 Task: Find connections with filter location Mata de São João with filter topic #SmallBusinesswith filter profile language French with filter current company NewSpace Research and Technologies with filter school FIITJEE with filter industry Flight Training with filter service category Human Resources with filter keywords title Locksmith
Action: Mouse moved to (586, 102)
Screenshot: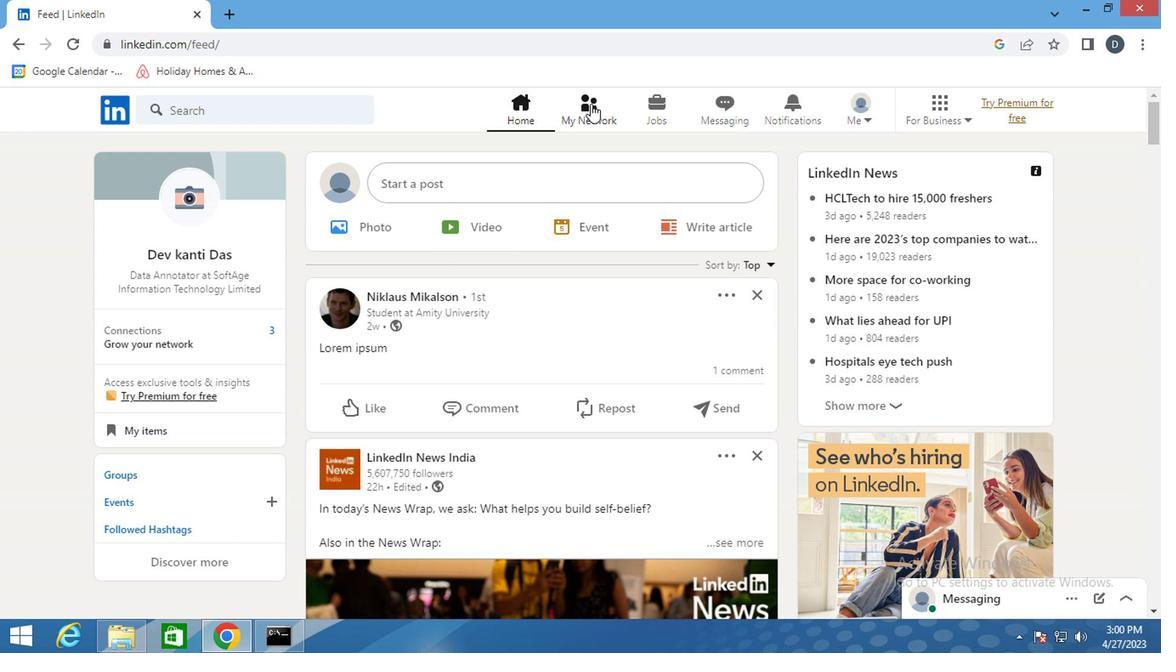 
Action: Mouse pressed left at (586, 102)
Screenshot: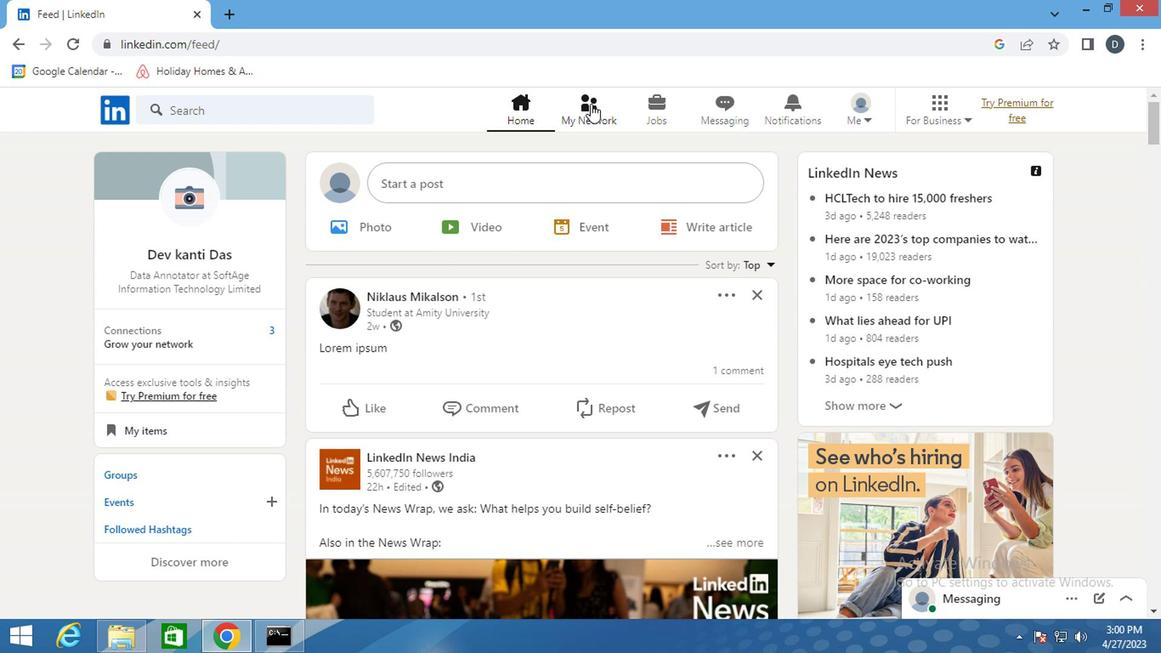 
Action: Mouse moved to (287, 198)
Screenshot: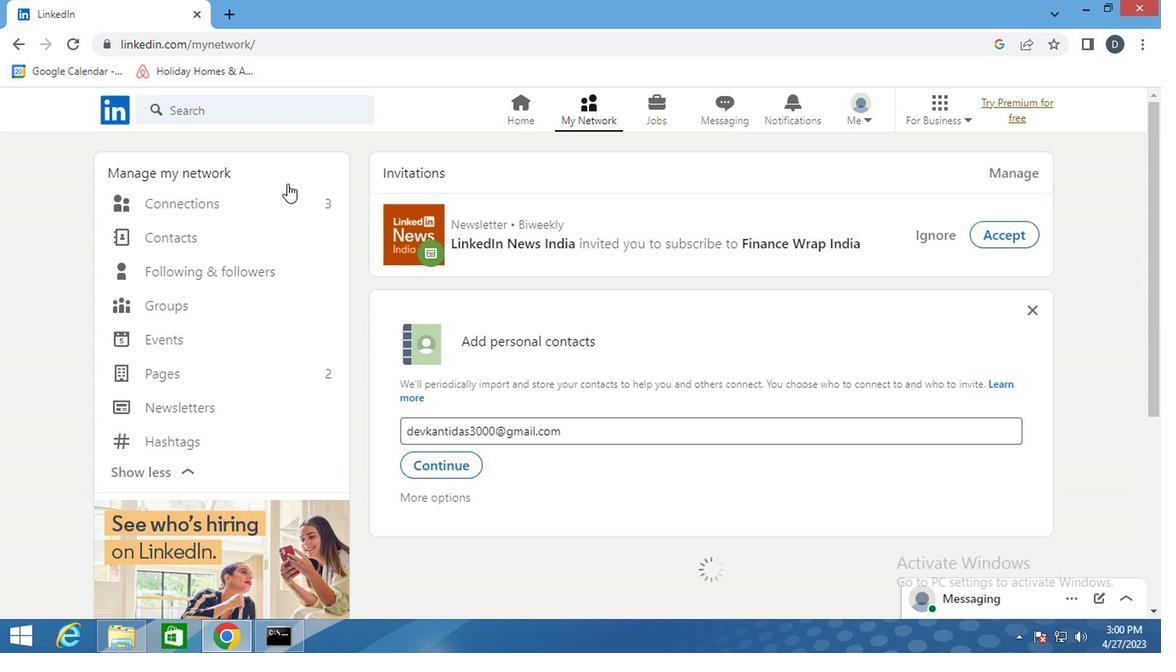 
Action: Mouse pressed left at (287, 198)
Screenshot: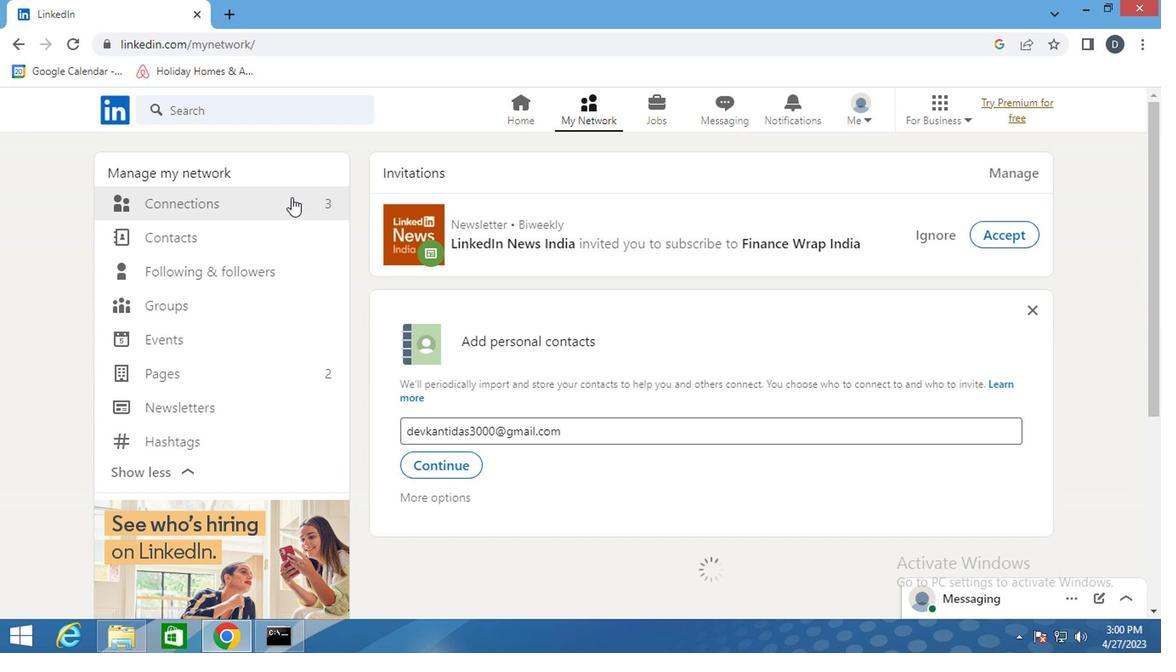 
Action: Mouse pressed left at (287, 198)
Screenshot: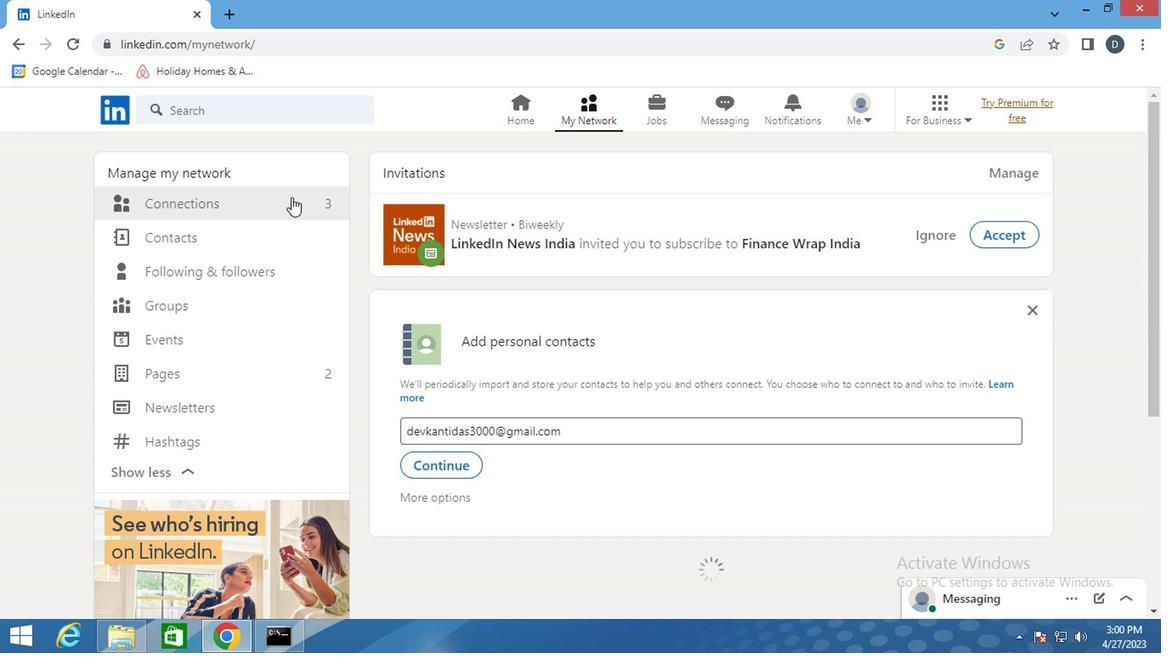 
Action: Mouse moved to (700, 208)
Screenshot: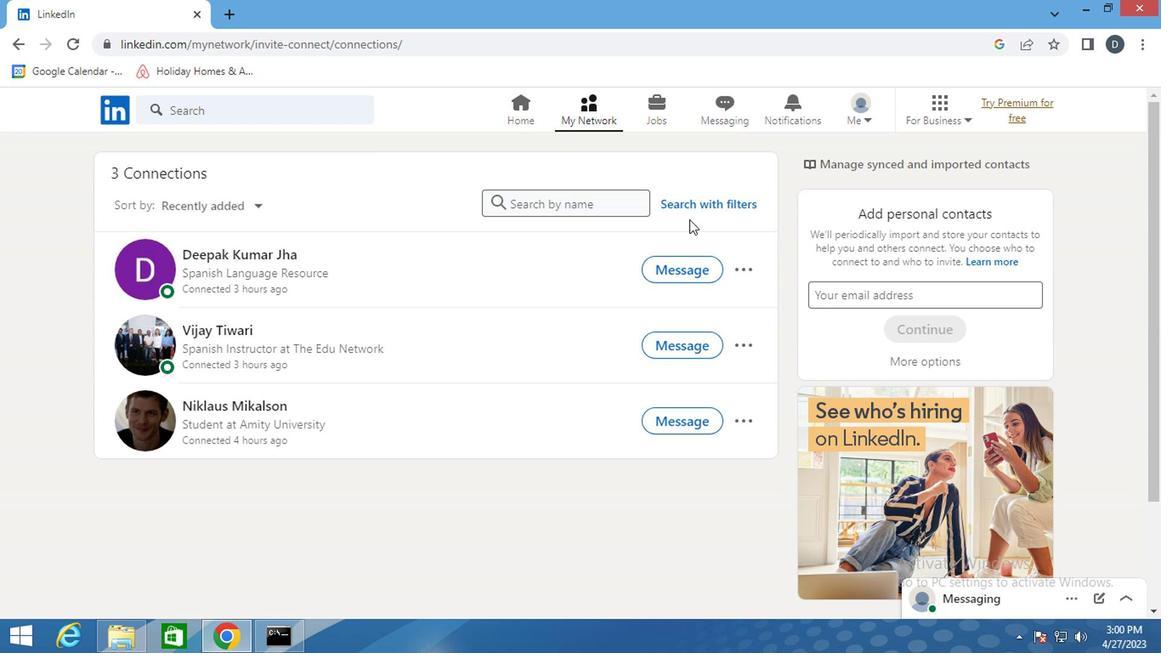 
Action: Mouse pressed left at (700, 208)
Screenshot: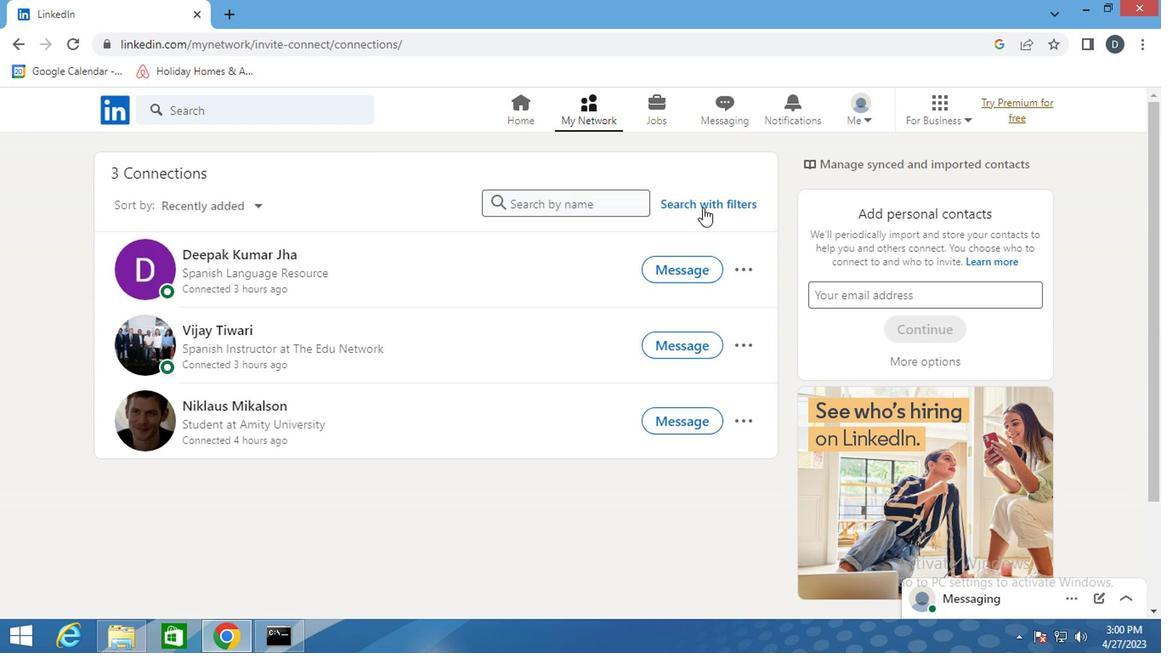 
Action: Mouse moved to (636, 153)
Screenshot: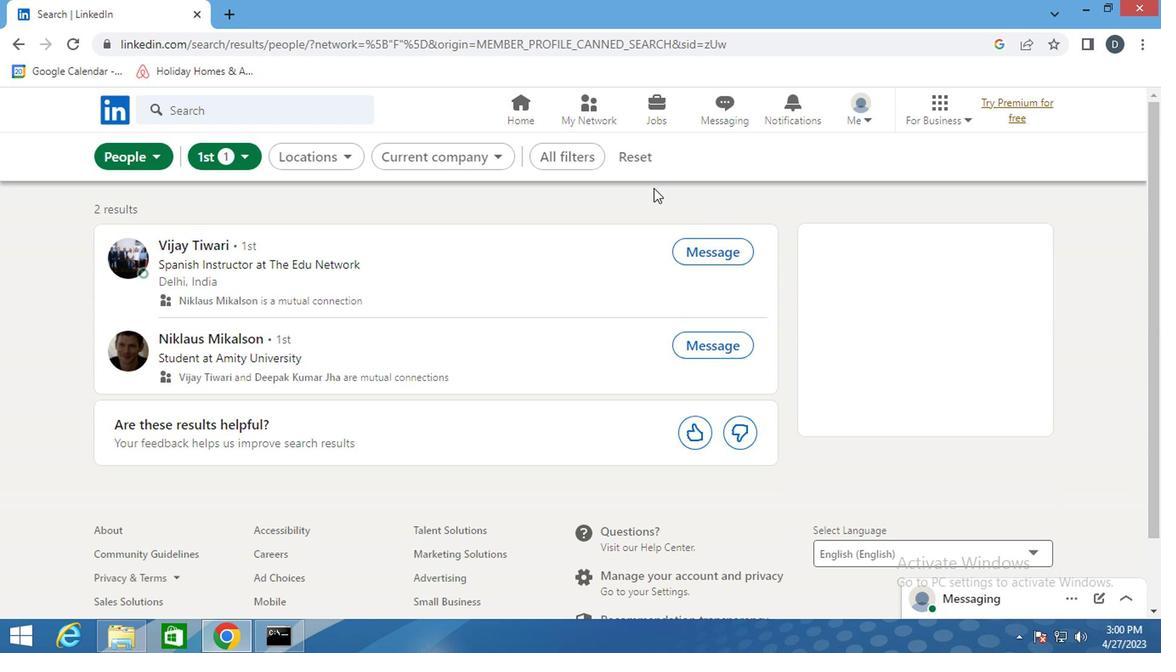 
Action: Mouse pressed left at (636, 153)
Screenshot: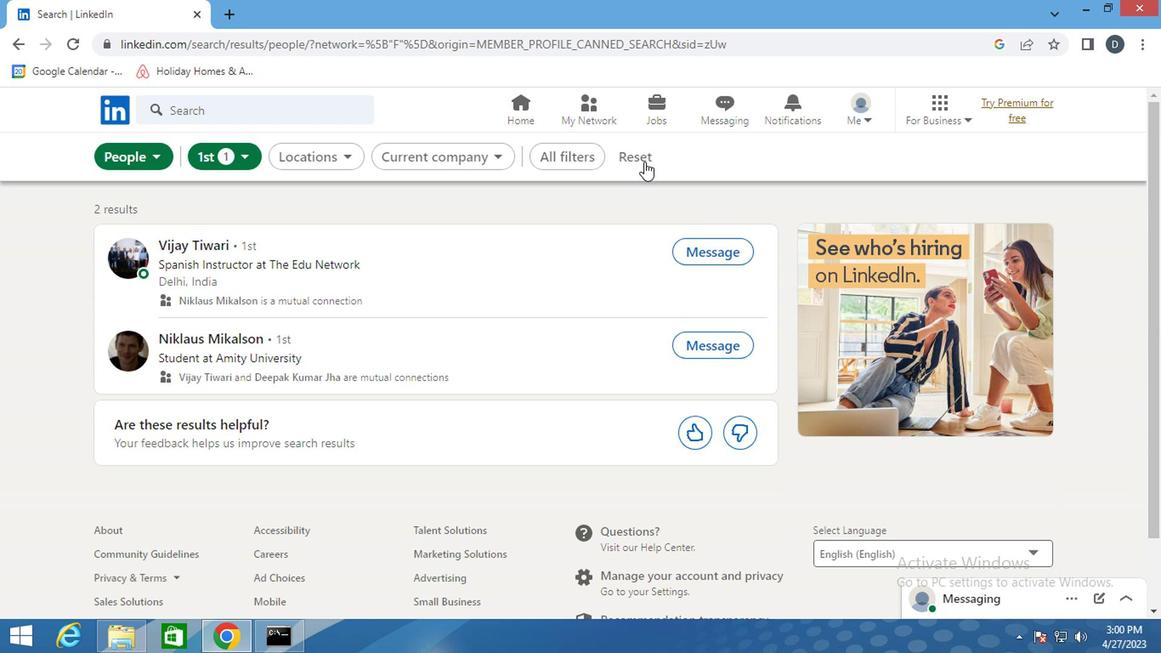 
Action: Mouse moved to (628, 154)
Screenshot: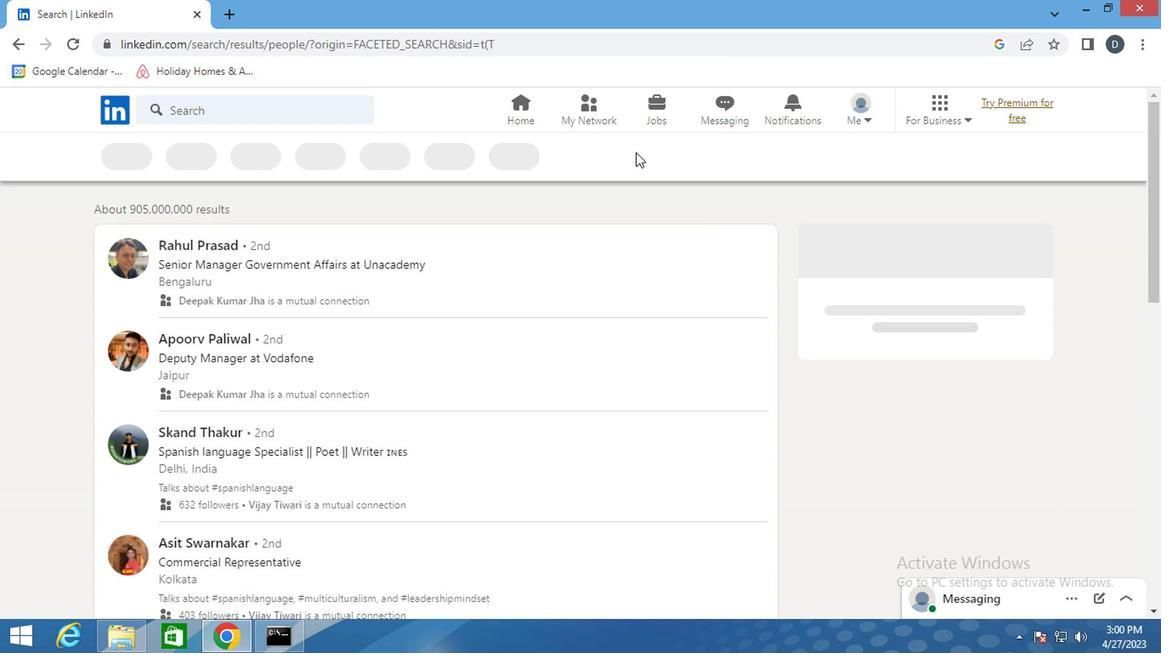 
Action: Mouse pressed left at (628, 154)
Screenshot: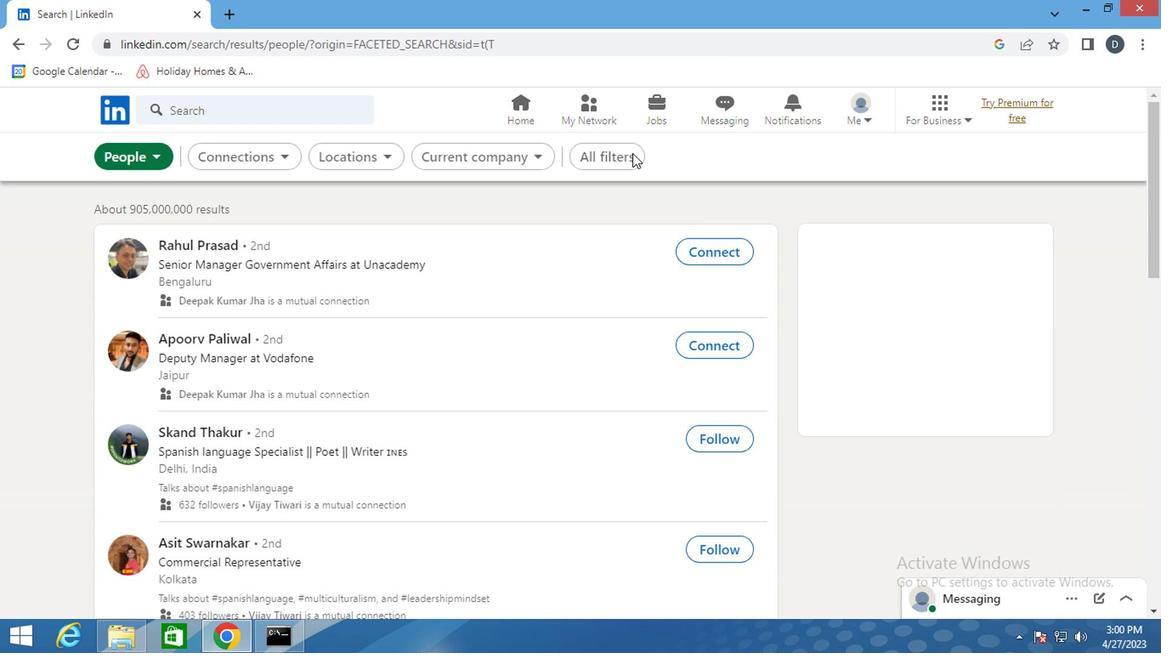 
Action: Mouse moved to (846, 316)
Screenshot: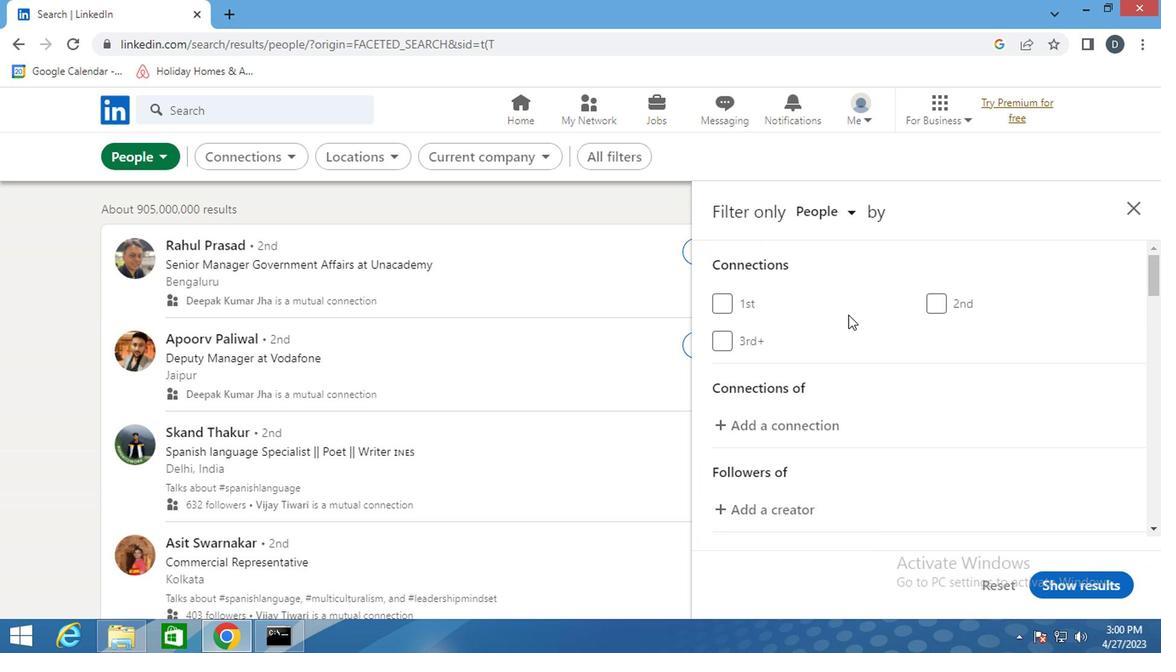 
Action: Mouse scrolled (846, 316) with delta (0, 0)
Screenshot: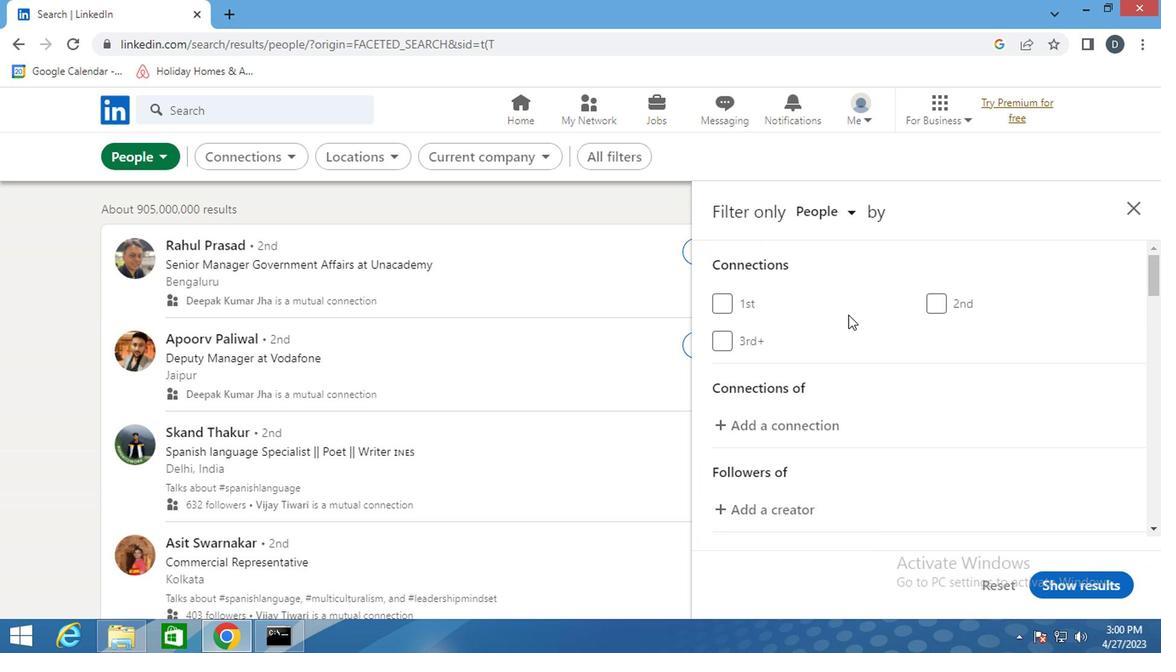 
Action: Mouse scrolled (846, 316) with delta (0, 0)
Screenshot: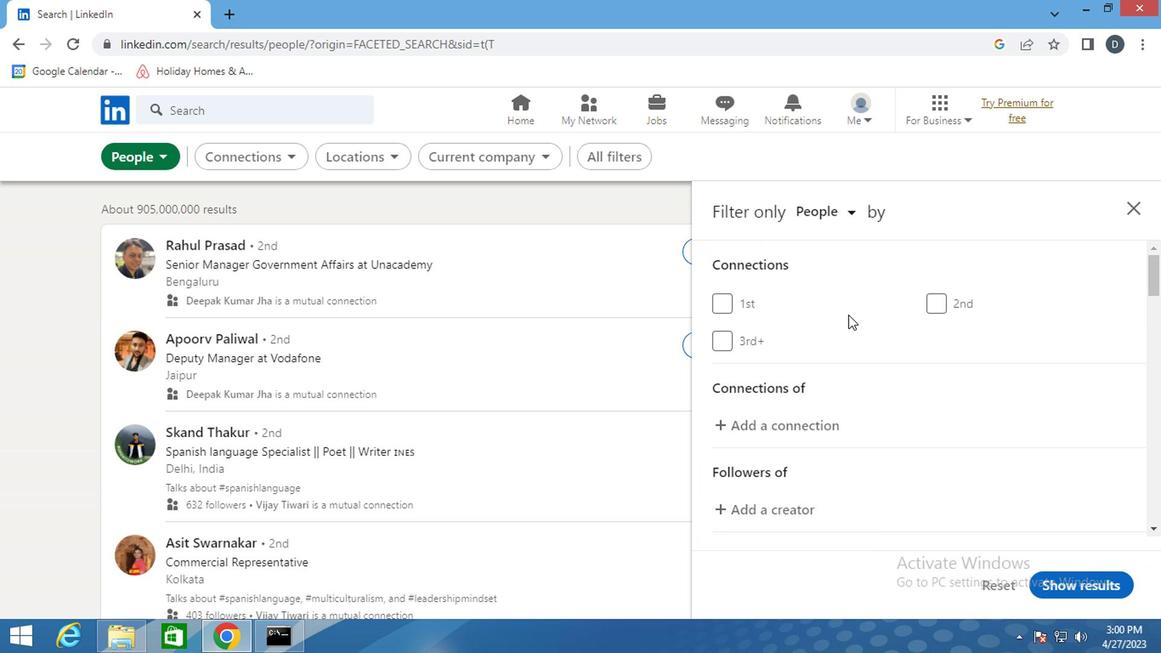 
Action: Mouse moved to (967, 443)
Screenshot: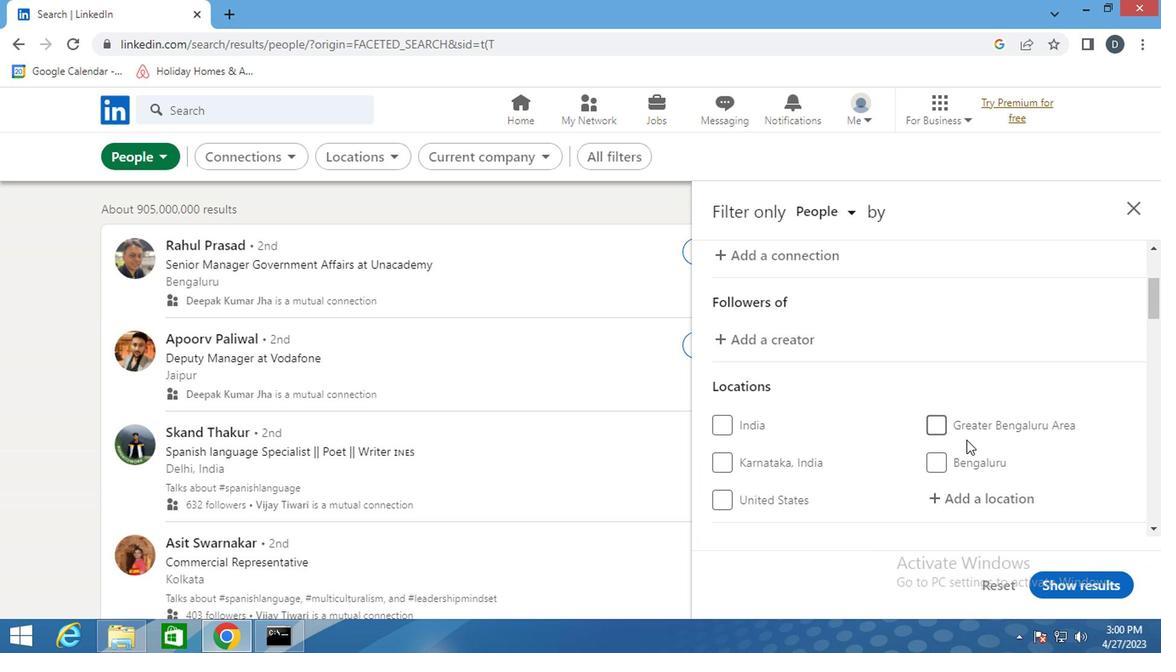 
Action: Mouse scrolled (967, 442) with delta (0, -1)
Screenshot: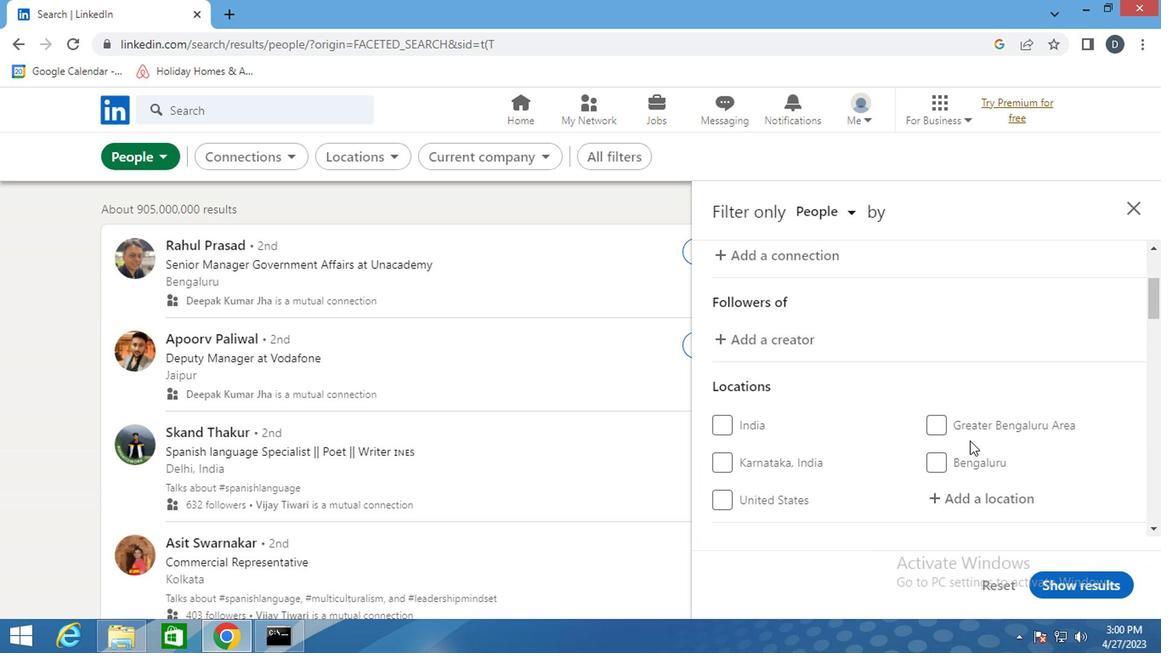 
Action: Mouse moved to (989, 418)
Screenshot: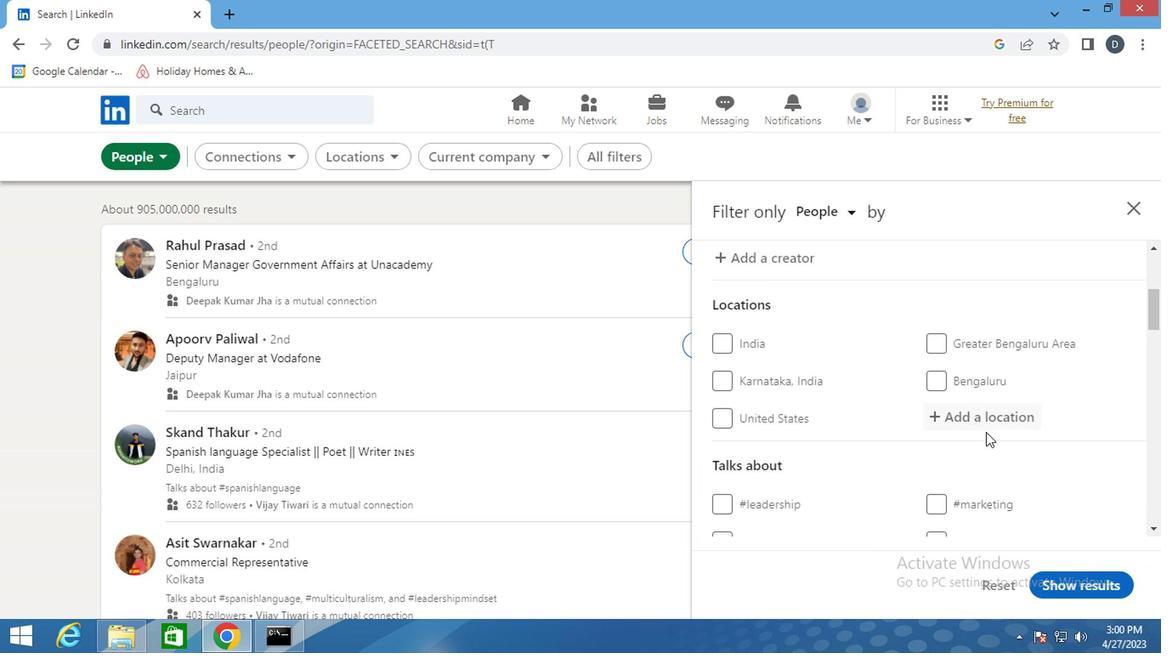 
Action: Mouse pressed left at (989, 418)
Screenshot: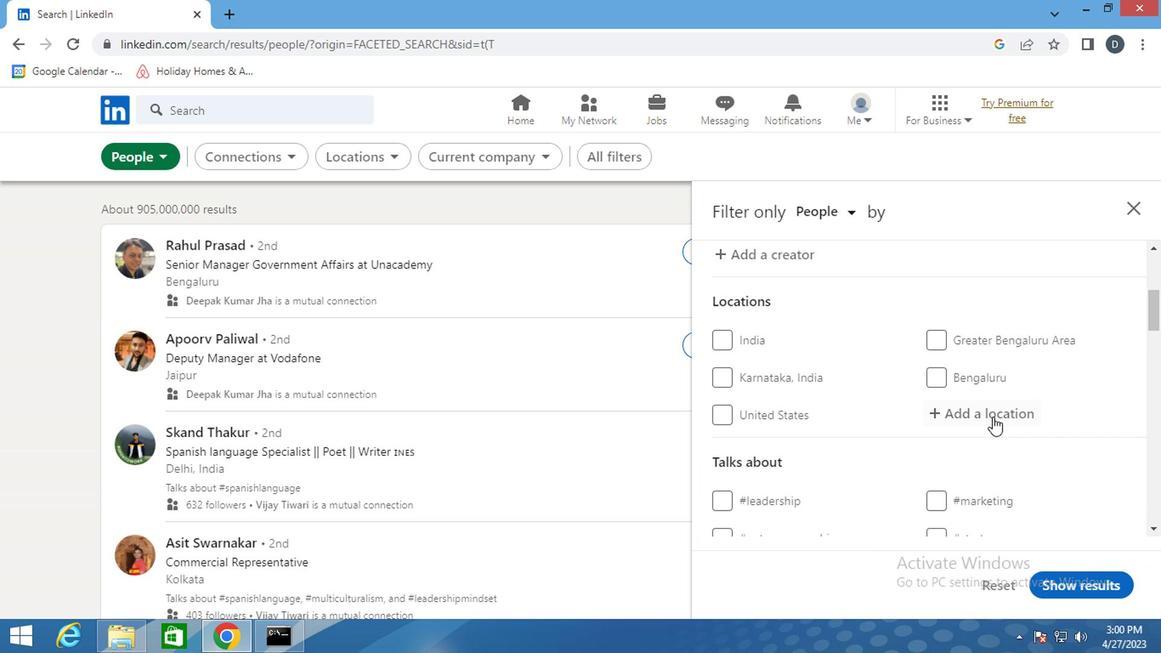 
Action: Mouse moved to (1000, 416)
Screenshot: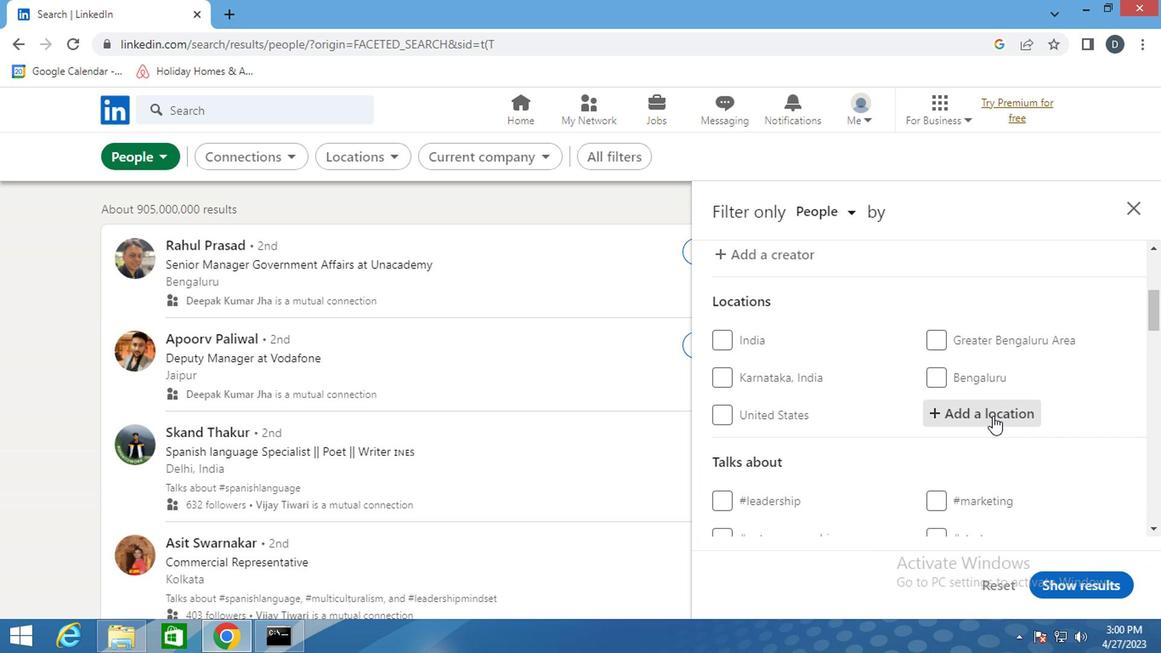 
Action: Key pressed <Key.shift_r>Mata<Key.space>de<Key.space><Key.shift>SAO
Screenshot: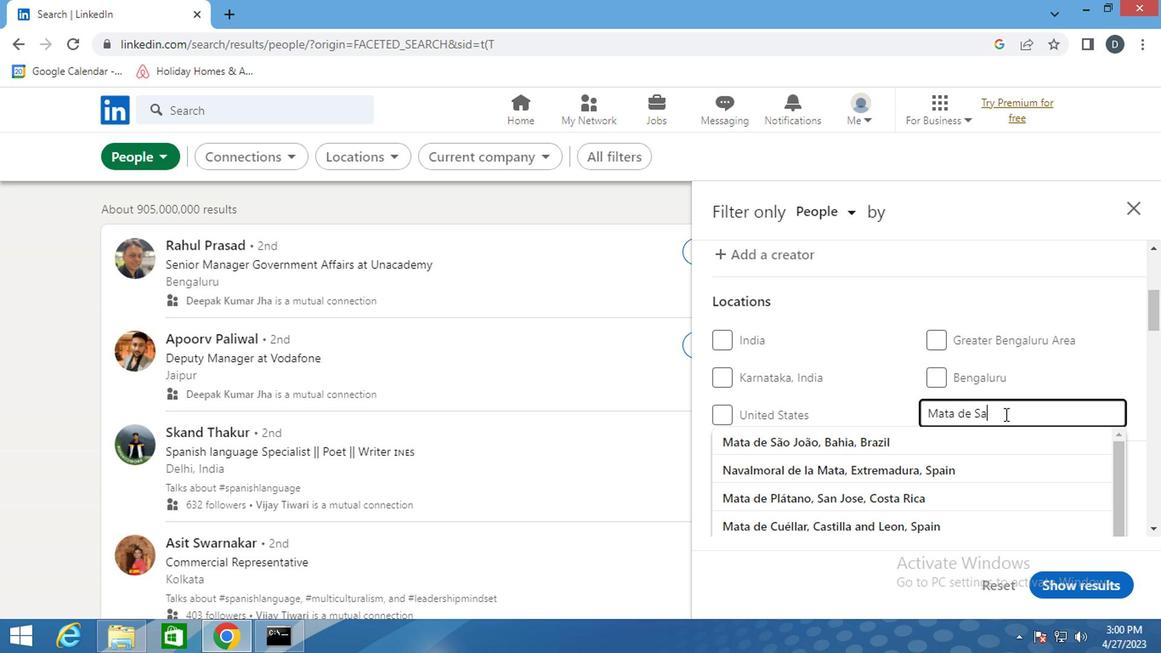 
Action: Mouse moved to (947, 443)
Screenshot: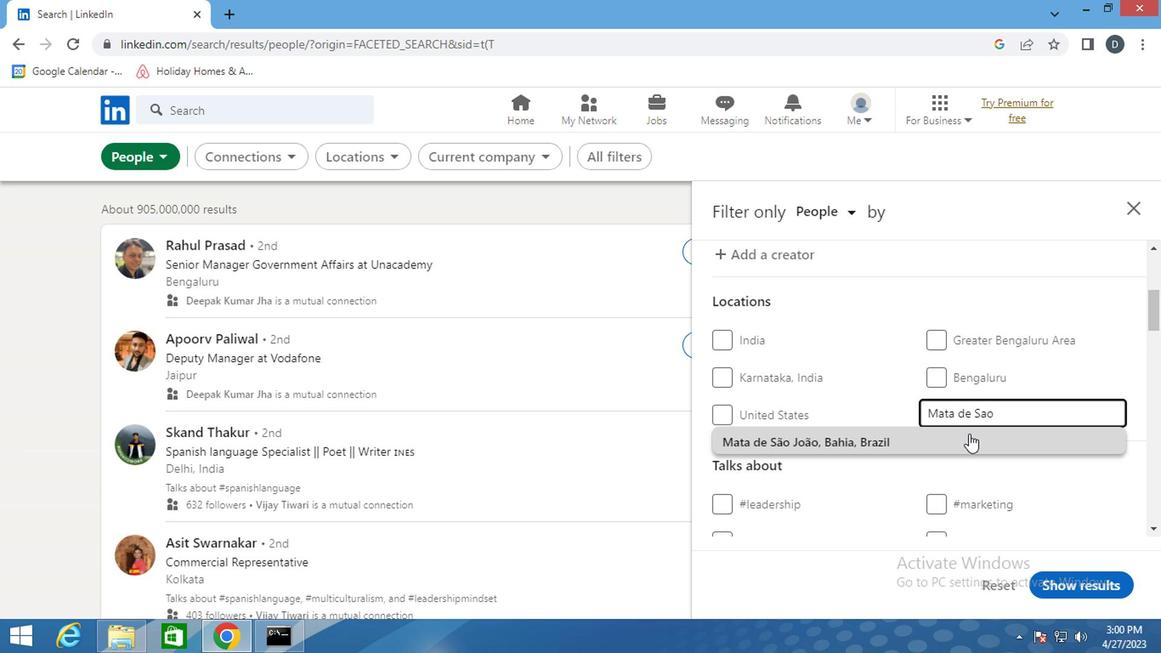 
Action: Mouse pressed left at (947, 443)
Screenshot: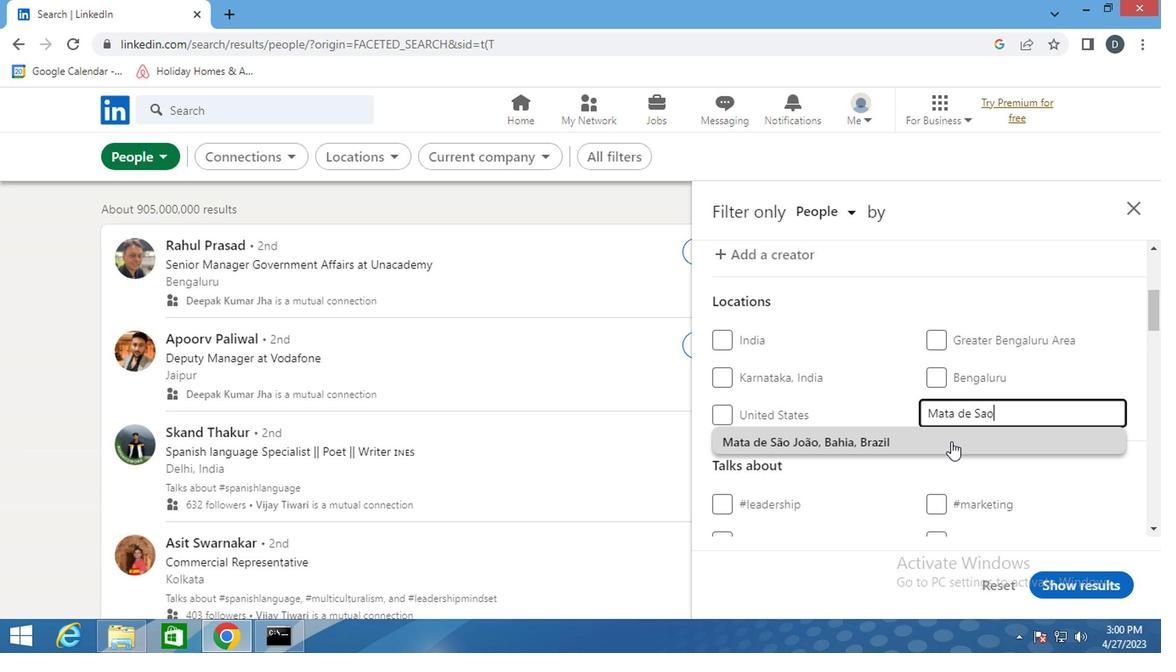 
Action: Mouse moved to (947, 445)
Screenshot: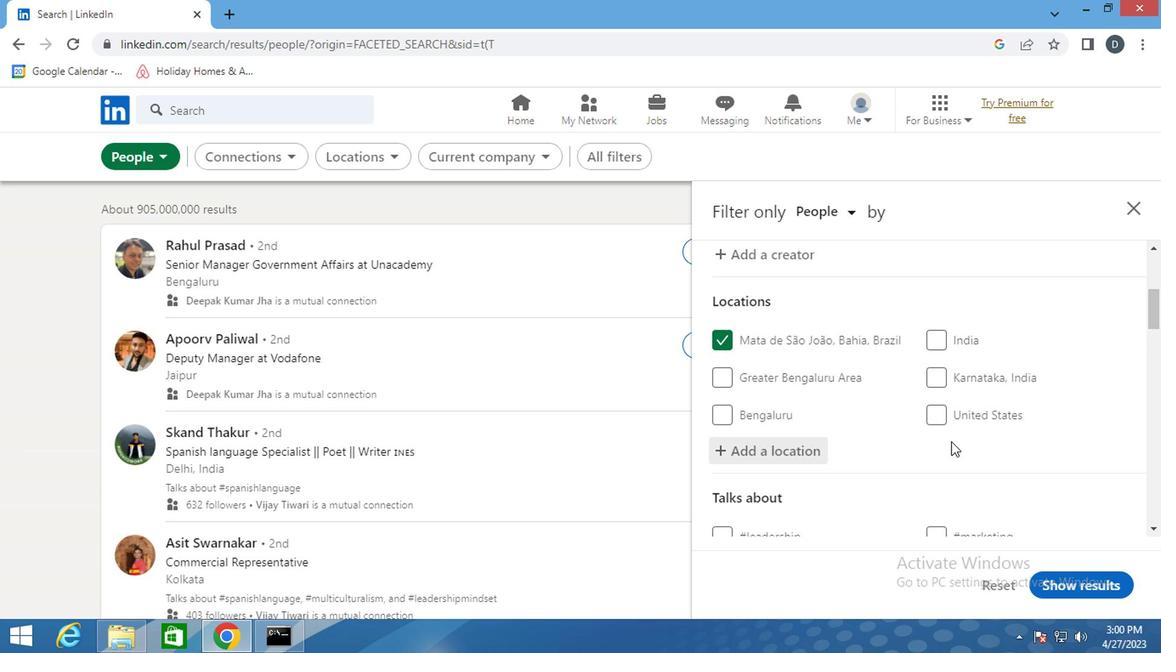 
Action: Mouse scrolled (947, 444) with delta (0, -1)
Screenshot: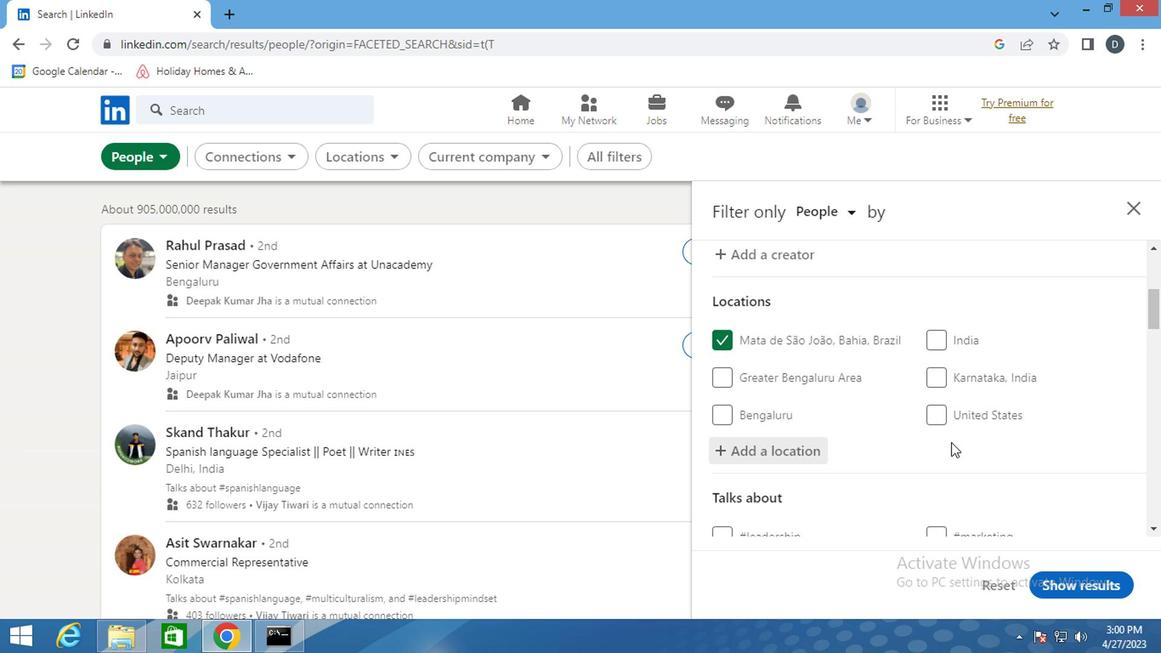 
Action: Mouse scrolled (947, 444) with delta (0, -1)
Screenshot: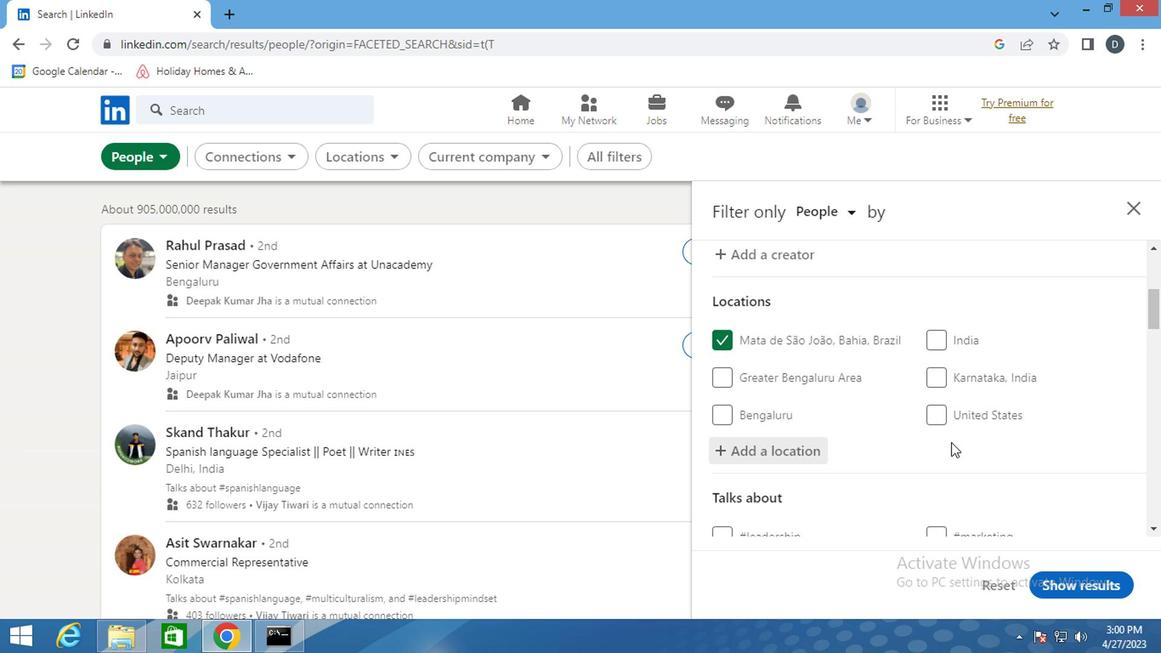 
Action: Mouse scrolled (947, 444) with delta (0, -1)
Screenshot: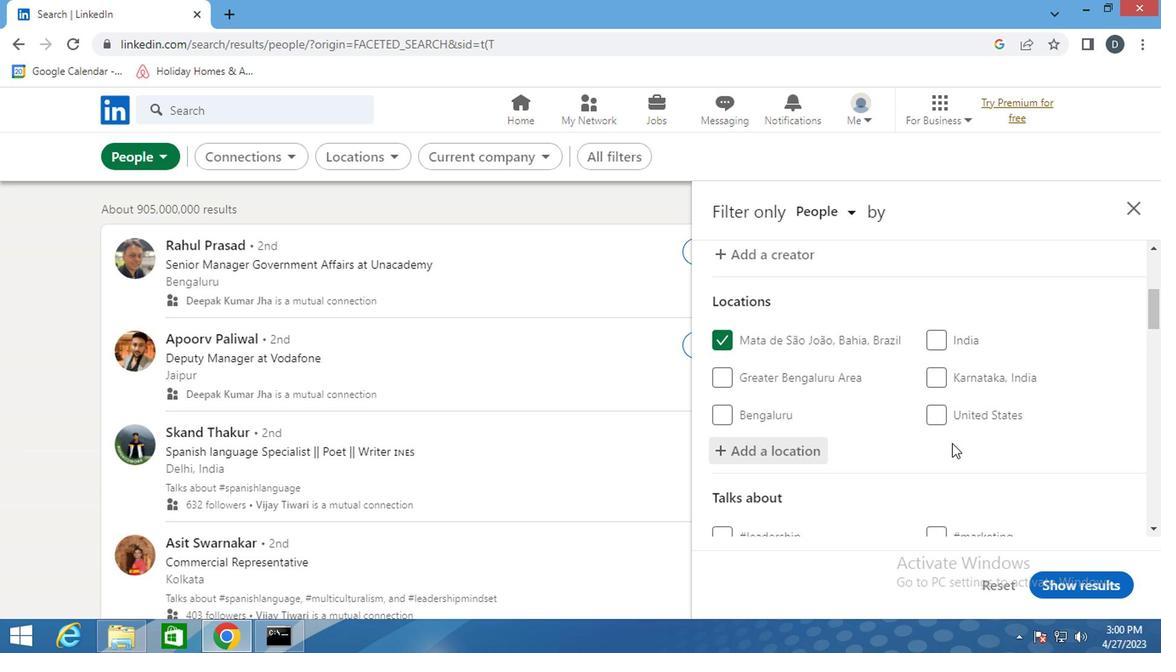 
Action: Mouse scrolled (947, 444) with delta (0, -1)
Screenshot: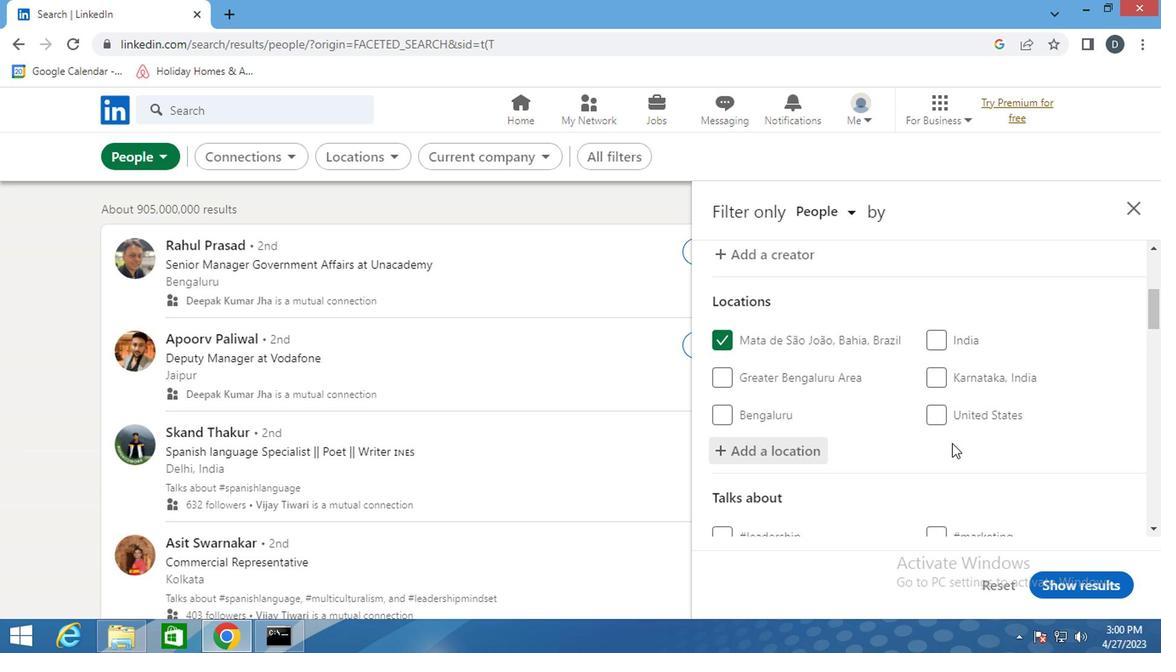 
Action: Mouse moved to (961, 428)
Screenshot: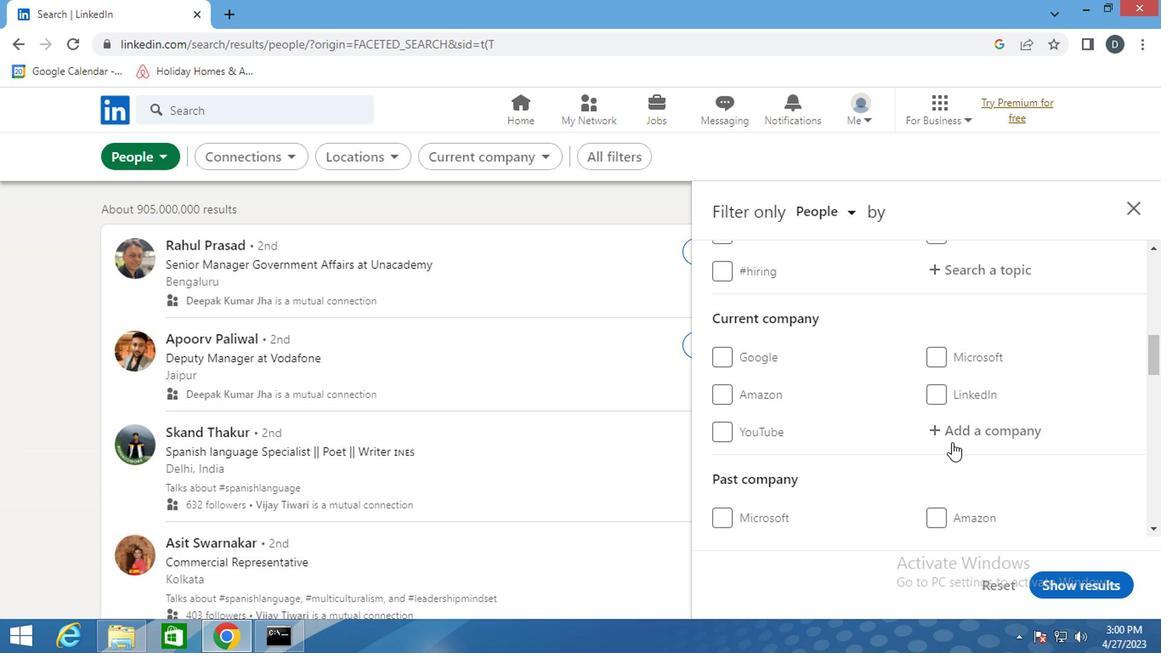 
Action: Mouse scrolled (961, 429) with delta (0, 0)
Screenshot: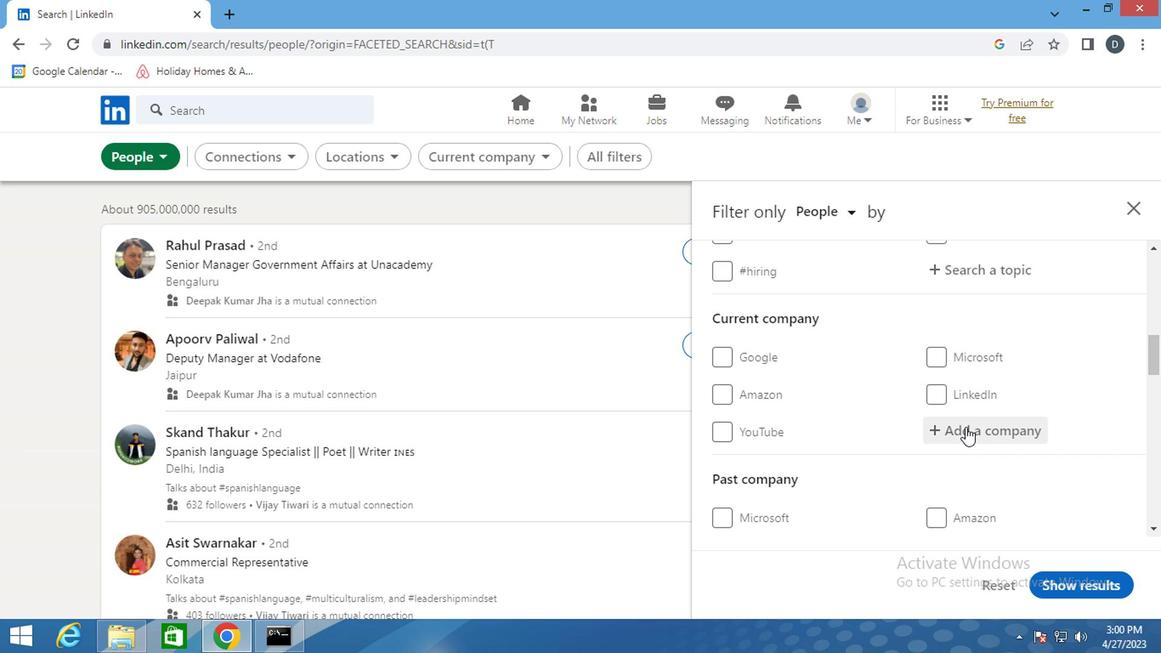 
Action: Mouse scrolled (961, 429) with delta (0, 0)
Screenshot: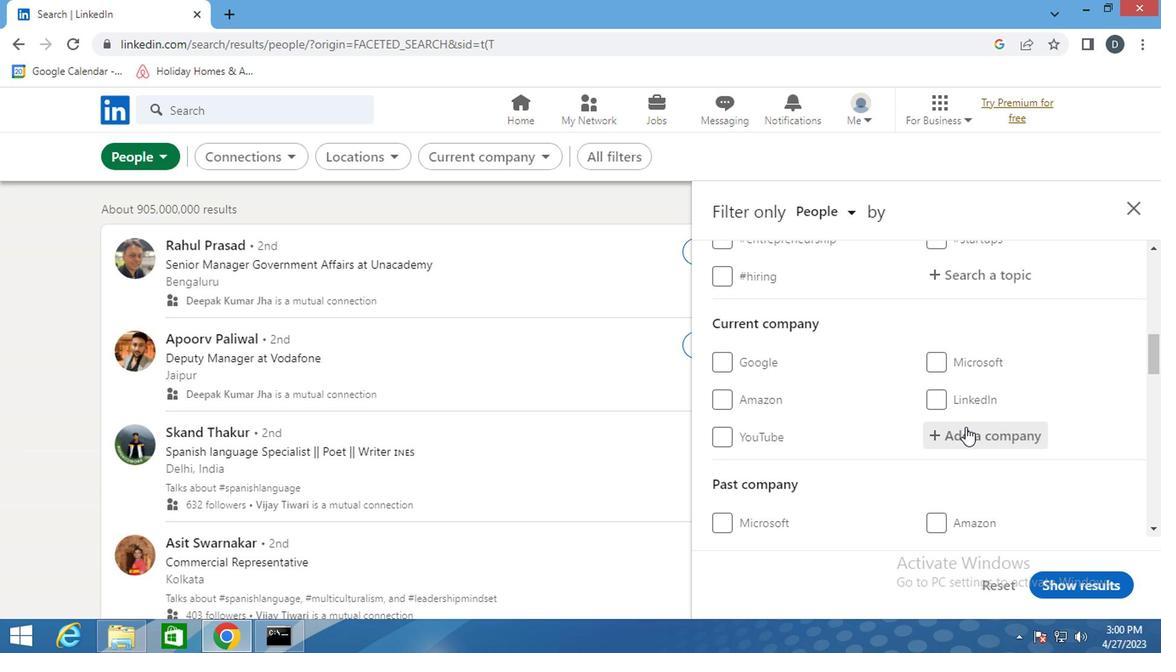 
Action: Mouse moved to (966, 437)
Screenshot: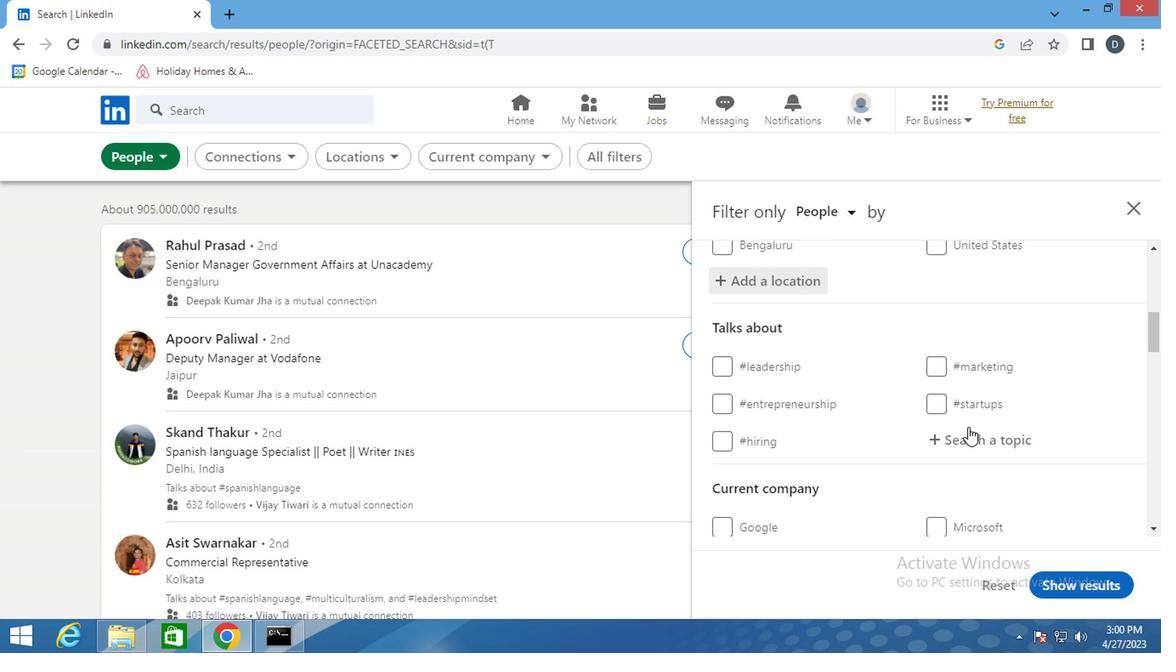 
Action: Mouse pressed left at (966, 437)
Screenshot: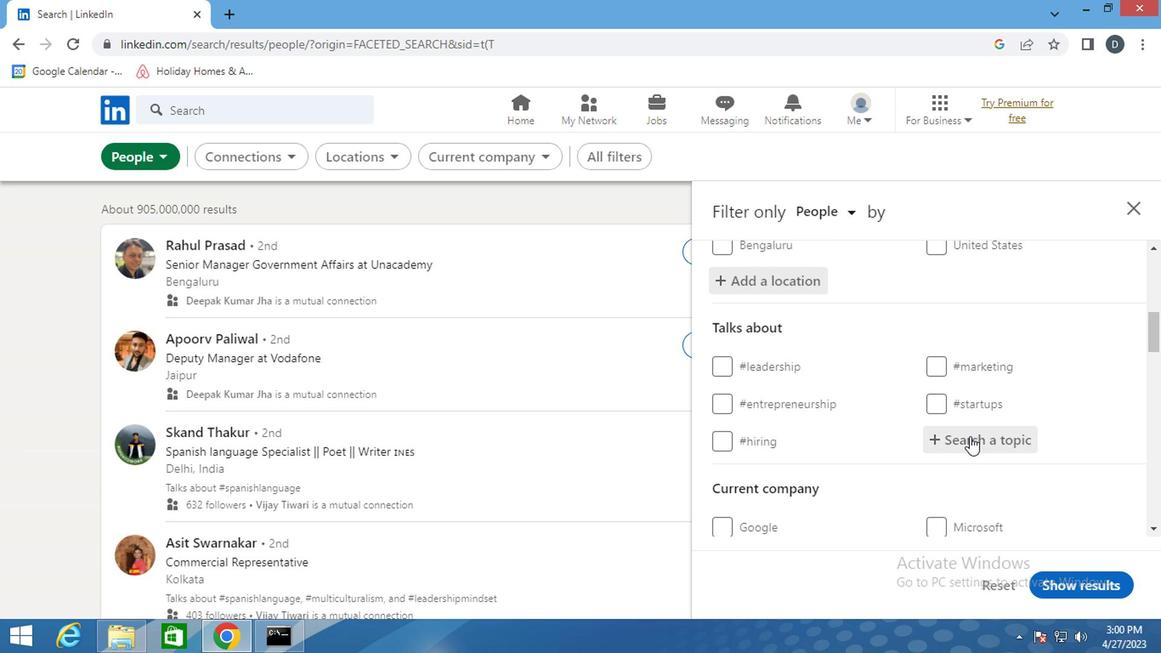 
Action: Mouse moved to (964, 439)
Screenshot: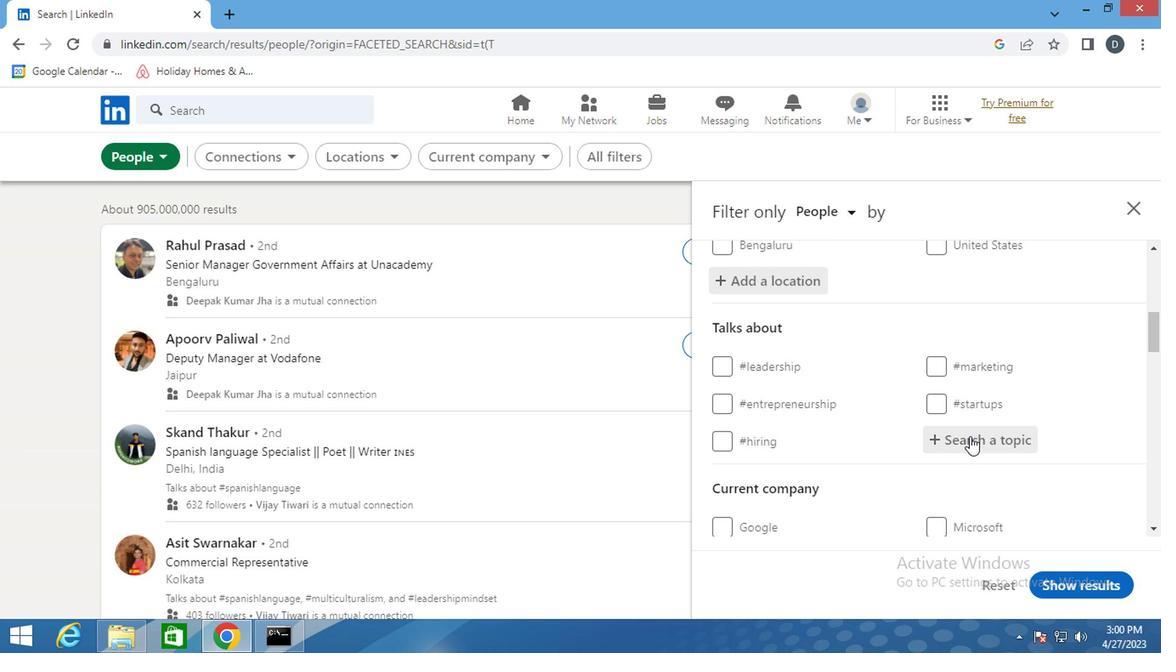 
Action: Key pressed <Key.shift>#<Key.shift>SMALL<Key.shift>BUSINESS
Screenshot: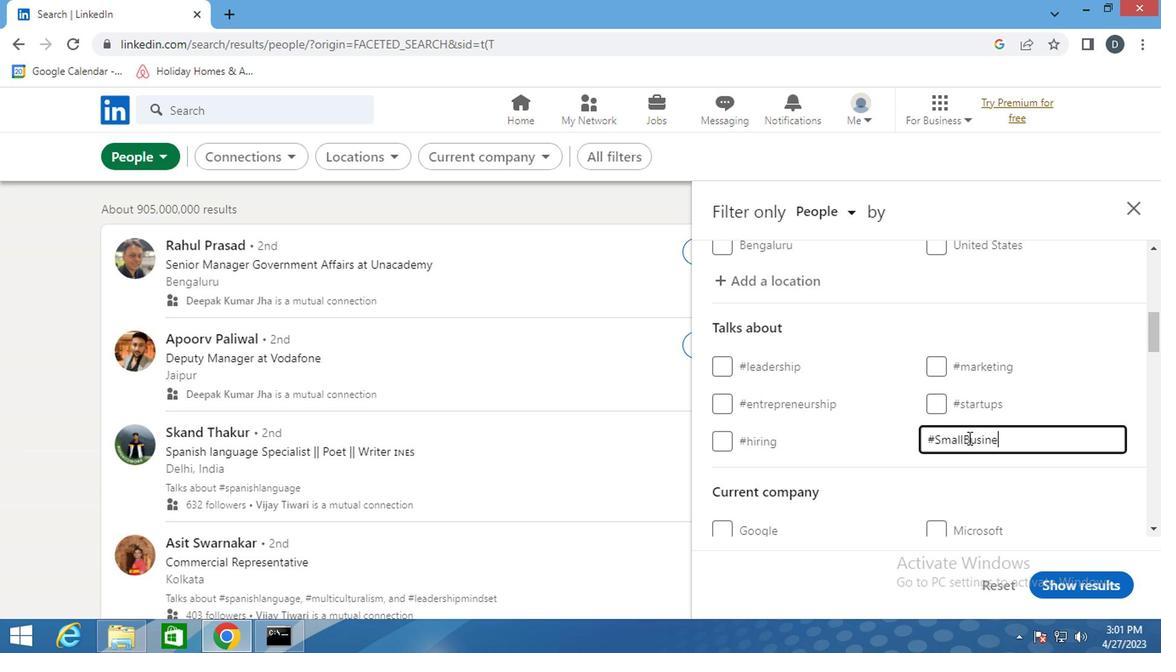 
Action: Mouse moved to (983, 473)
Screenshot: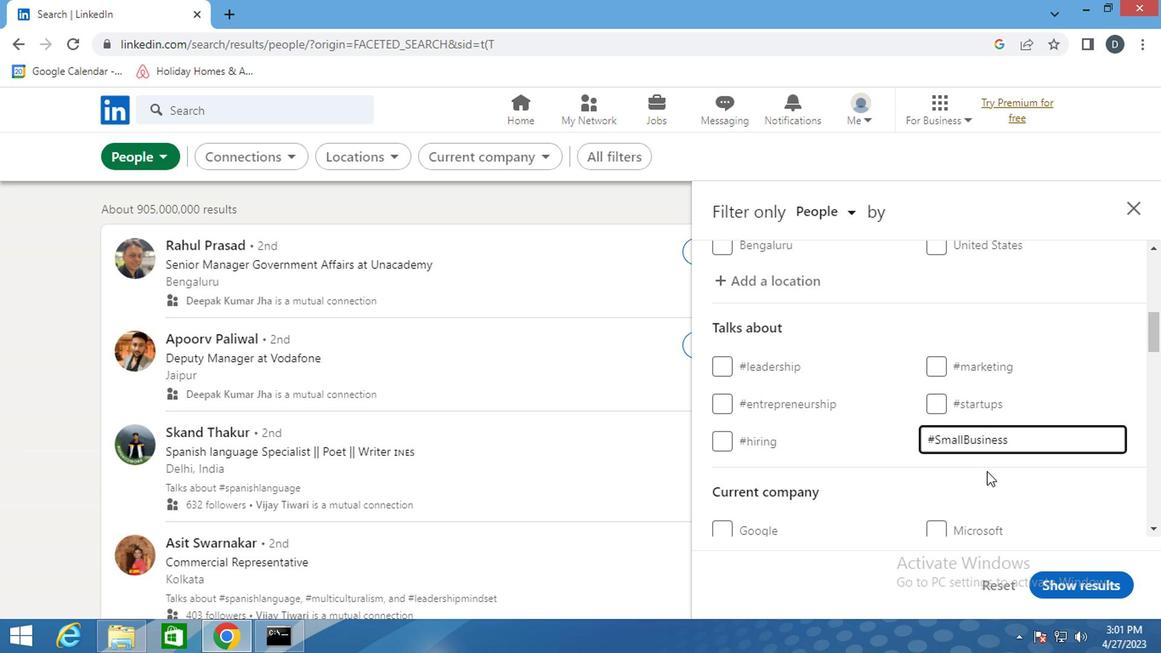 
Action: Mouse pressed left at (983, 473)
Screenshot: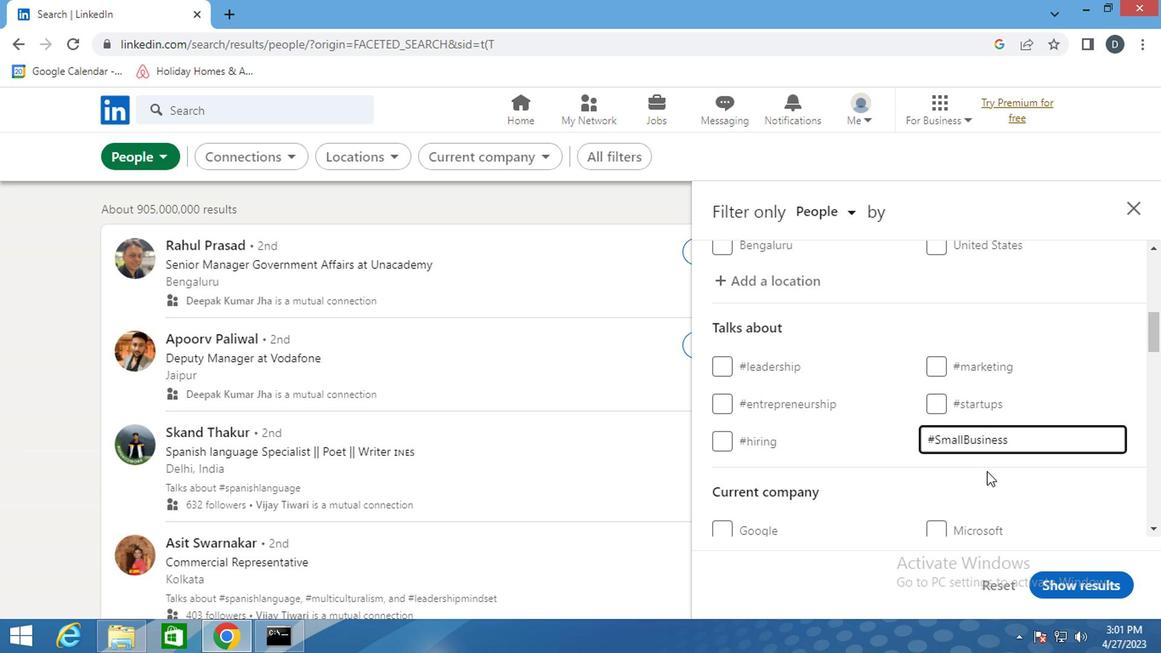 
Action: Mouse moved to (984, 471)
Screenshot: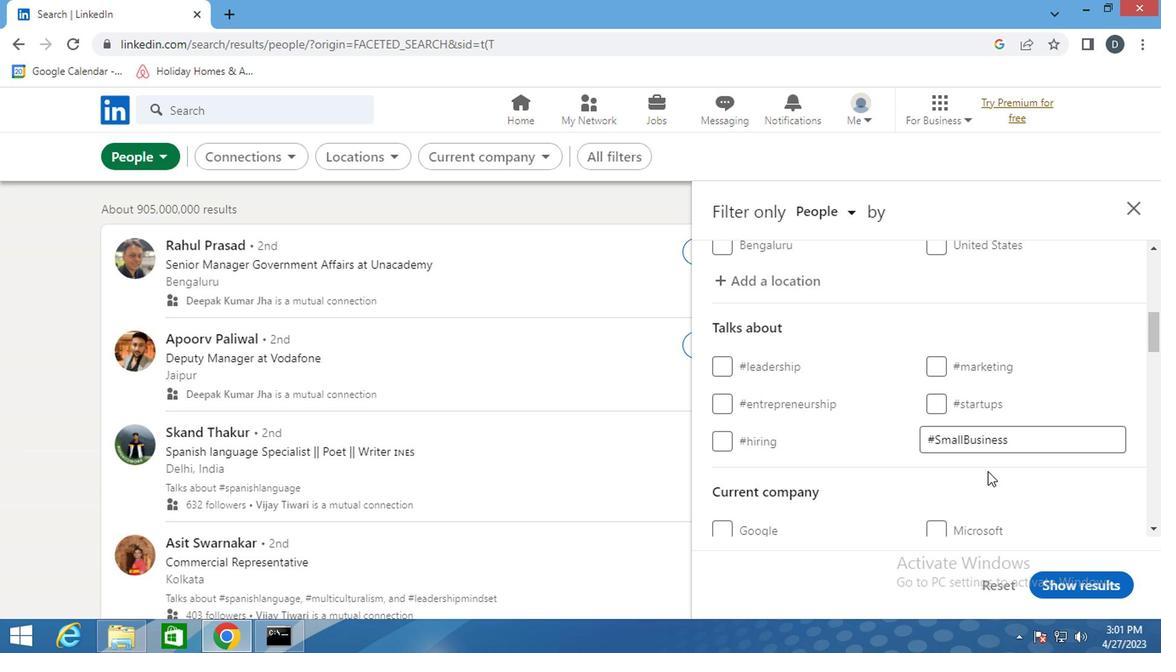 
Action: Mouse scrolled (984, 470) with delta (0, 0)
Screenshot: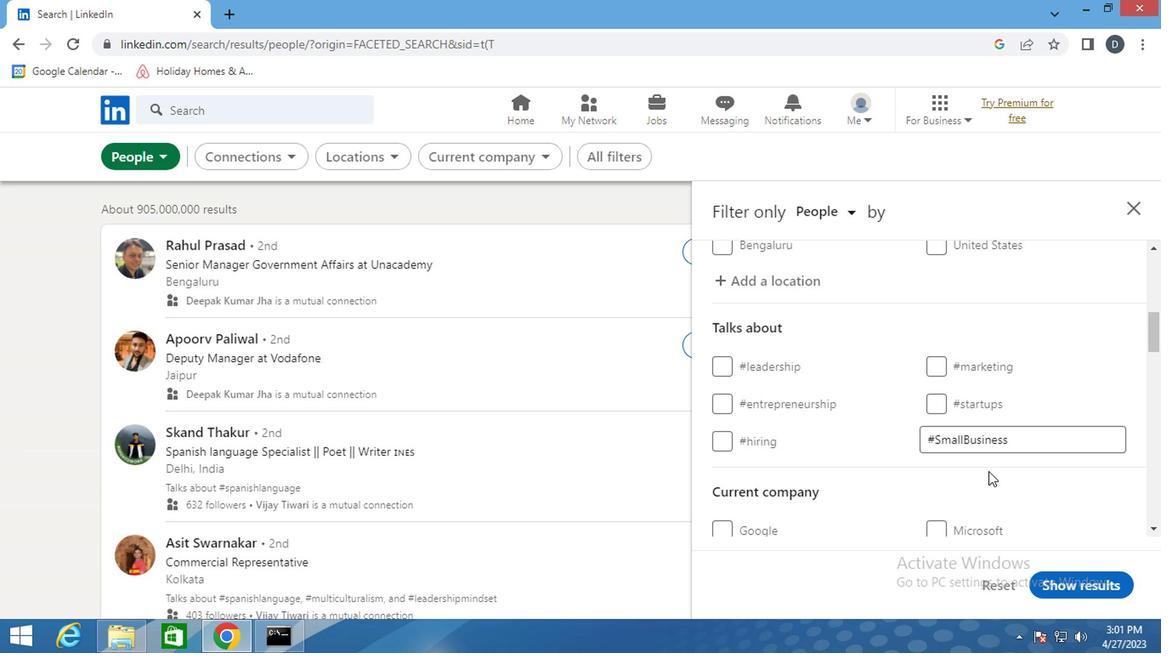 
Action: Mouse moved to (985, 470)
Screenshot: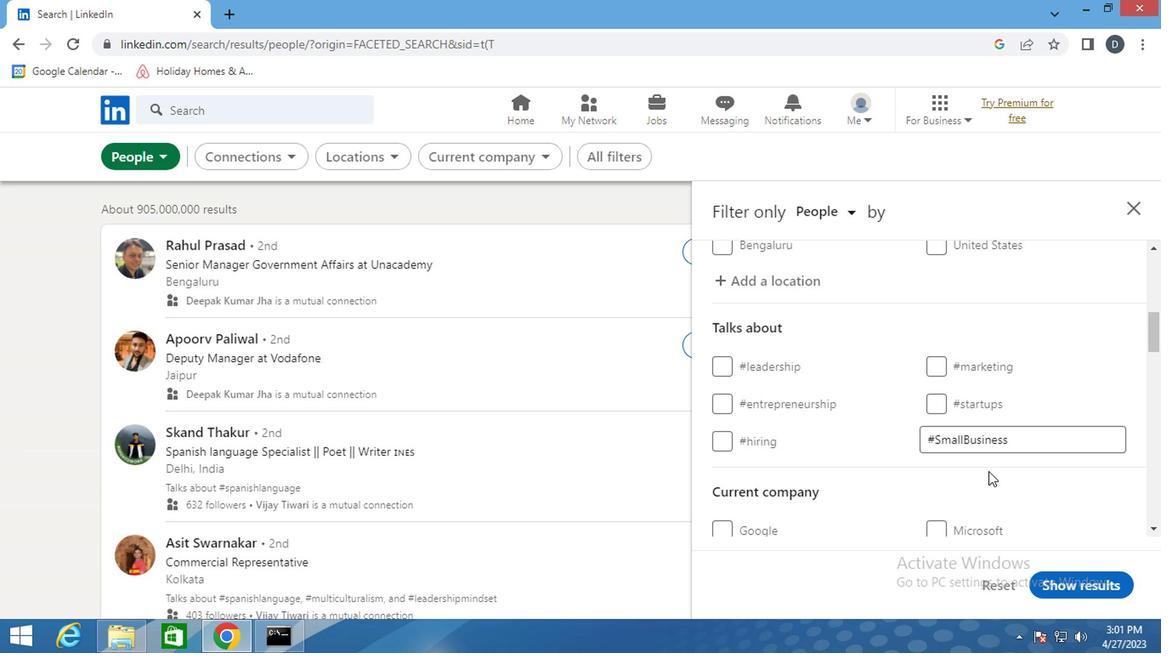 
Action: Mouse scrolled (985, 470) with delta (0, 0)
Screenshot: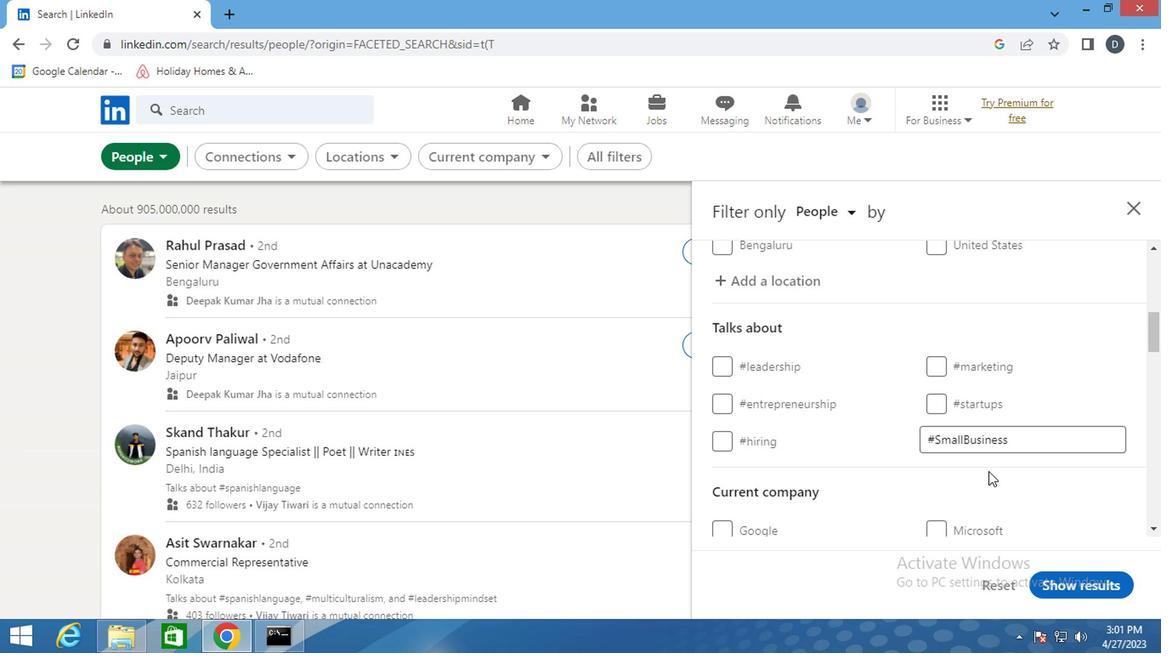 
Action: Mouse moved to (986, 470)
Screenshot: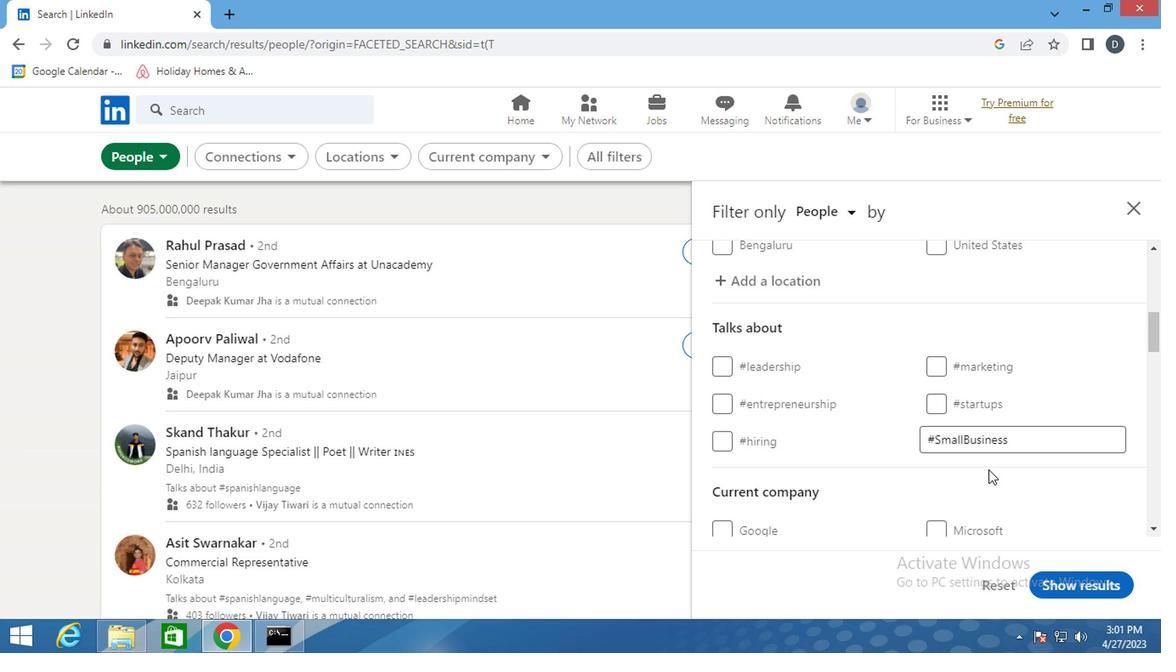 
Action: Mouse scrolled (986, 470) with delta (0, 0)
Screenshot: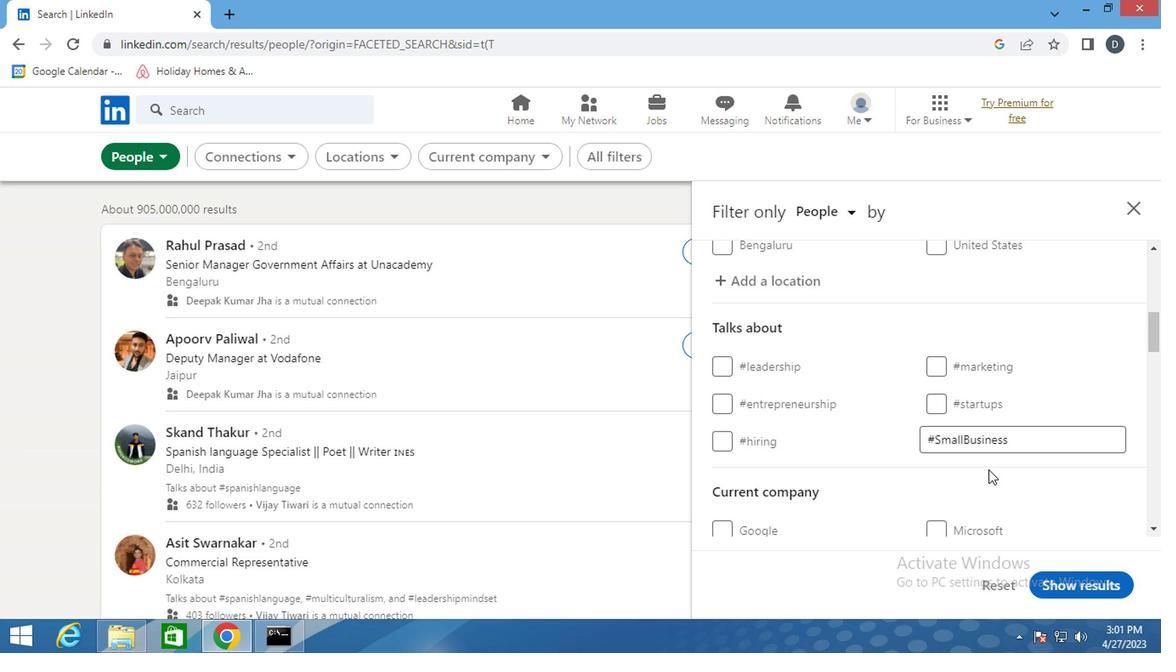 
Action: Mouse moved to (987, 445)
Screenshot: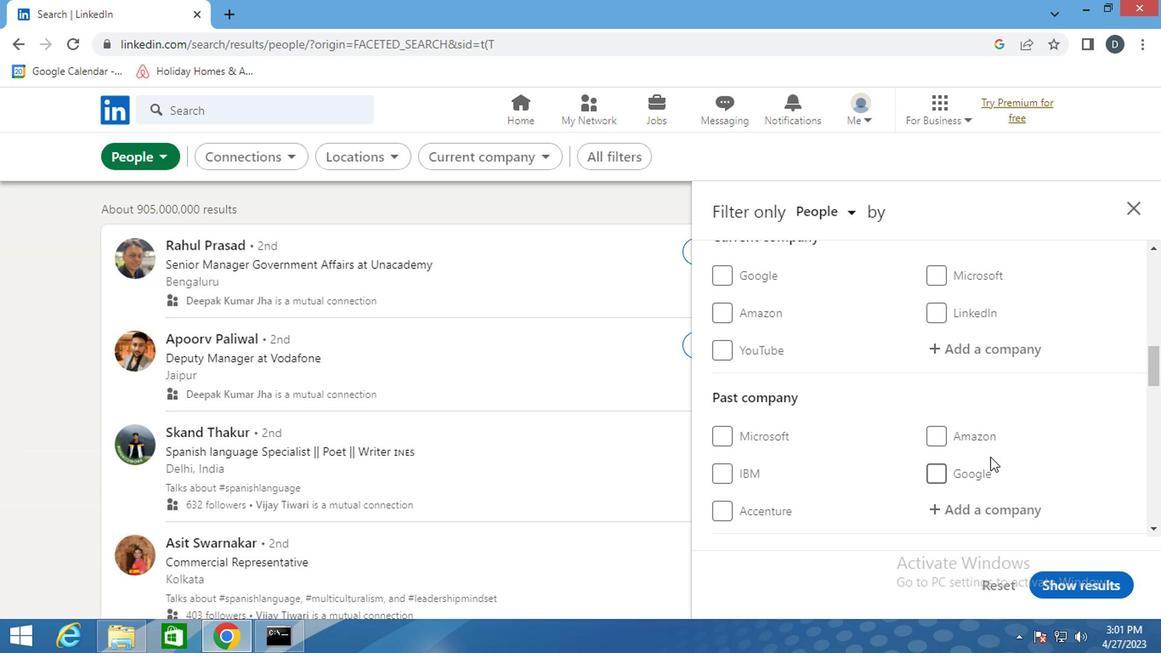
Action: Mouse scrolled (987, 445) with delta (0, 0)
Screenshot: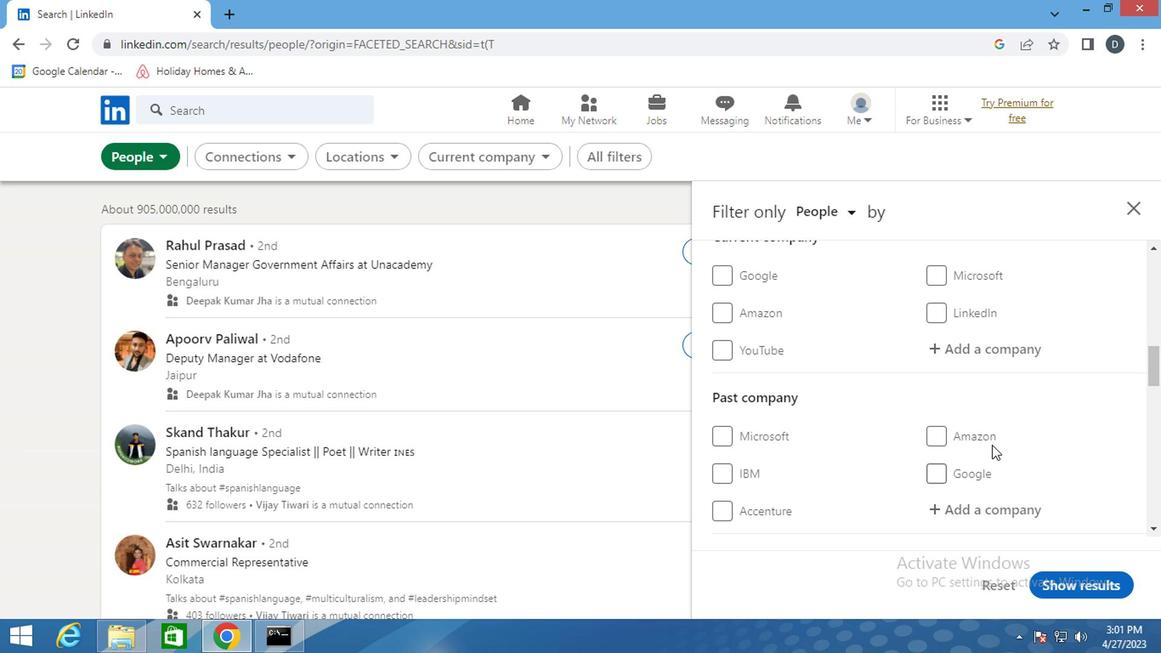 
Action: Mouse scrolled (987, 445) with delta (0, 0)
Screenshot: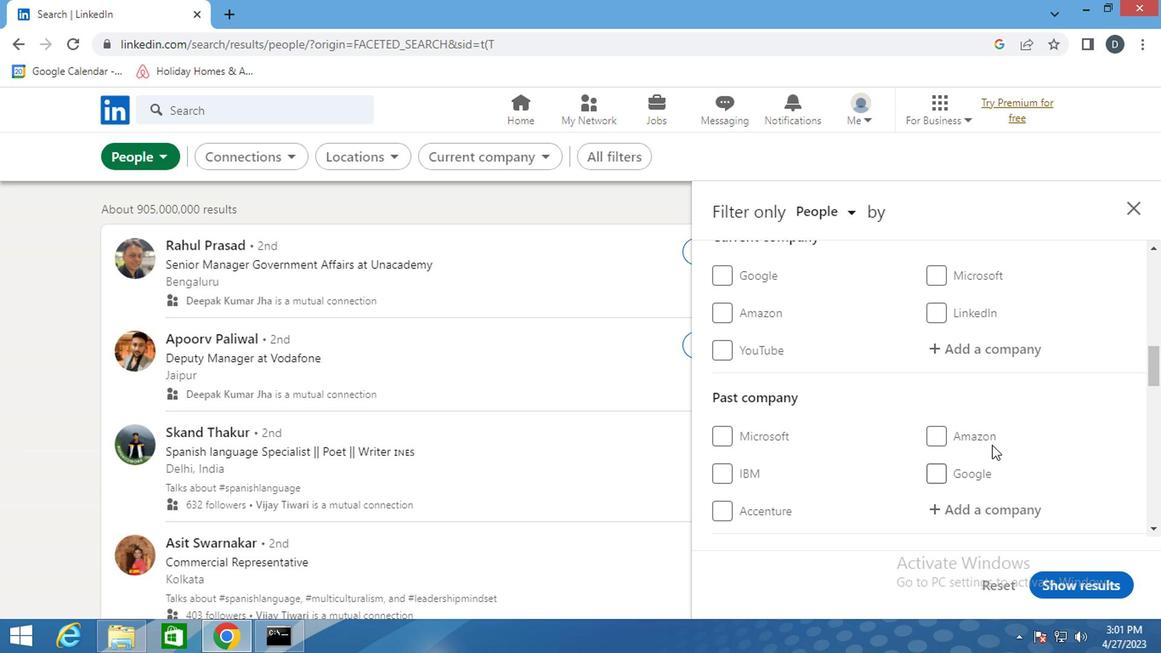 
Action: Mouse scrolled (987, 445) with delta (0, 0)
Screenshot: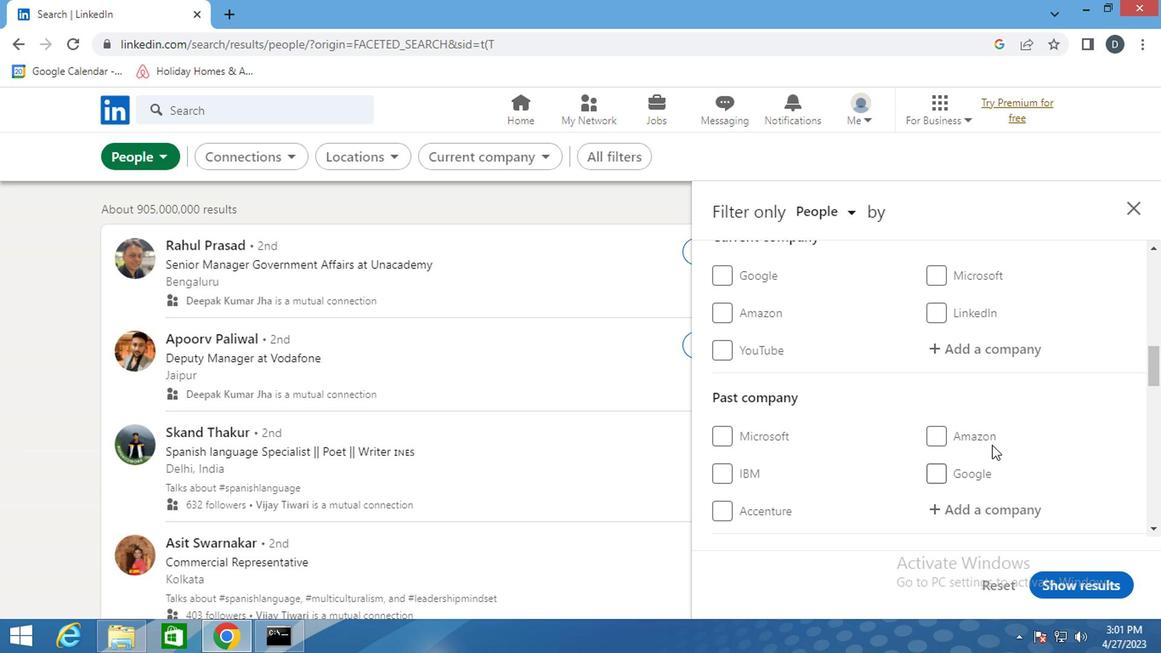 
Action: Mouse scrolled (987, 445) with delta (0, 0)
Screenshot: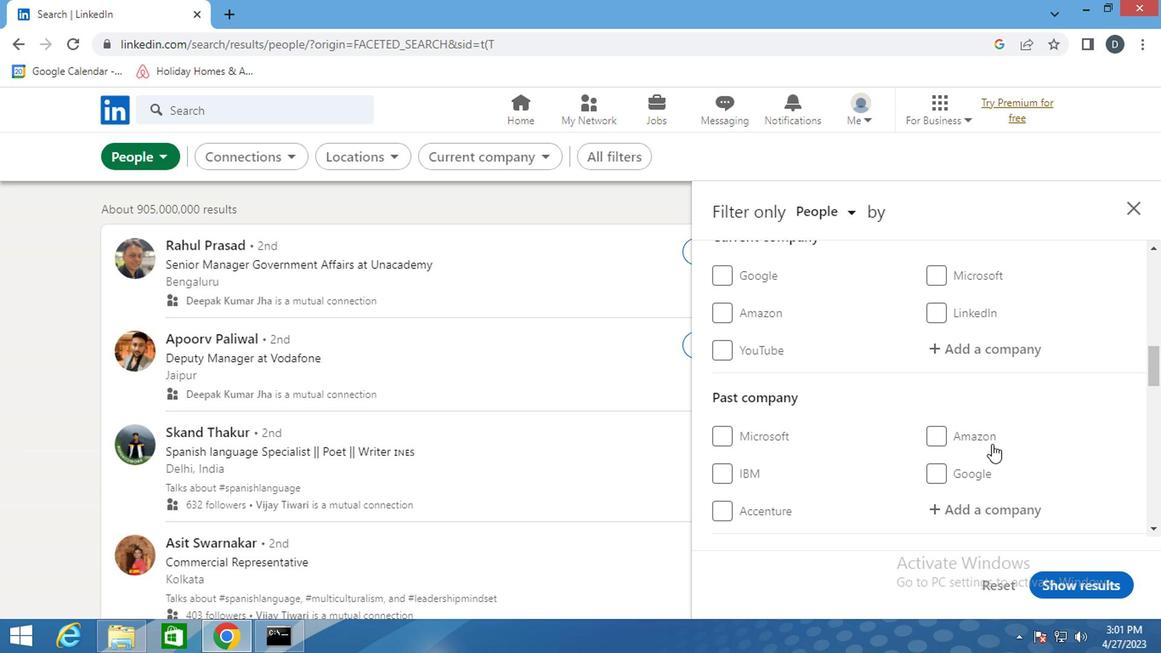 
Action: Mouse moved to (983, 441)
Screenshot: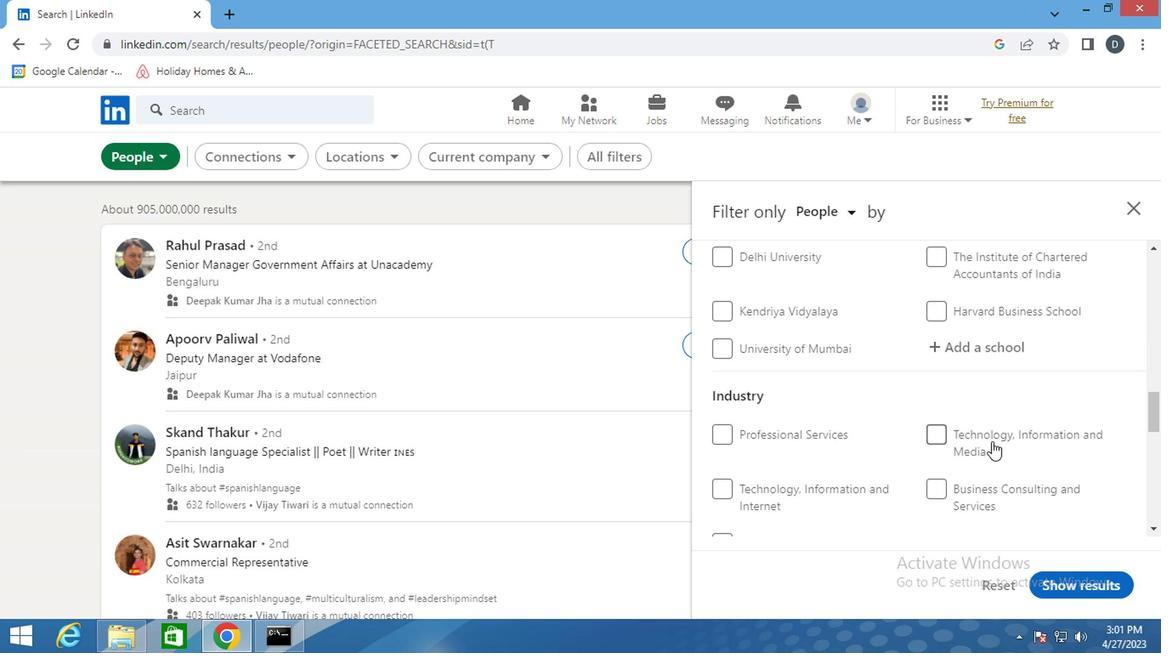 
Action: Mouse scrolled (983, 441) with delta (0, 0)
Screenshot: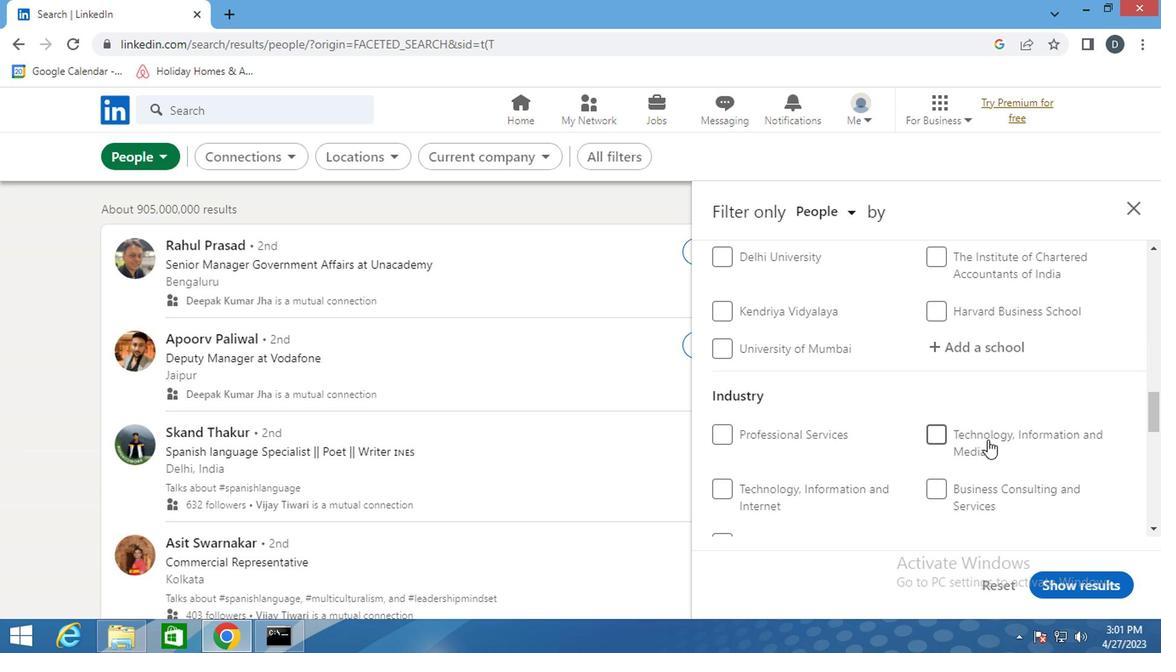 
Action: Mouse scrolled (983, 441) with delta (0, 0)
Screenshot: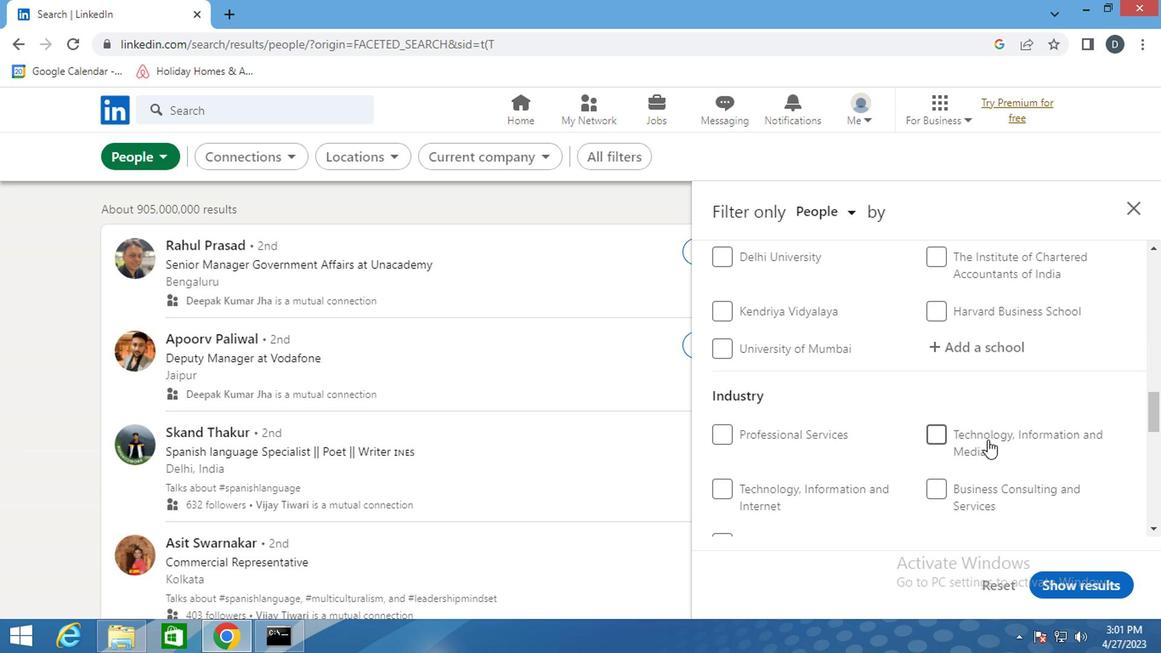 
Action: Mouse scrolled (983, 441) with delta (0, 0)
Screenshot: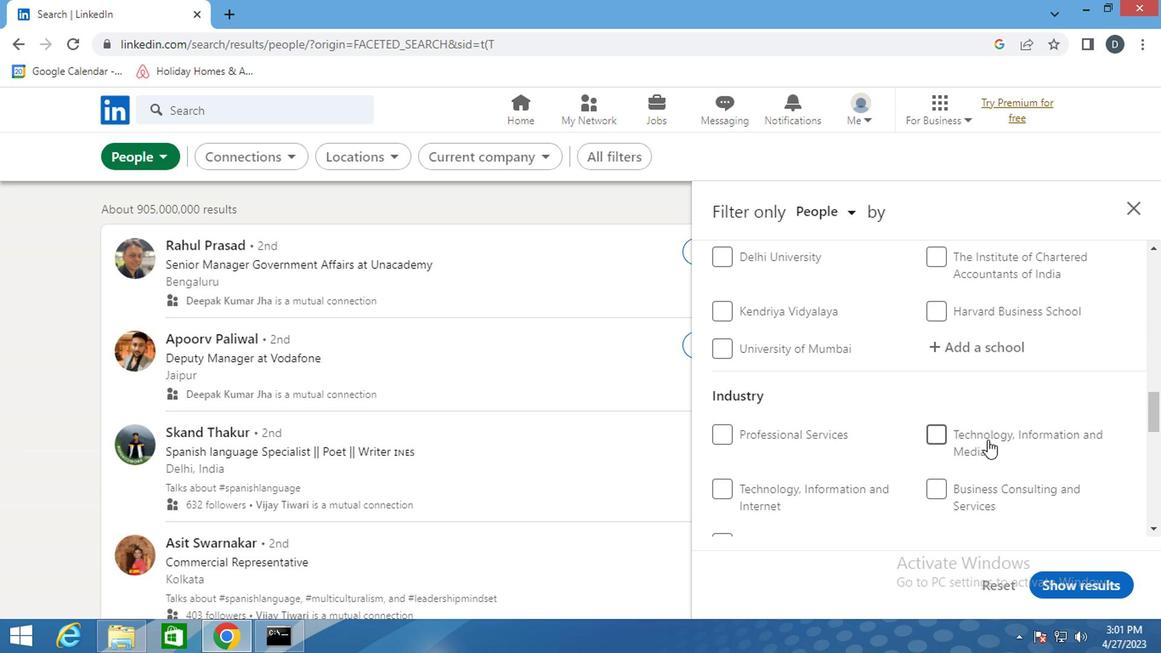 
Action: Mouse moved to (943, 377)
Screenshot: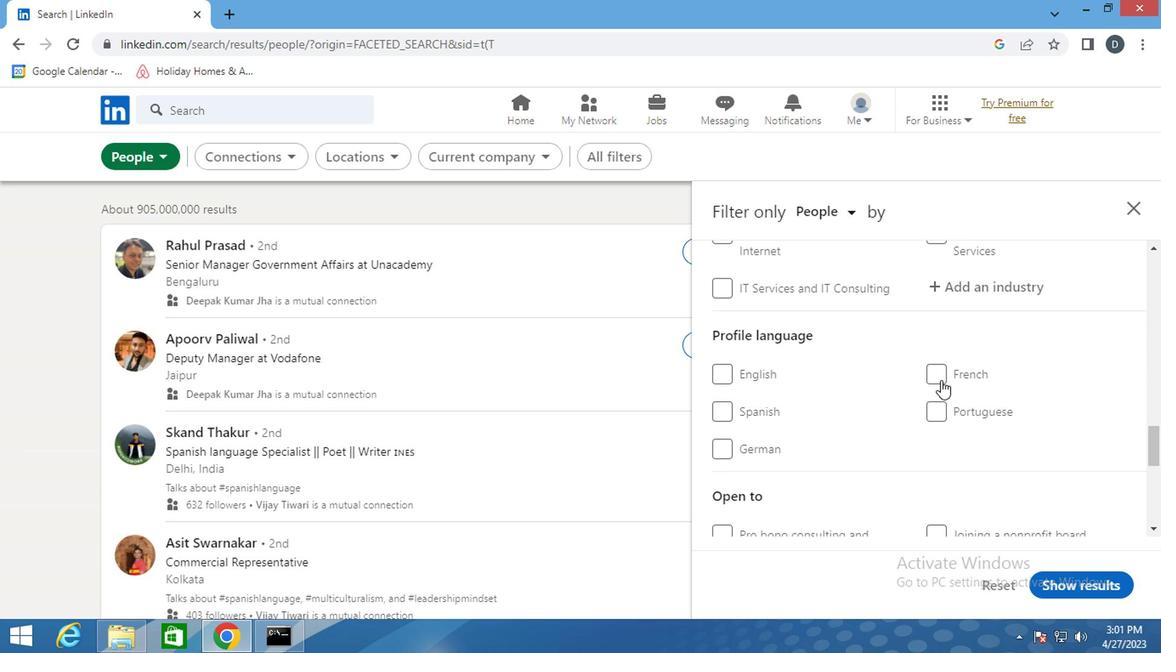 
Action: Mouse pressed left at (943, 377)
Screenshot: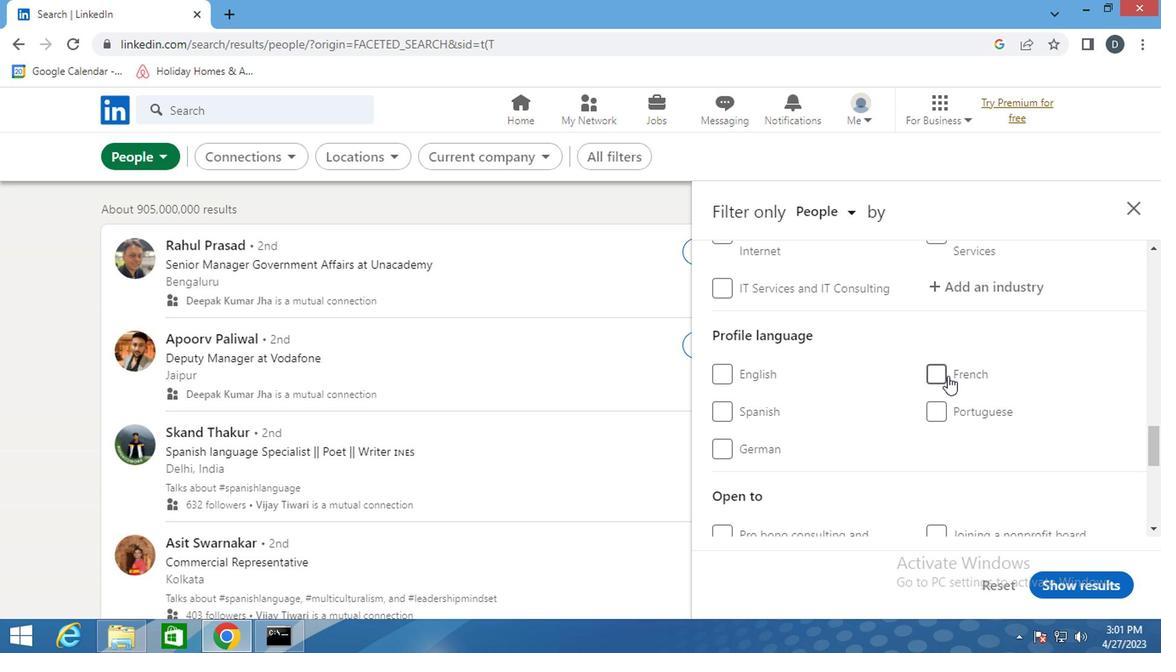 
Action: Mouse moved to (918, 434)
Screenshot: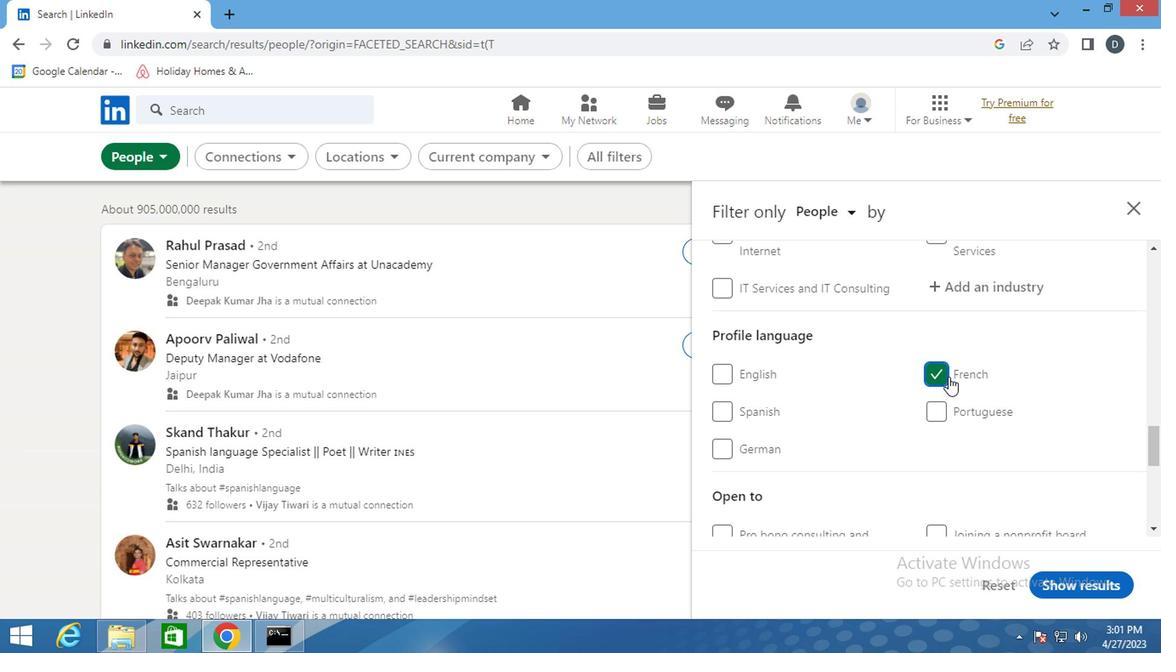 
Action: Mouse scrolled (918, 435) with delta (0, 0)
Screenshot: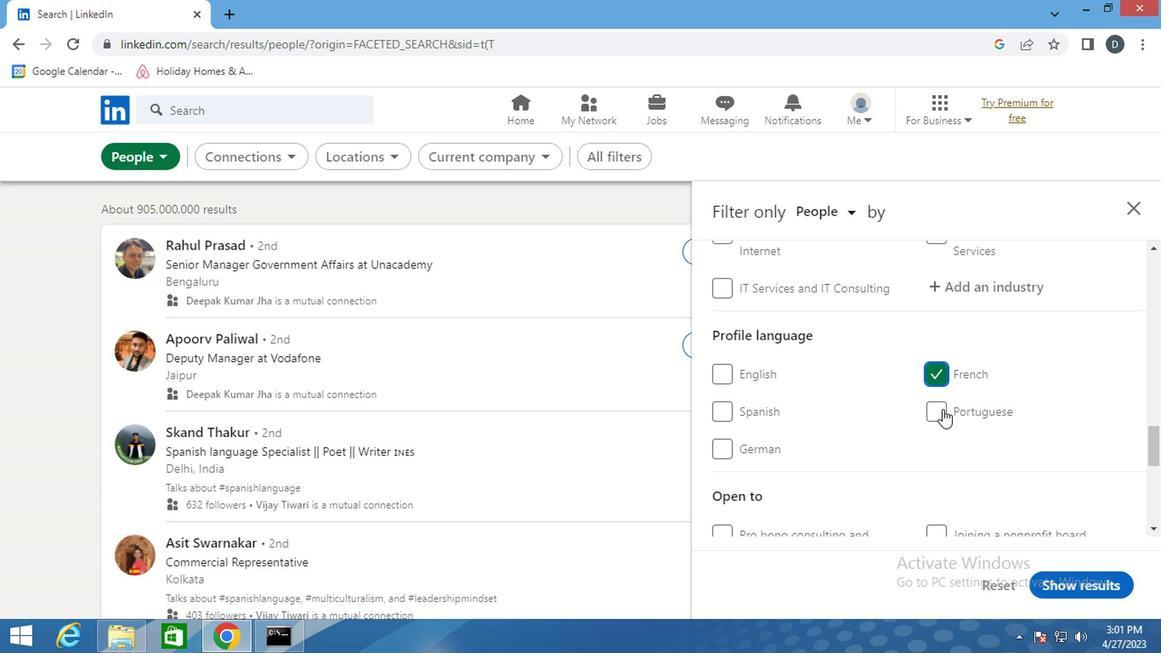 
Action: Mouse scrolled (918, 435) with delta (0, 0)
Screenshot: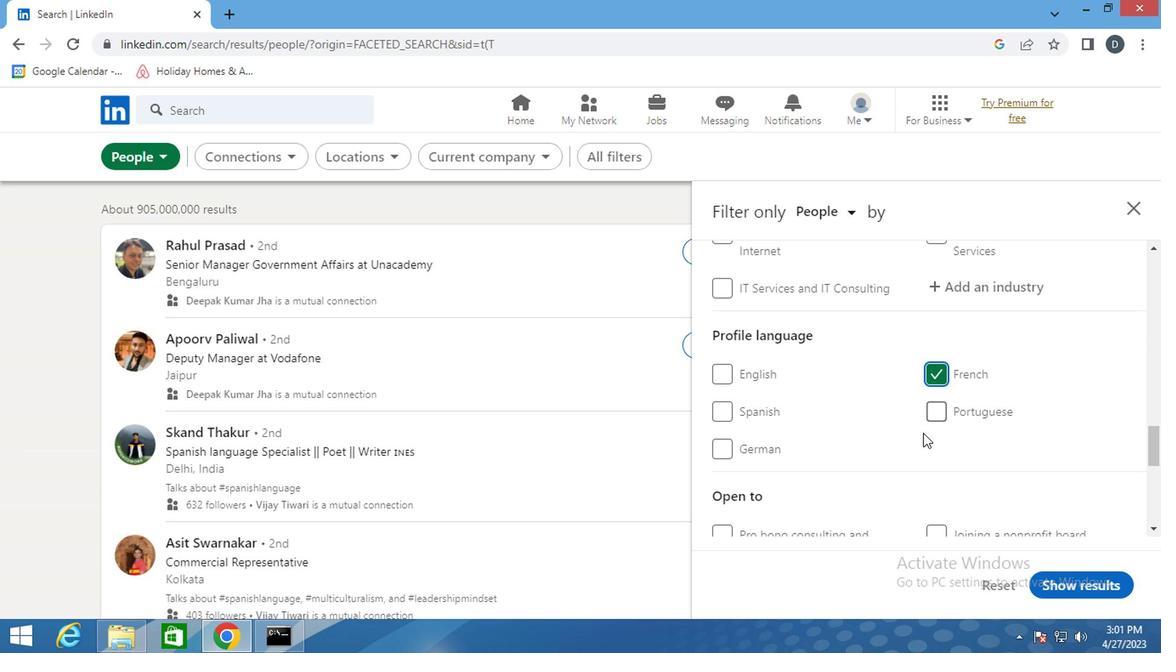 
Action: Mouse scrolled (918, 435) with delta (0, 0)
Screenshot: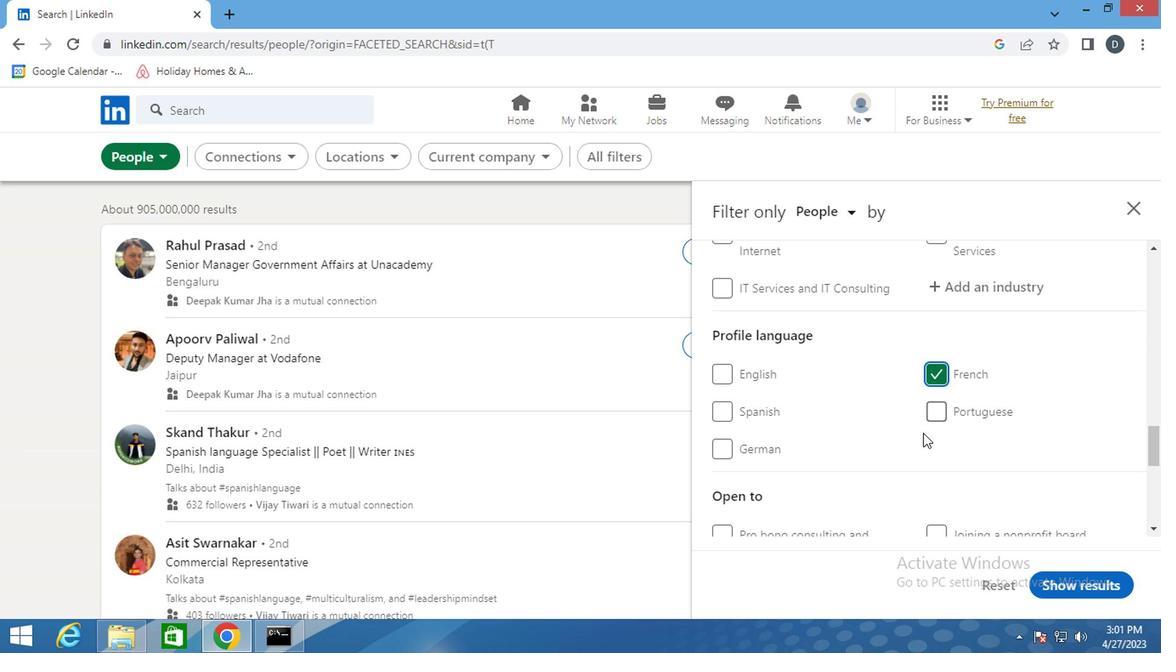 
Action: Mouse scrolled (918, 435) with delta (0, 0)
Screenshot: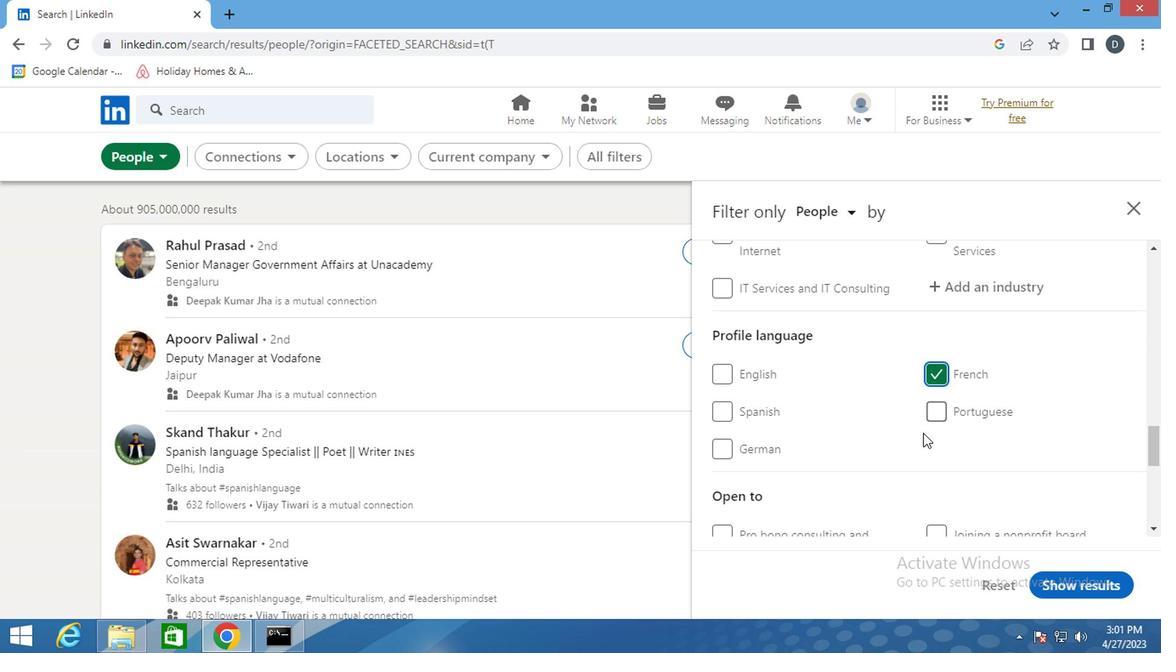 
Action: Mouse scrolled (918, 435) with delta (0, 0)
Screenshot: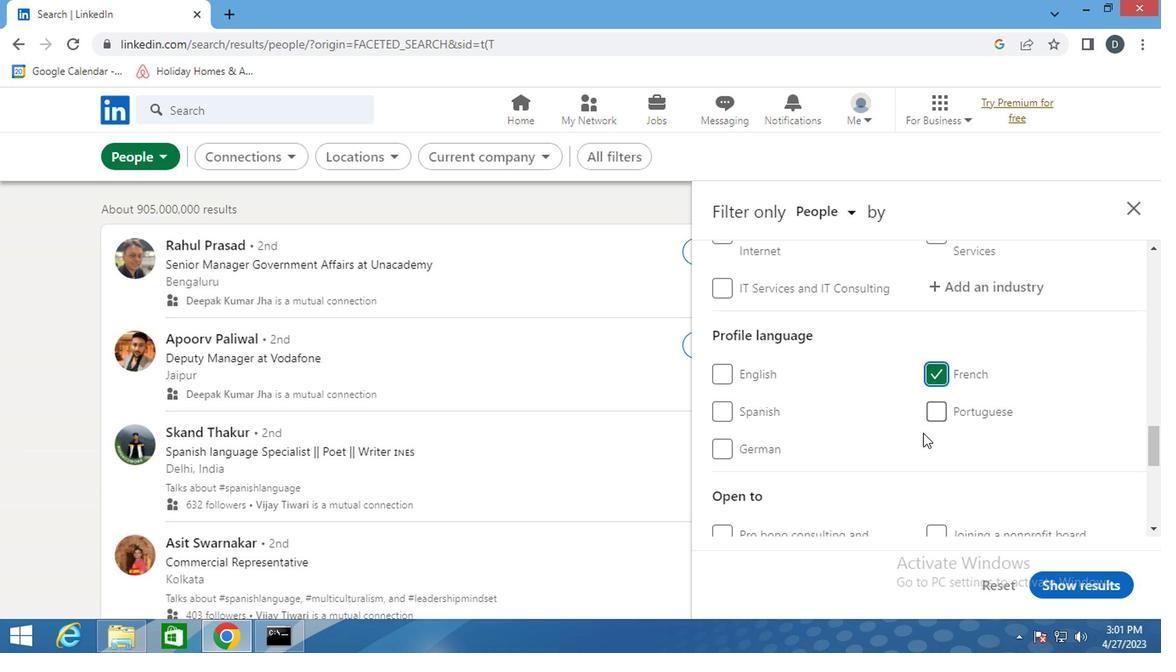 
Action: Mouse moved to (918, 435)
Screenshot: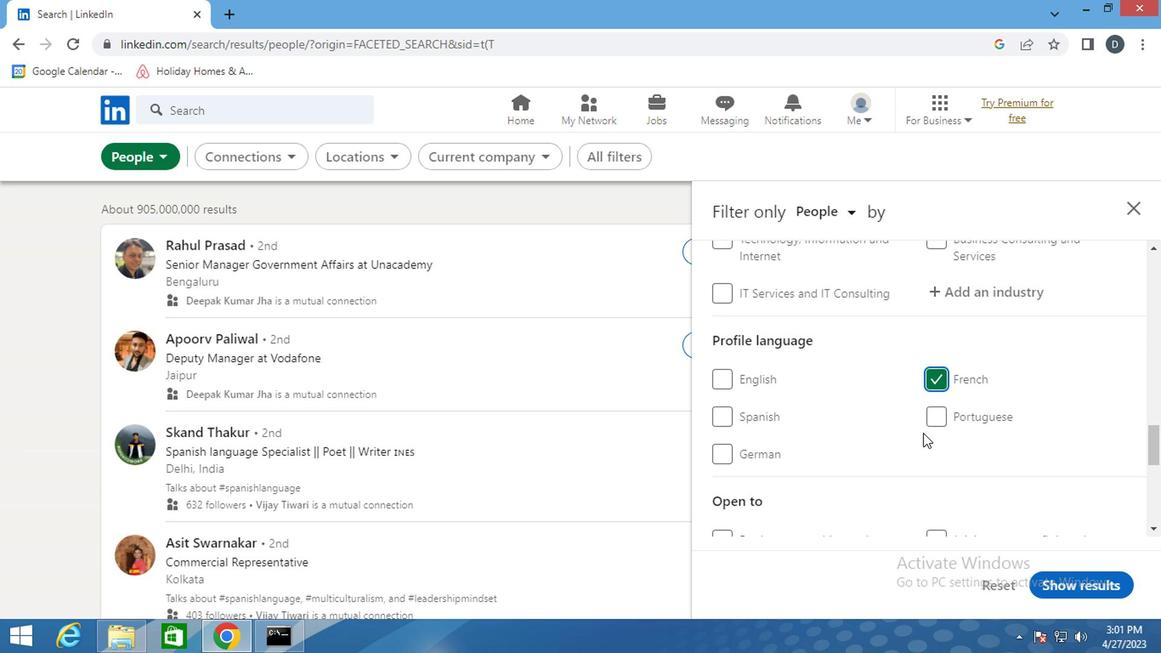 
Action: Mouse scrolled (918, 436) with delta (0, 1)
Screenshot: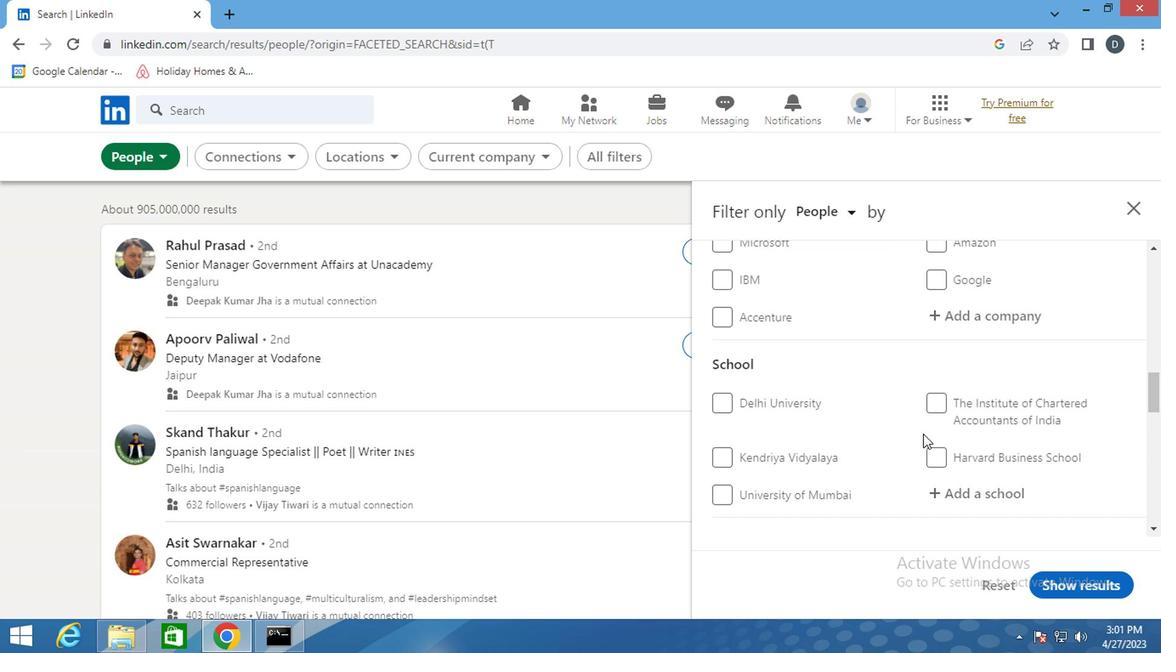 
Action: Mouse scrolled (918, 436) with delta (0, 1)
Screenshot: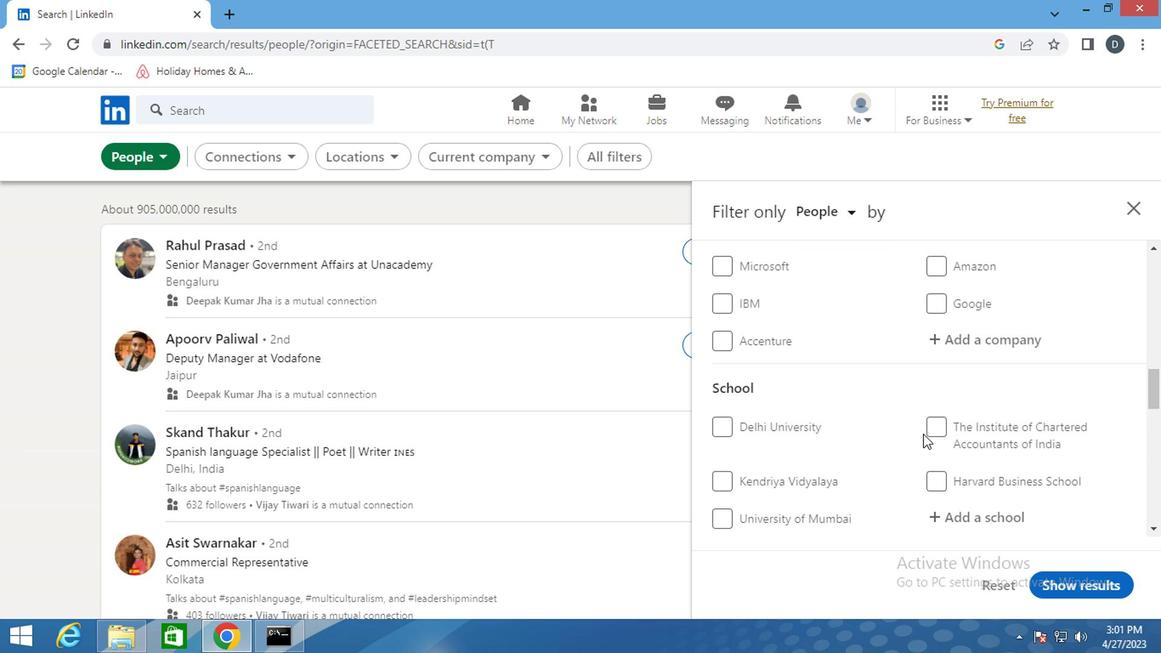 
Action: Mouse moved to (918, 439)
Screenshot: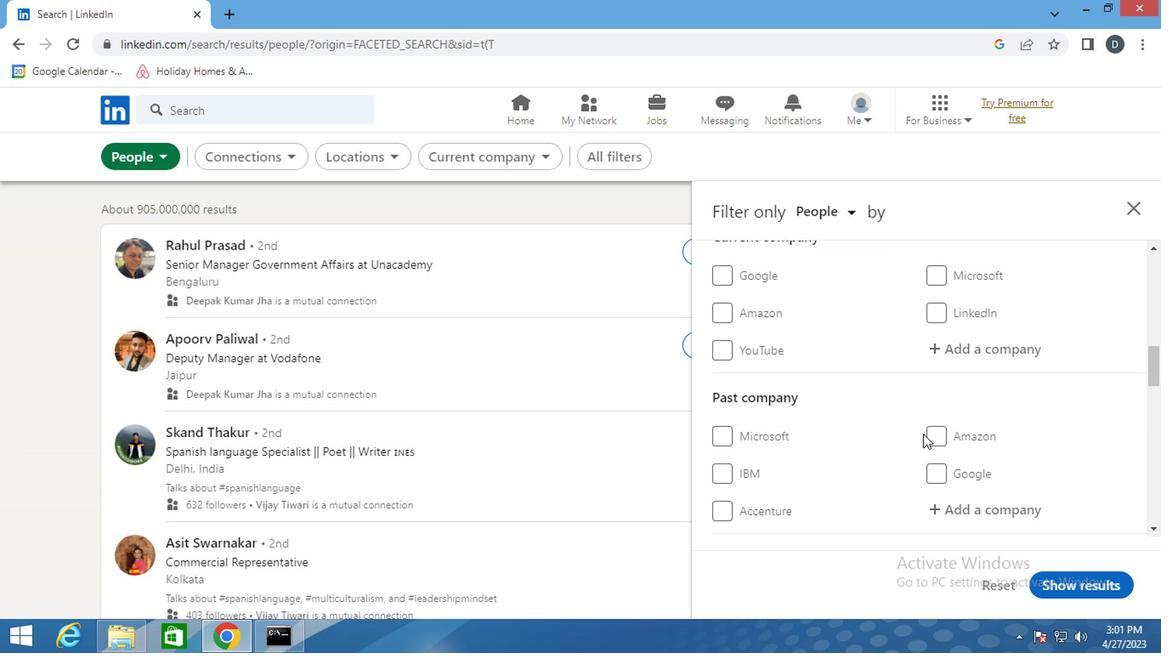 
Action: Mouse scrolled (918, 439) with delta (0, 0)
Screenshot: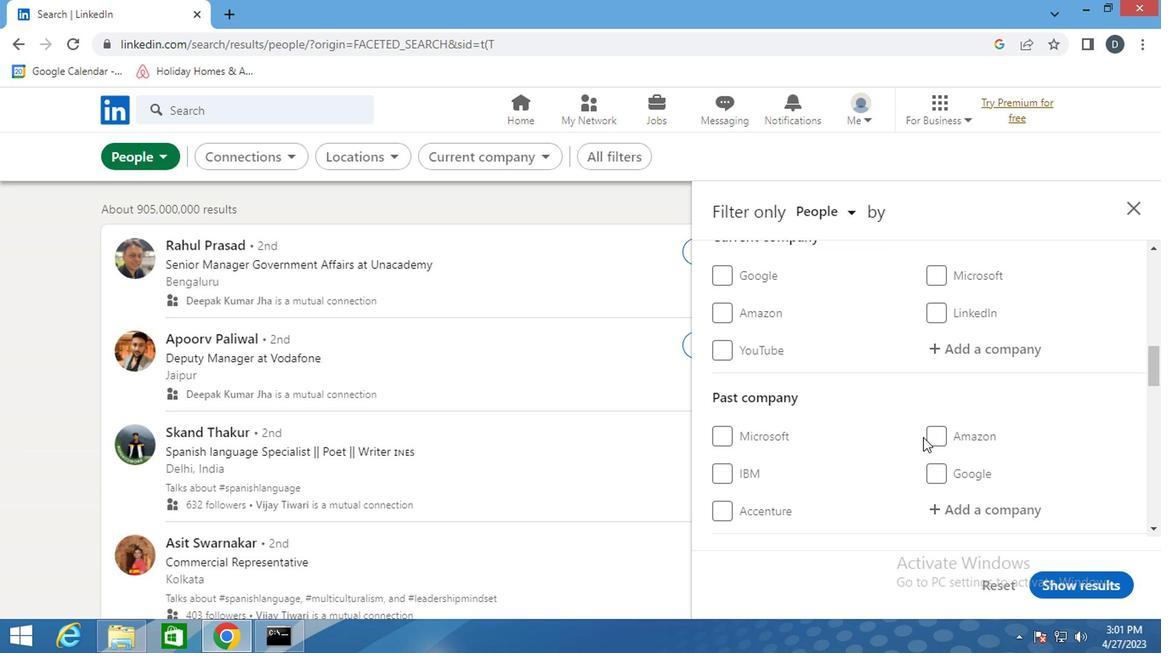 
Action: Mouse moved to (960, 450)
Screenshot: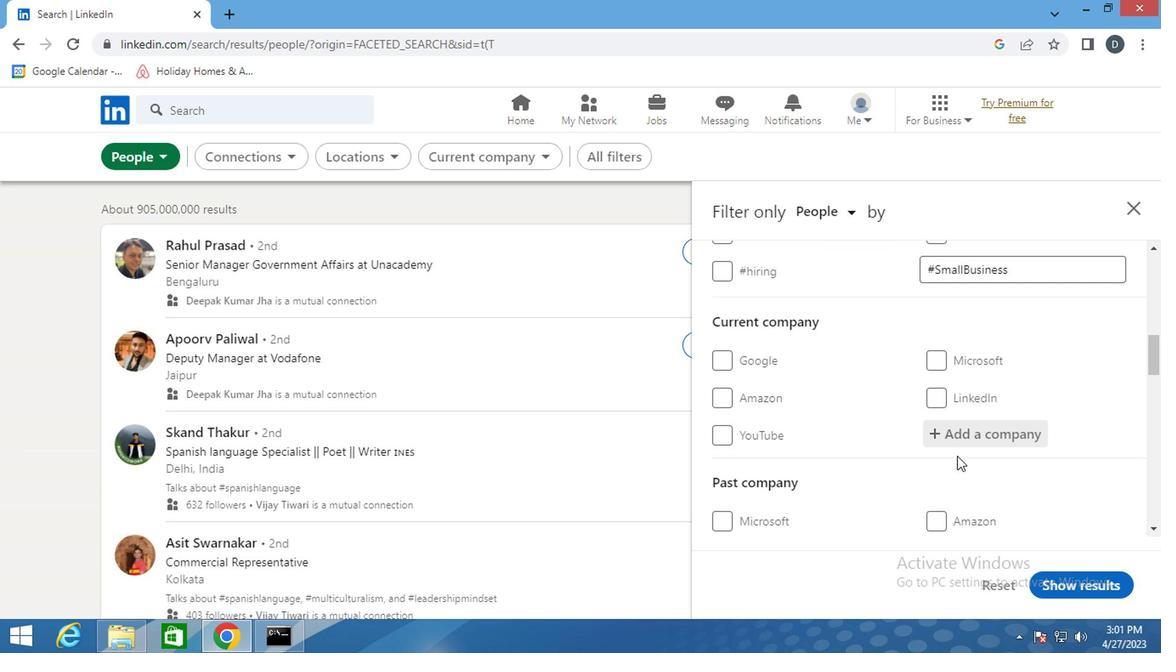
Action: Mouse pressed left at (960, 450)
Screenshot: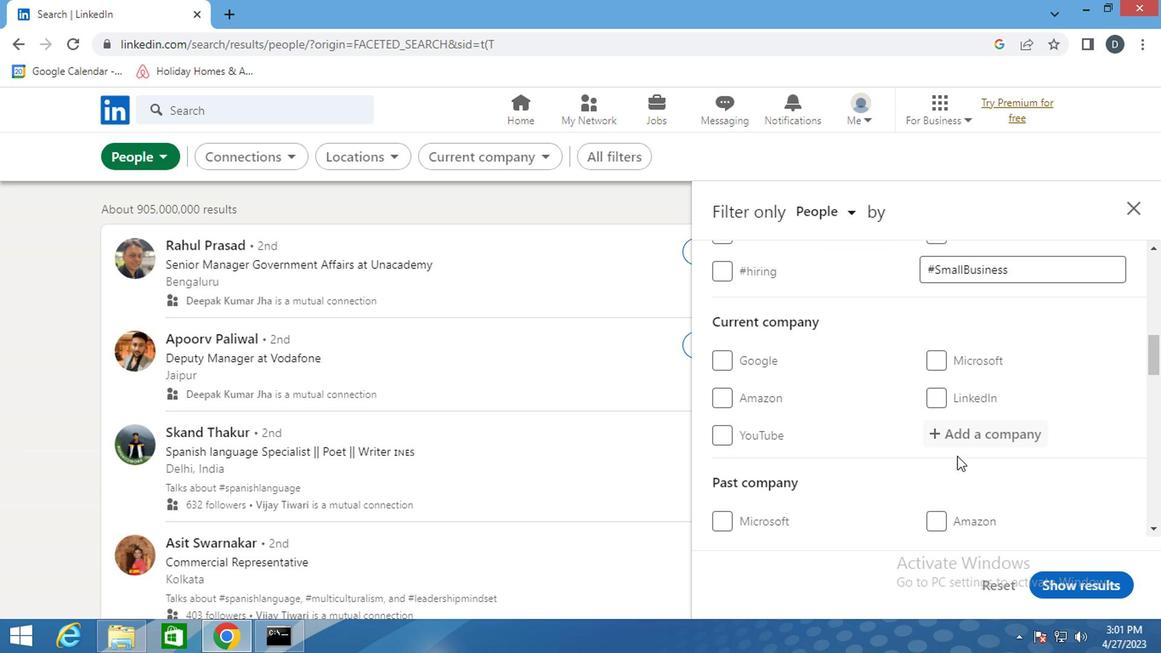 
Action: Mouse moved to (970, 439)
Screenshot: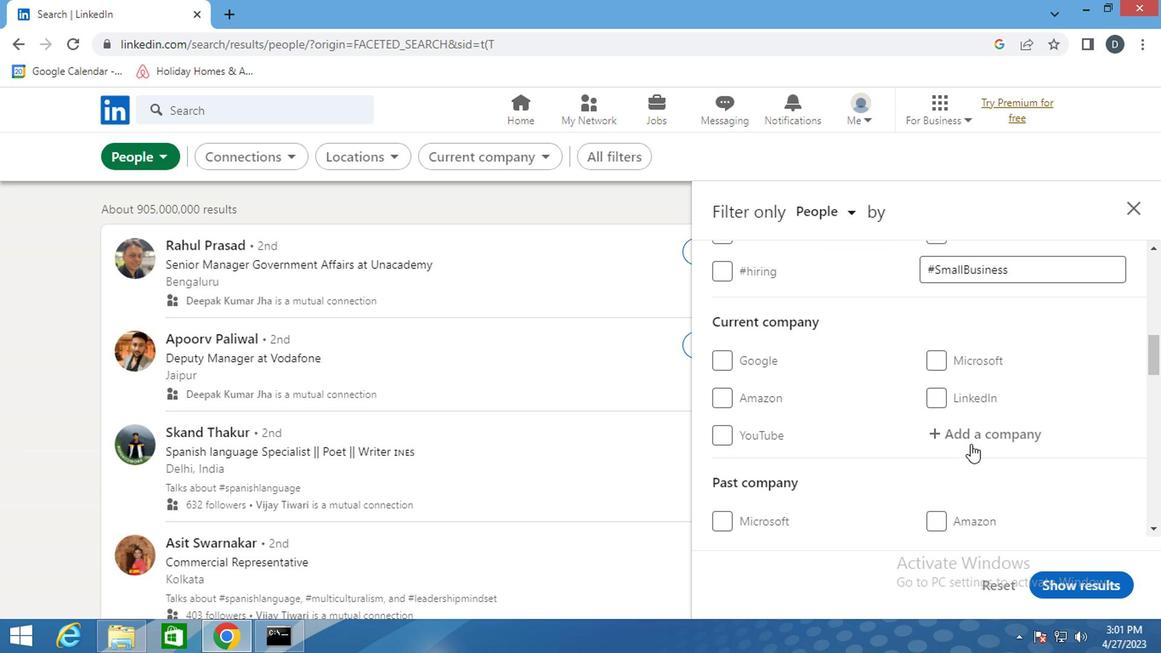 
Action: Mouse pressed left at (970, 439)
Screenshot: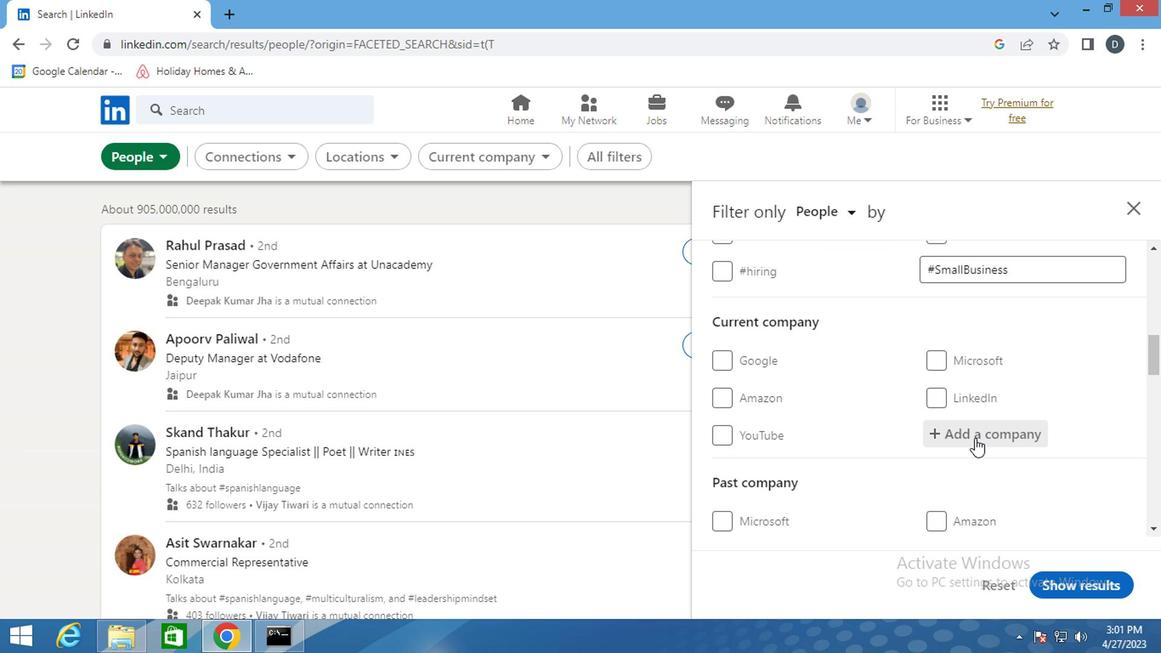 
Action: Mouse moved to (967, 441)
Screenshot: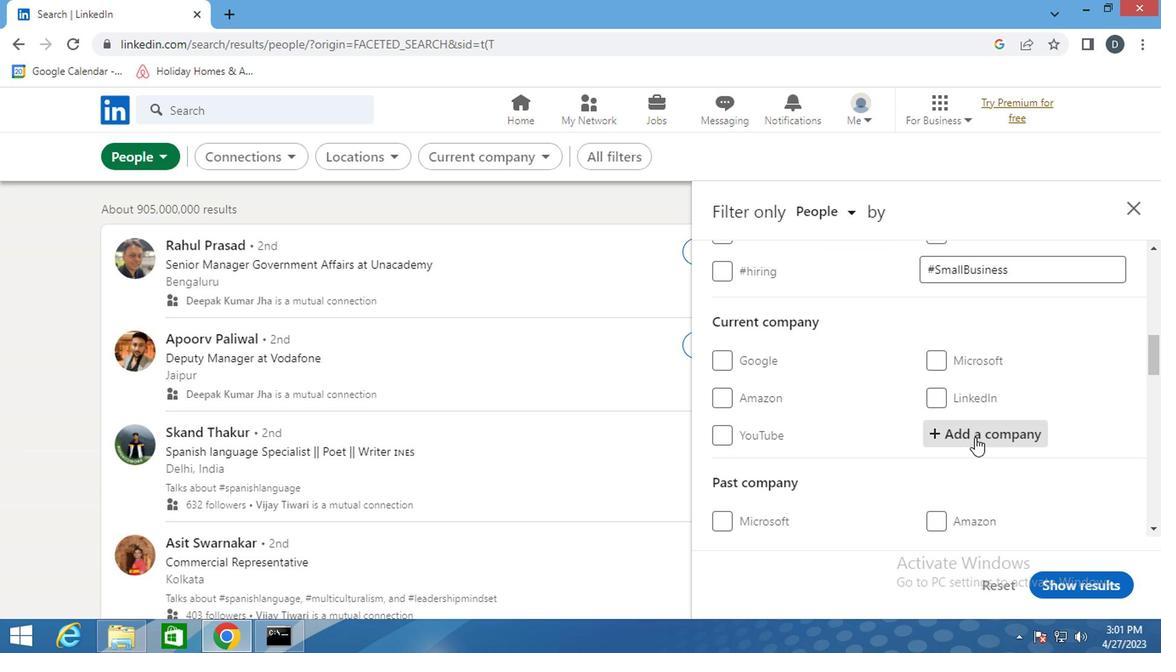 
Action: Key pressed <Key.shift>NEW<Key.shift>SPACE
Screenshot: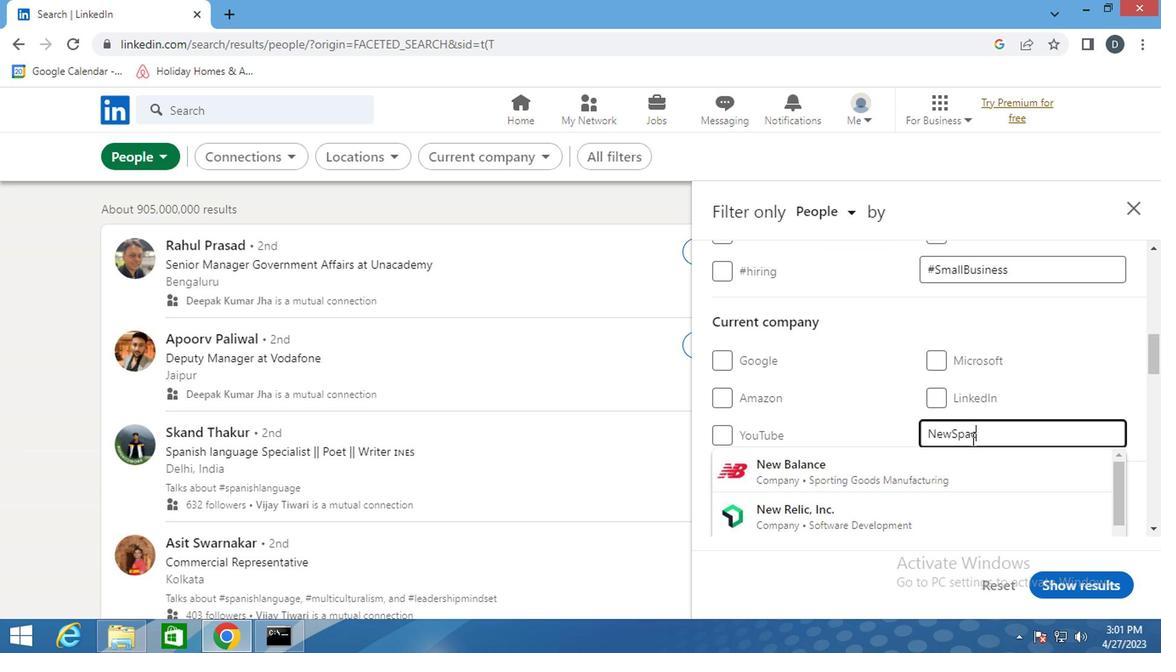 
Action: Mouse moved to (945, 464)
Screenshot: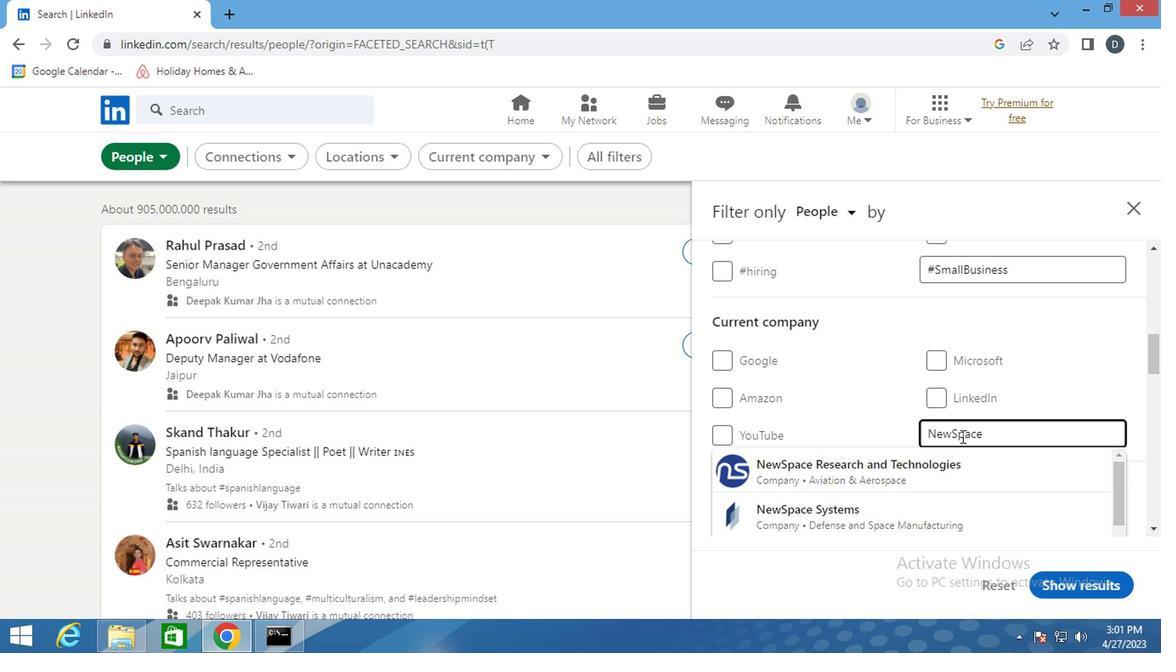 
Action: Mouse pressed left at (945, 464)
Screenshot: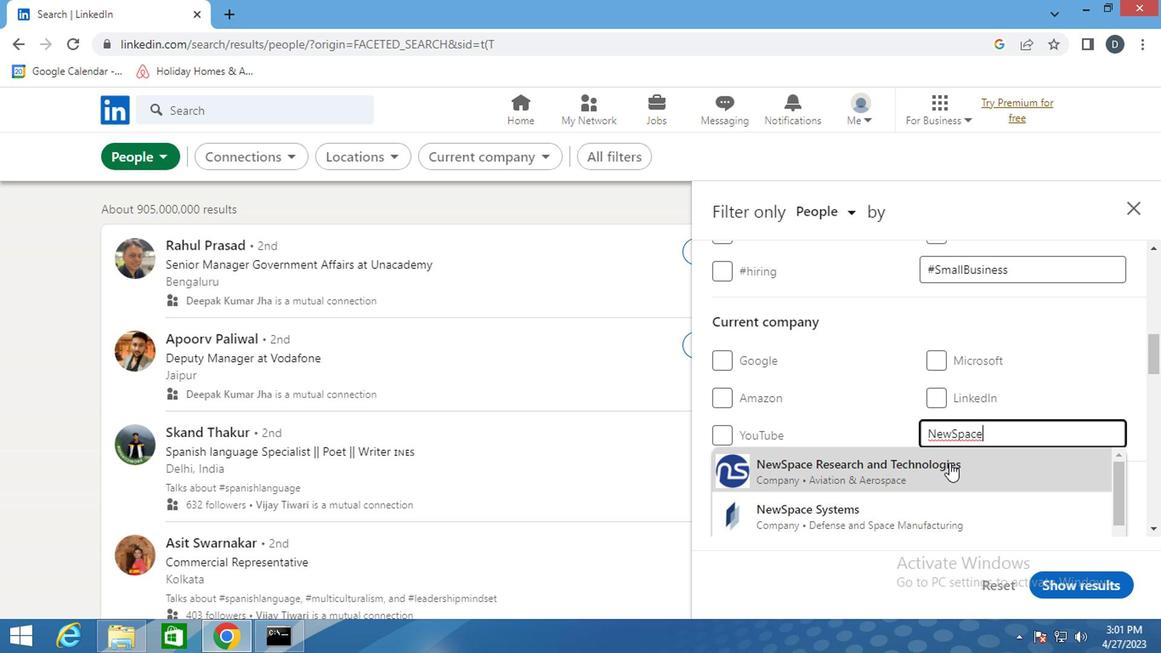 
Action: Mouse scrolled (945, 464) with delta (0, 0)
Screenshot: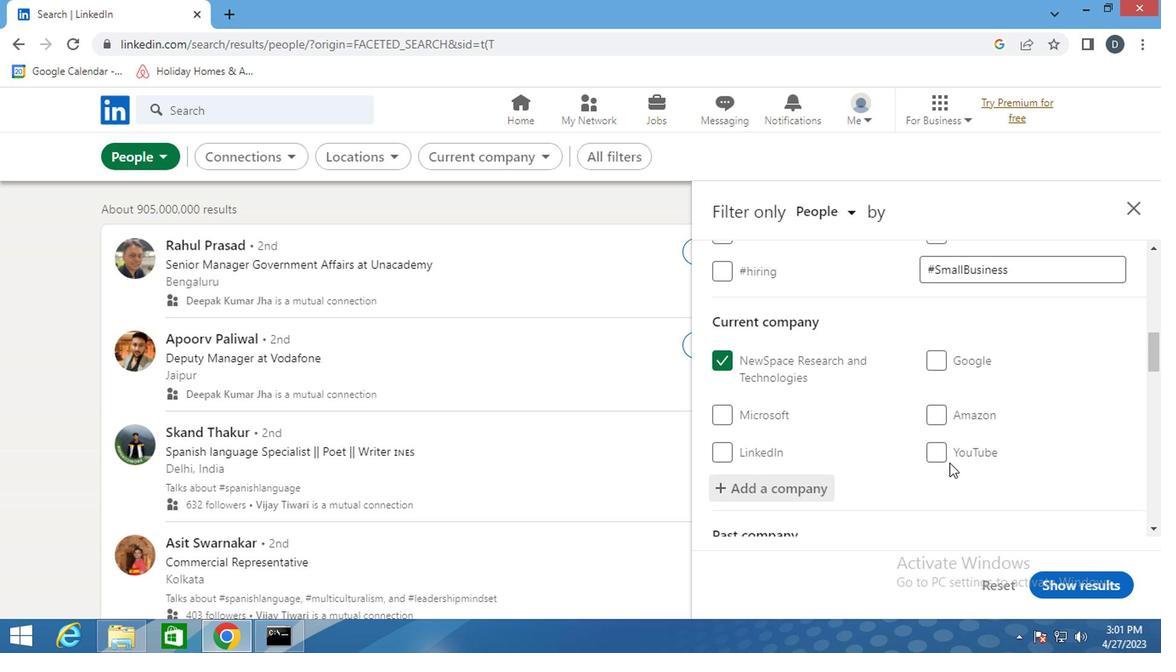 
Action: Mouse scrolled (945, 464) with delta (0, 0)
Screenshot: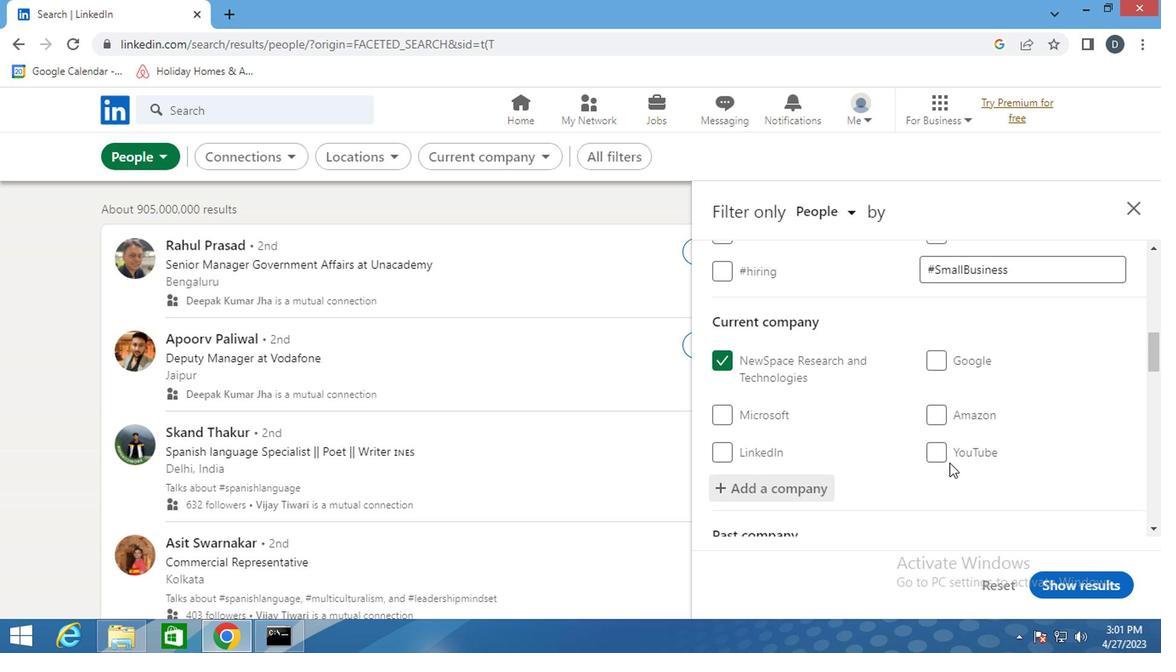 
Action: Mouse scrolled (945, 464) with delta (0, 0)
Screenshot: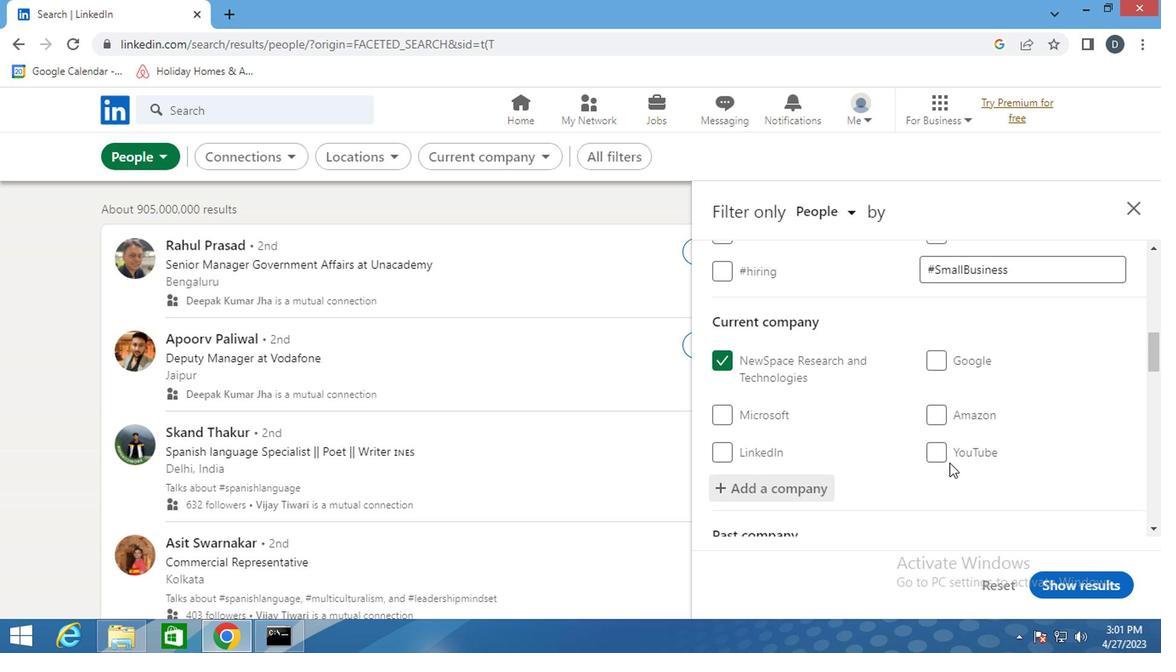 
Action: Mouse moved to (927, 416)
Screenshot: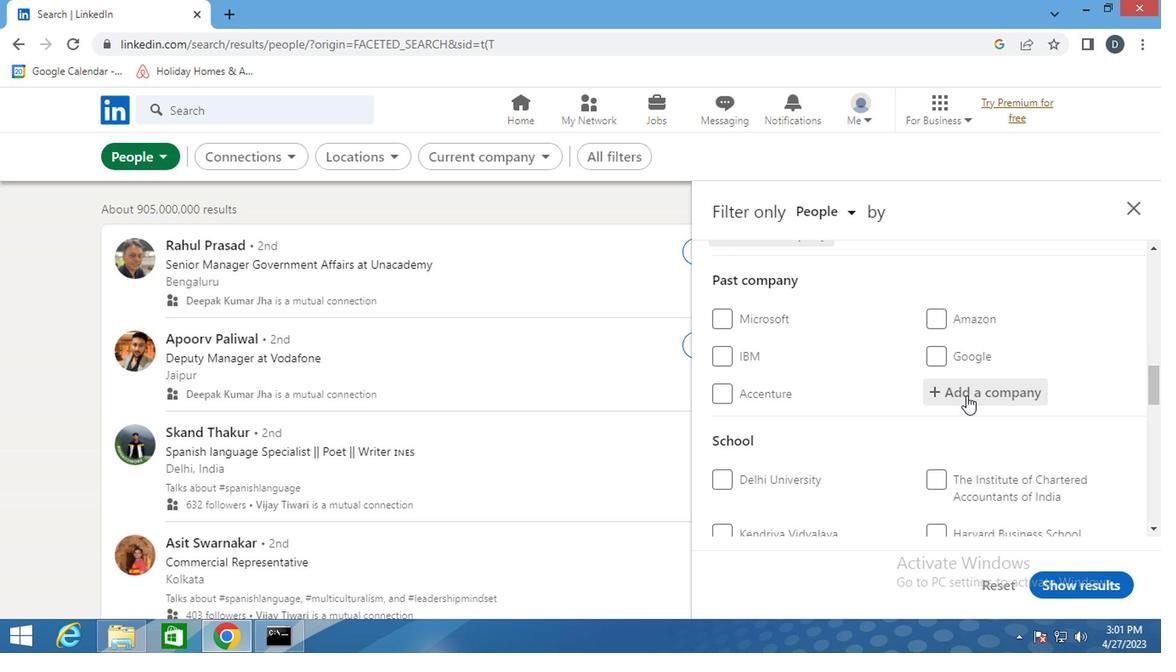 
Action: Mouse scrolled (927, 414) with delta (0, -1)
Screenshot: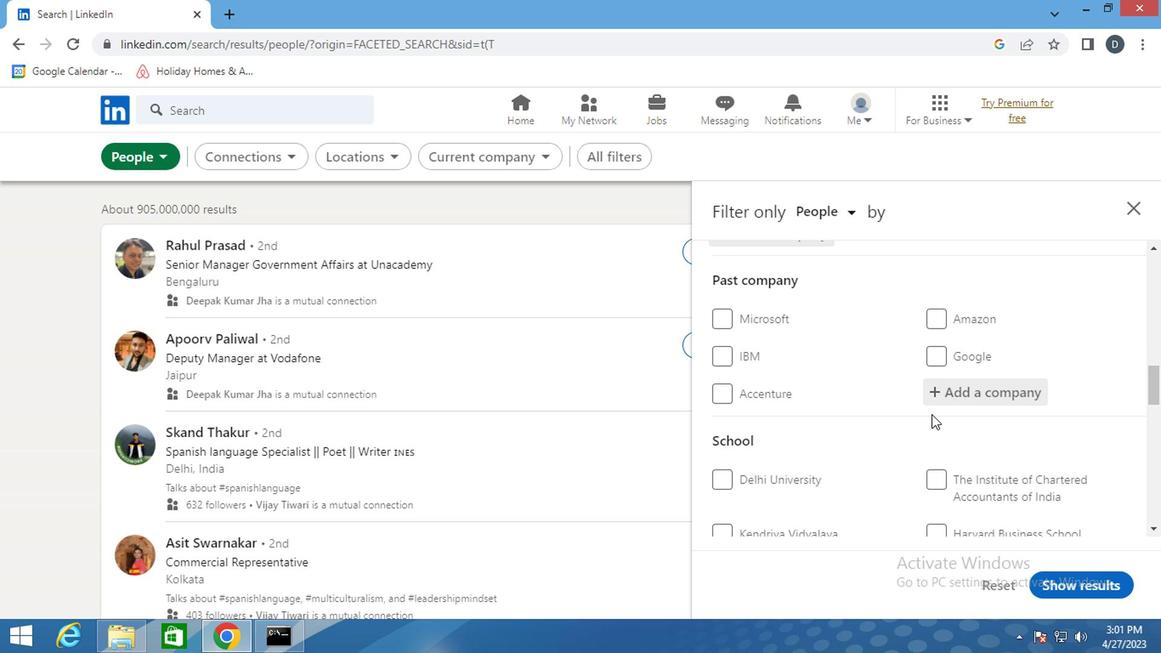 
Action: Mouse scrolled (927, 414) with delta (0, -1)
Screenshot: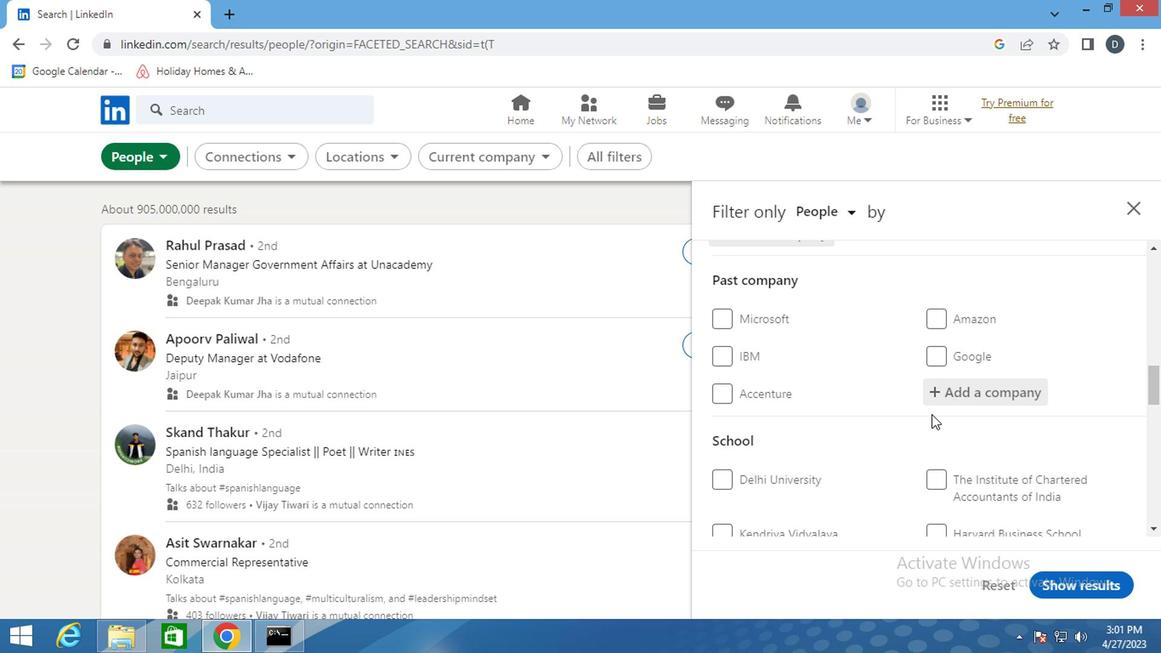
Action: Mouse moved to (963, 400)
Screenshot: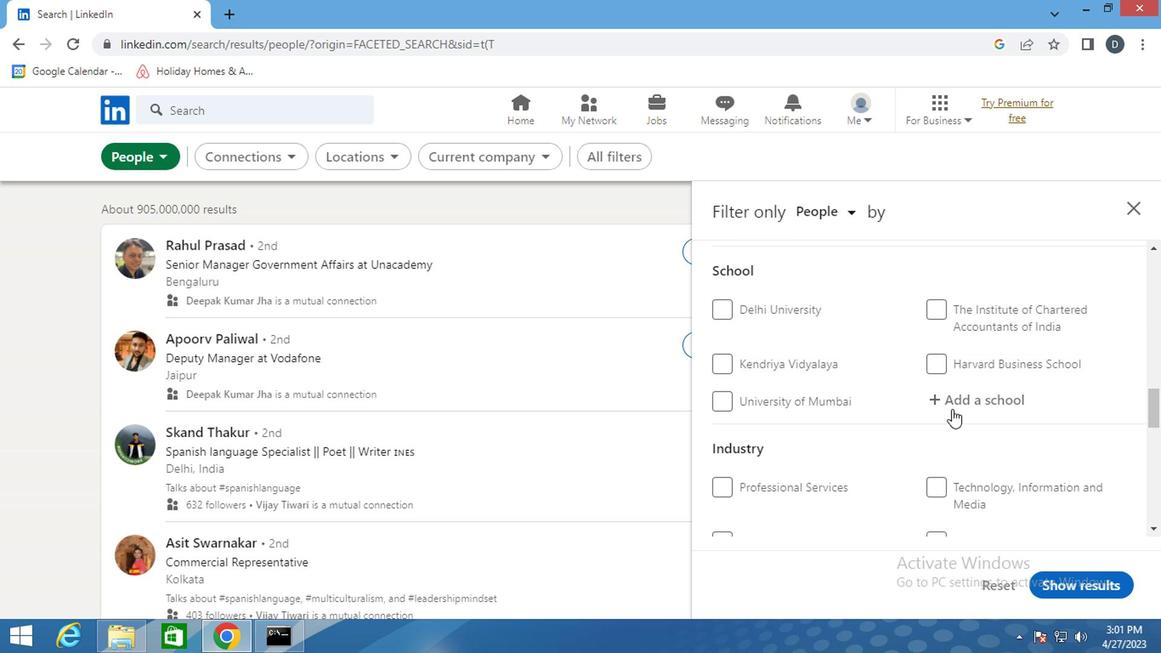 
Action: Mouse pressed left at (963, 400)
Screenshot: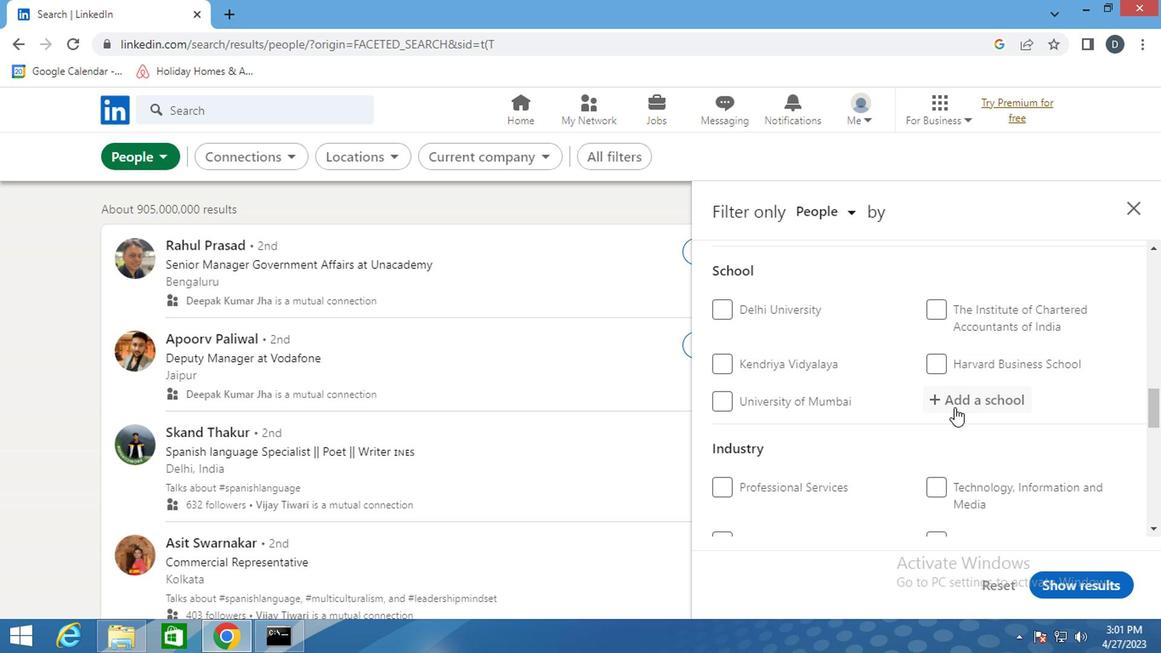 
Action: Mouse moved to (964, 400)
Screenshot: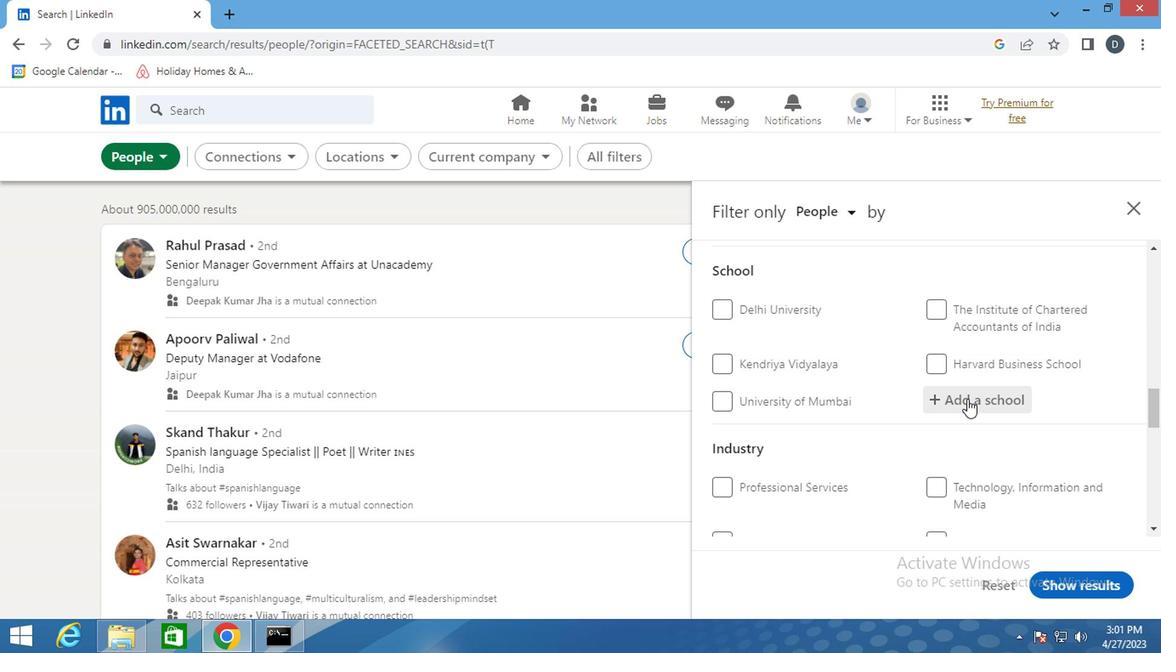 
Action: Key pressed <Key.shift><Key.shift><Key.shift><Key.shift>FIITJEE
Screenshot: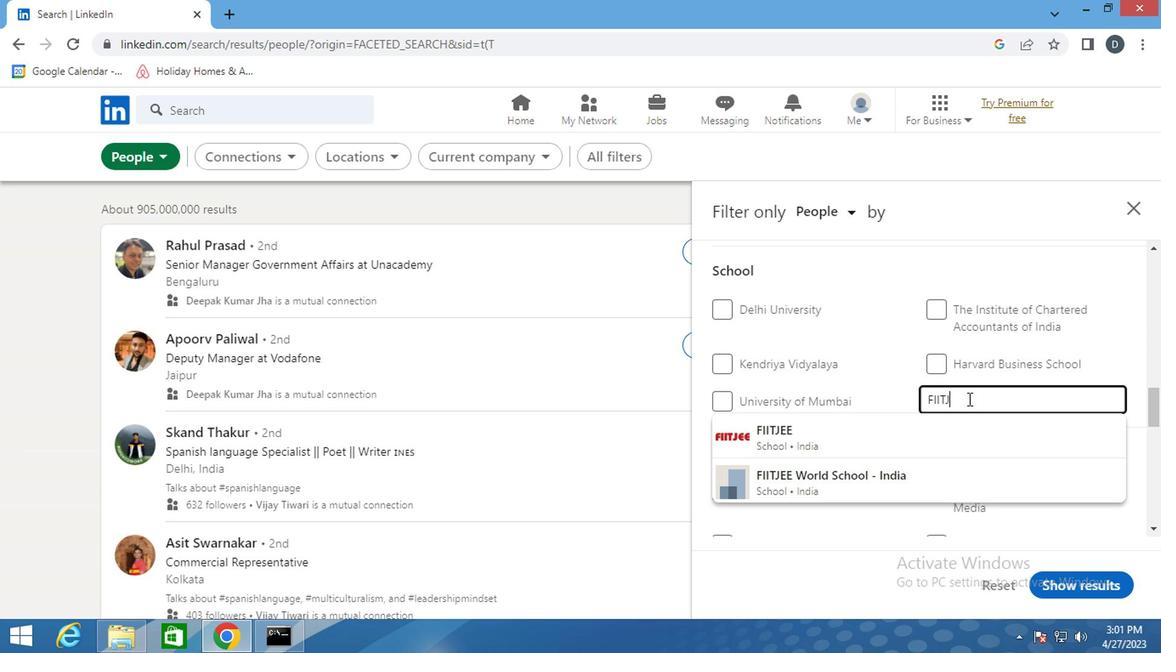 
Action: Mouse moved to (961, 424)
Screenshot: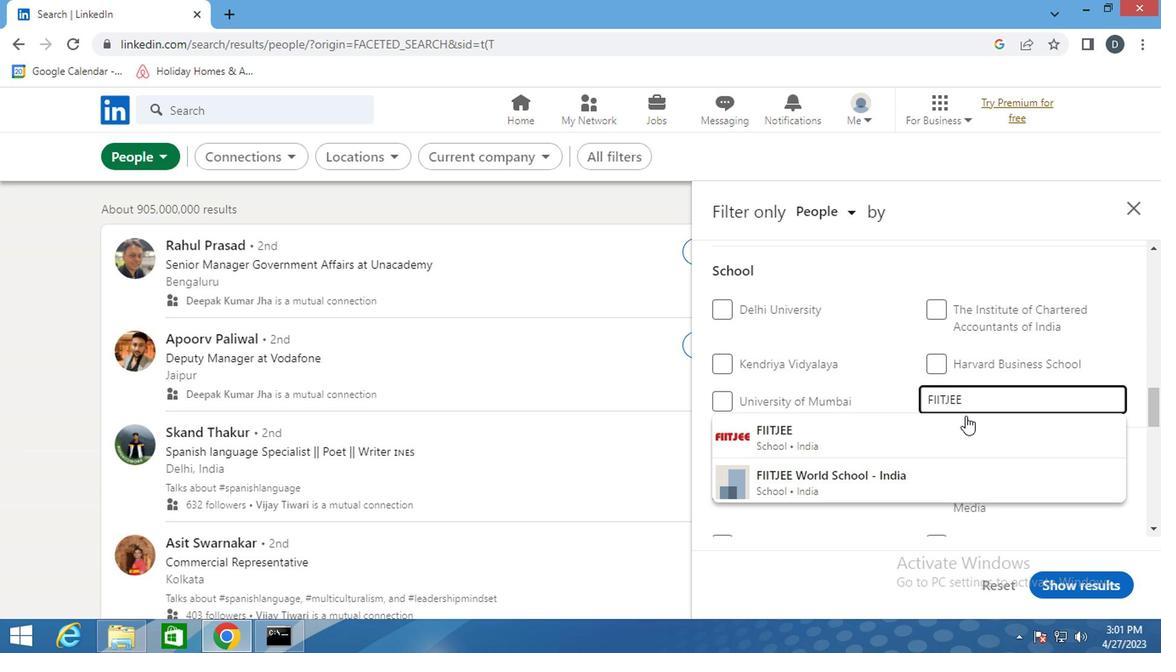 
Action: Mouse pressed left at (961, 424)
Screenshot: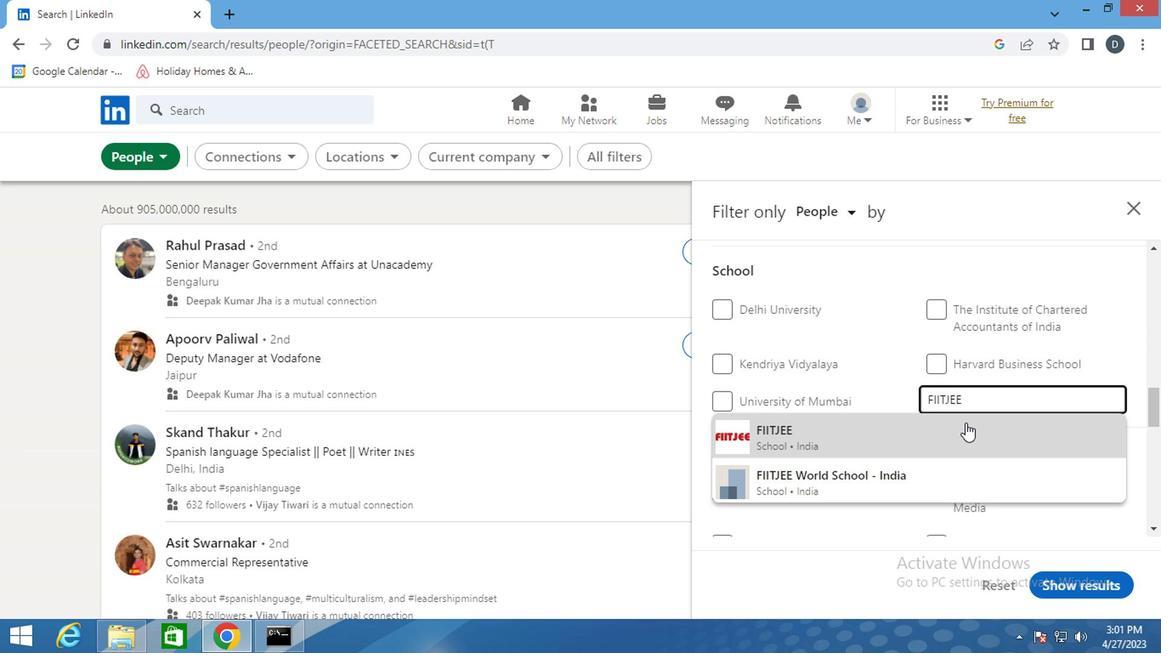 
Action: Mouse moved to (963, 439)
Screenshot: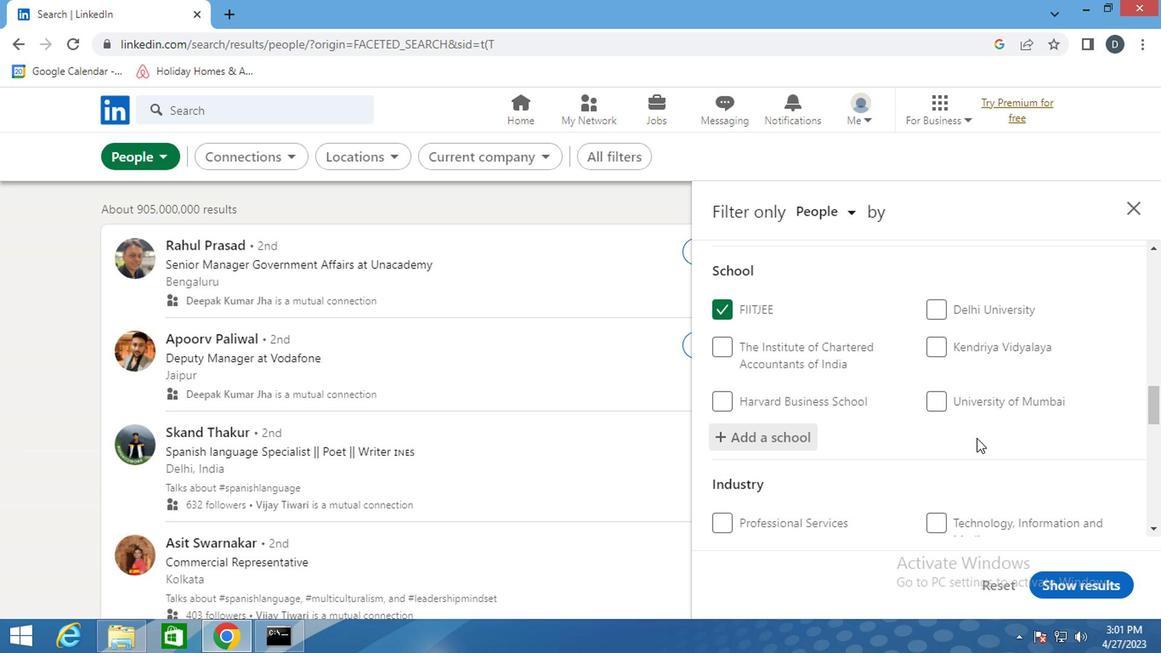 
Action: Mouse scrolled (963, 439) with delta (0, 0)
Screenshot: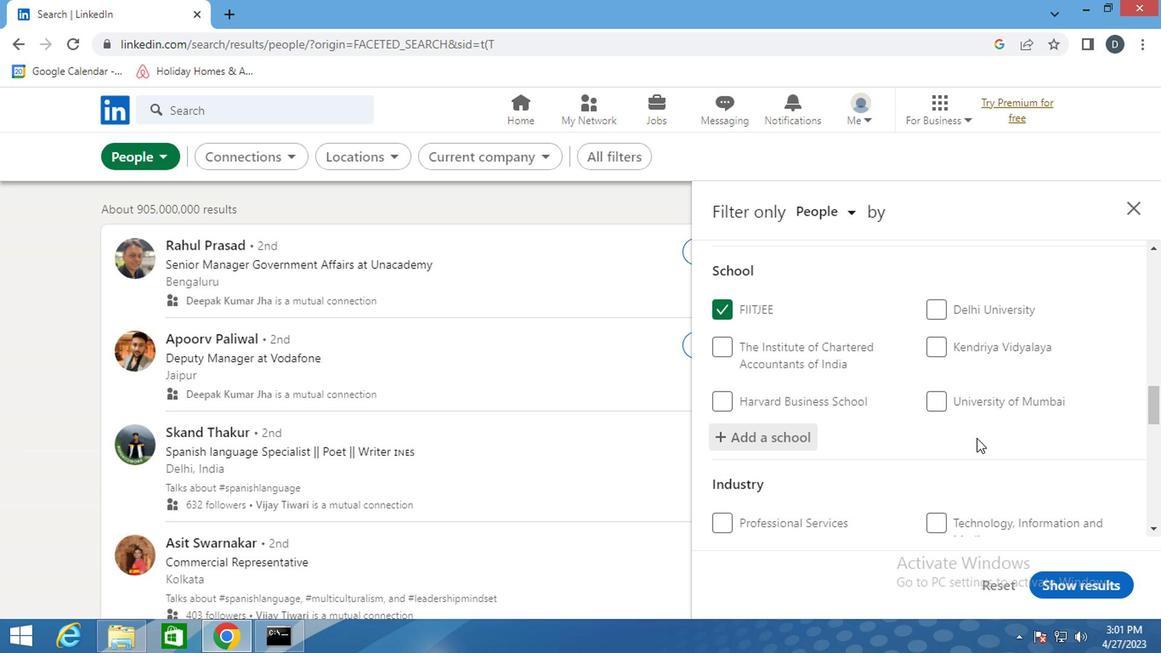 
Action: Mouse scrolled (963, 439) with delta (0, 0)
Screenshot: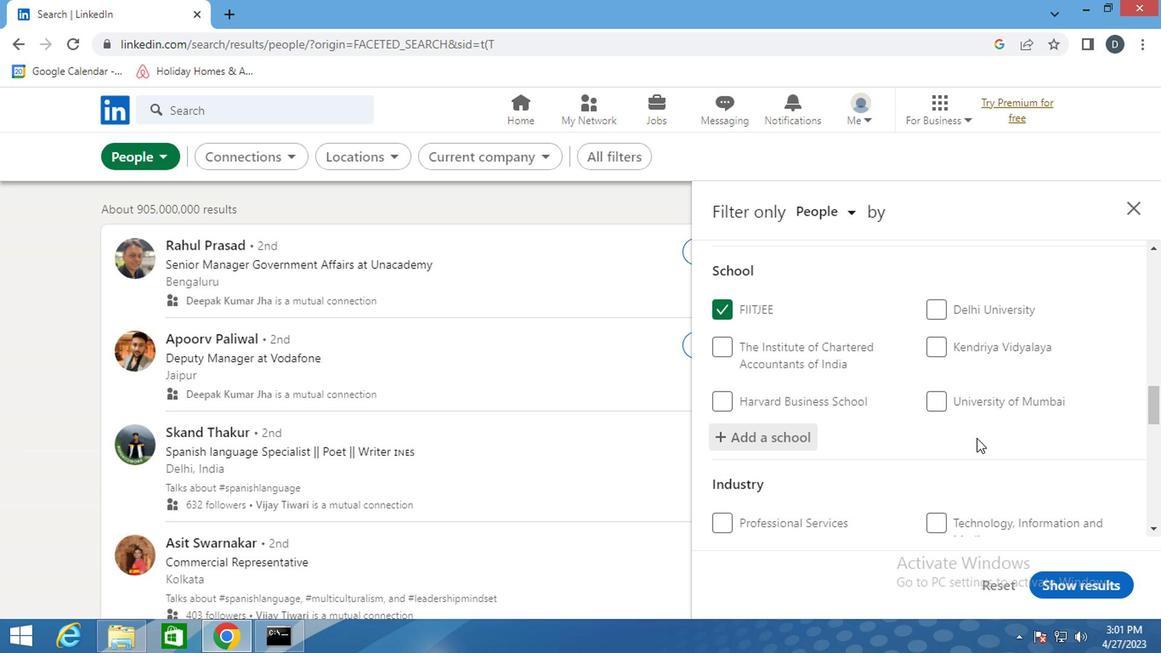 
Action: Mouse moved to (947, 456)
Screenshot: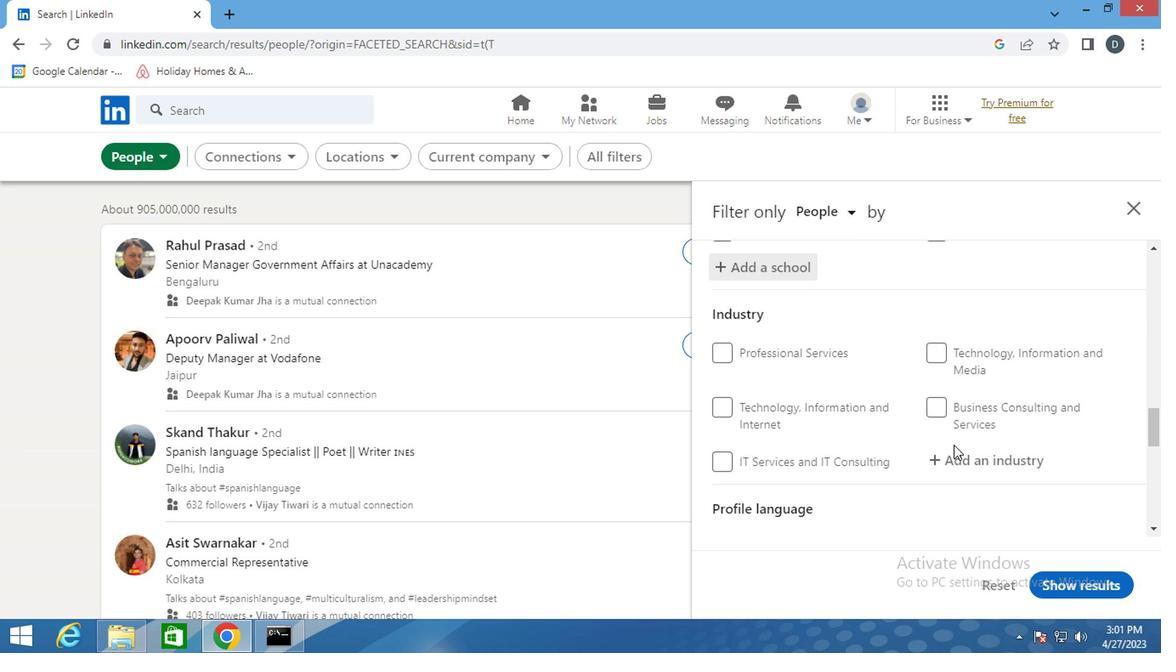 
Action: Mouse pressed left at (947, 456)
Screenshot: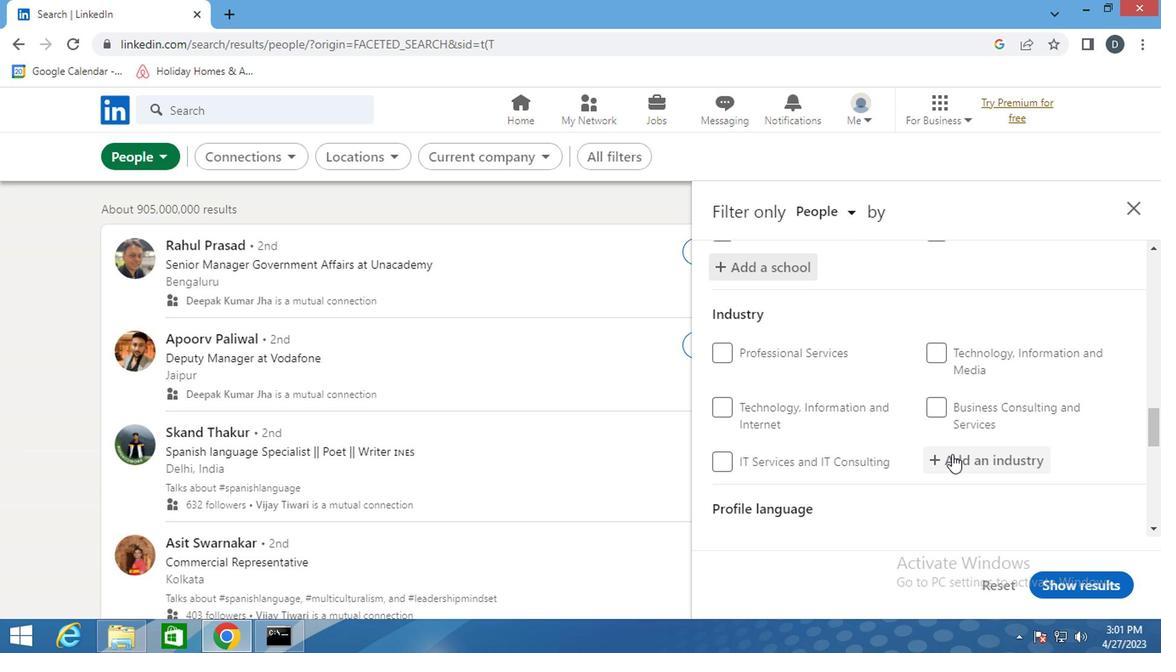 
Action: Key pressed <Key.shift><Key.shift><Key.shift><Key.shift><Key.shift><Key.shift><Key.shift>I<Key.backspace><Key.shift><Key.shift><Key.shift><Key.shift><Key.shift><Key.shift><Key.shift><Key.shift><Key.shift><Key.shift><Key.shift><Key.shift><Key.shift><Key.shift><Key.shift><Key.shift><Key.shift>FILTER<Key.backspace><Key.backspace><Key.backspace><Key.backspace><Key.backspace><Key.backspace><Key.backspace><Key.backspace><Key.backspace><Key.backspace><Key.backspace><Key.backspace><Key.backspace><Key.backspace><Key.backspace><Key.backspace><Key.backspace><Key.shift><Key.shift>FLIGHT<Key.space>
Screenshot: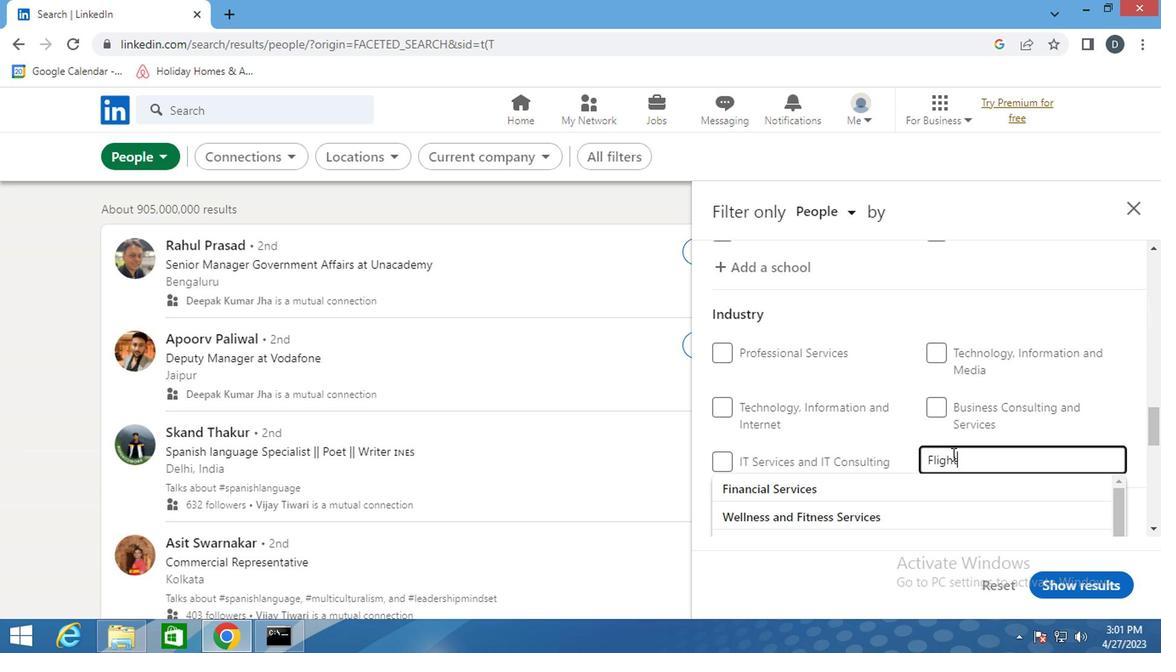 
Action: Mouse moved to (926, 485)
Screenshot: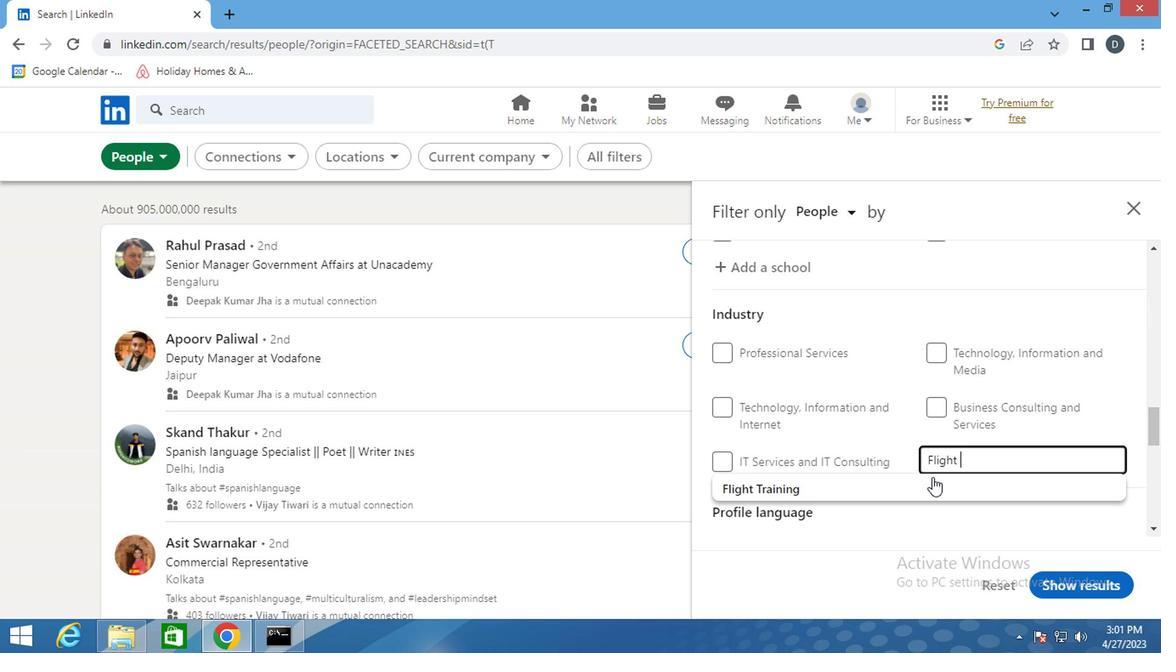 
Action: Mouse pressed left at (926, 485)
Screenshot: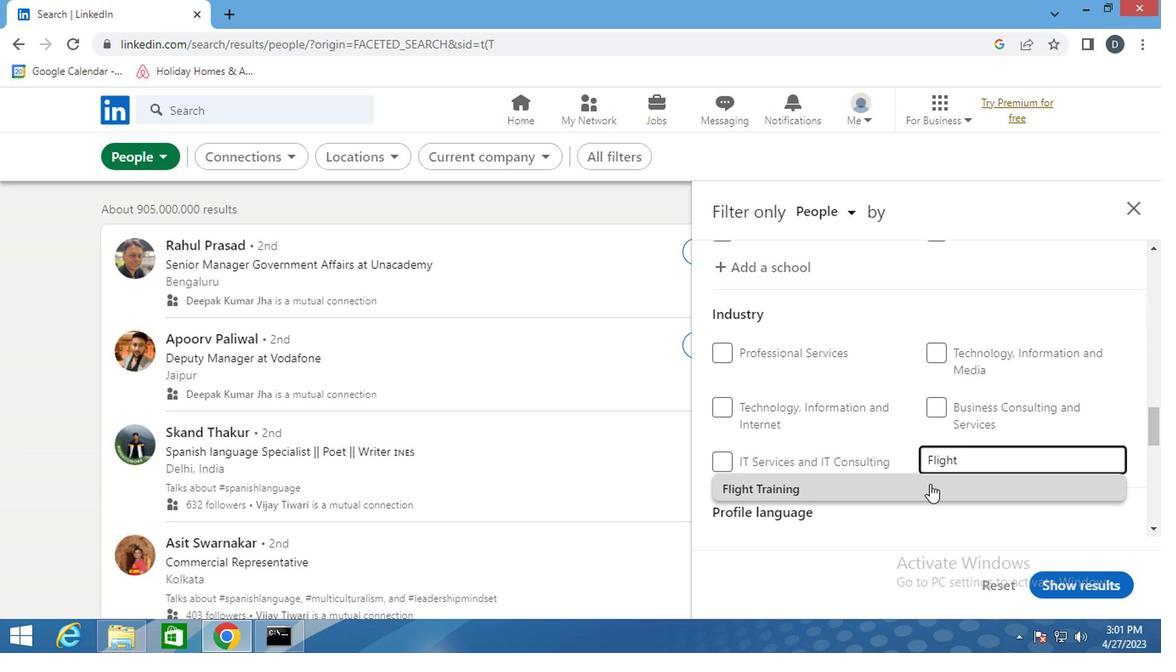 
Action: Mouse moved to (924, 485)
Screenshot: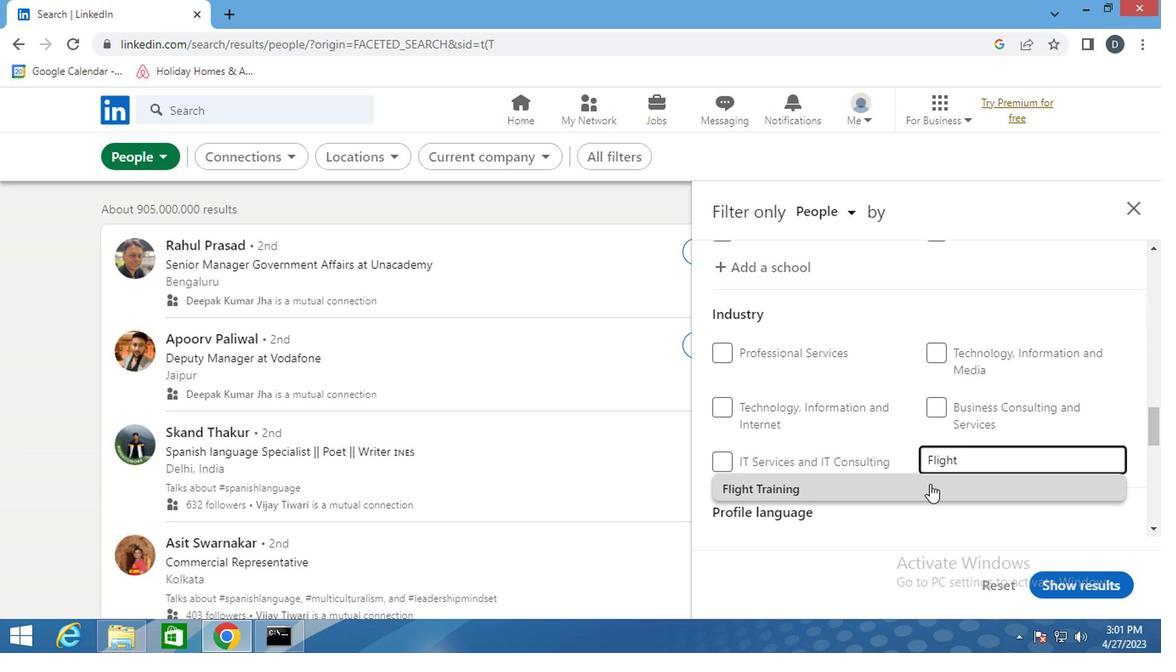 
Action: Mouse scrolled (924, 485) with delta (0, 0)
Screenshot: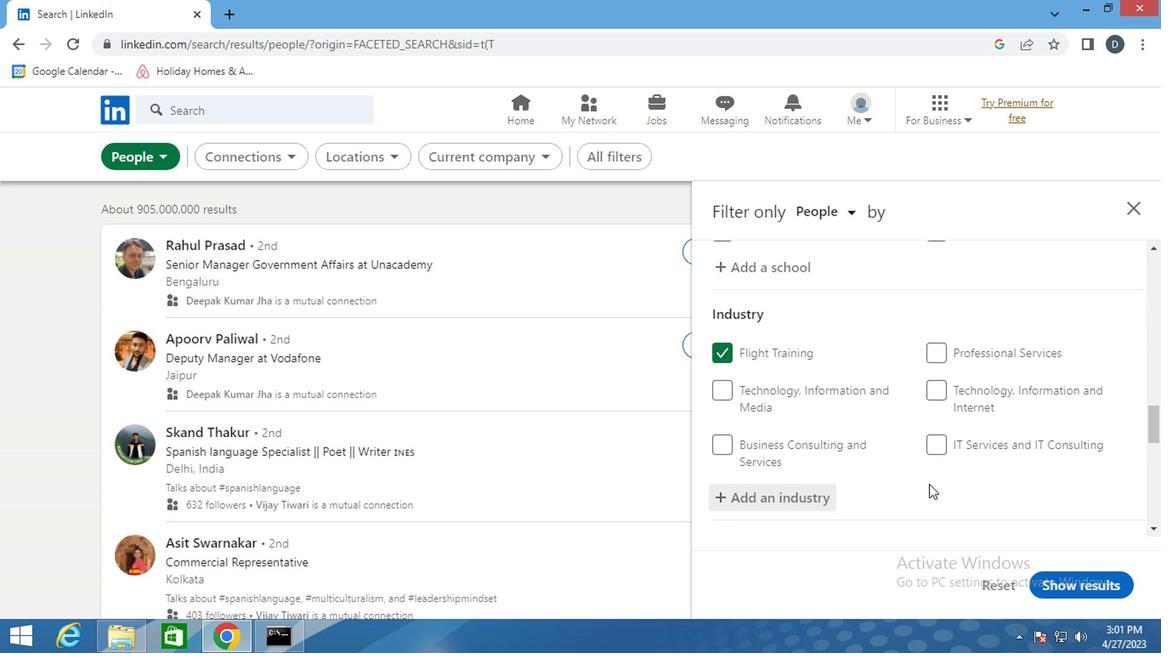 
Action: Mouse scrolled (924, 485) with delta (0, 0)
Screenshot: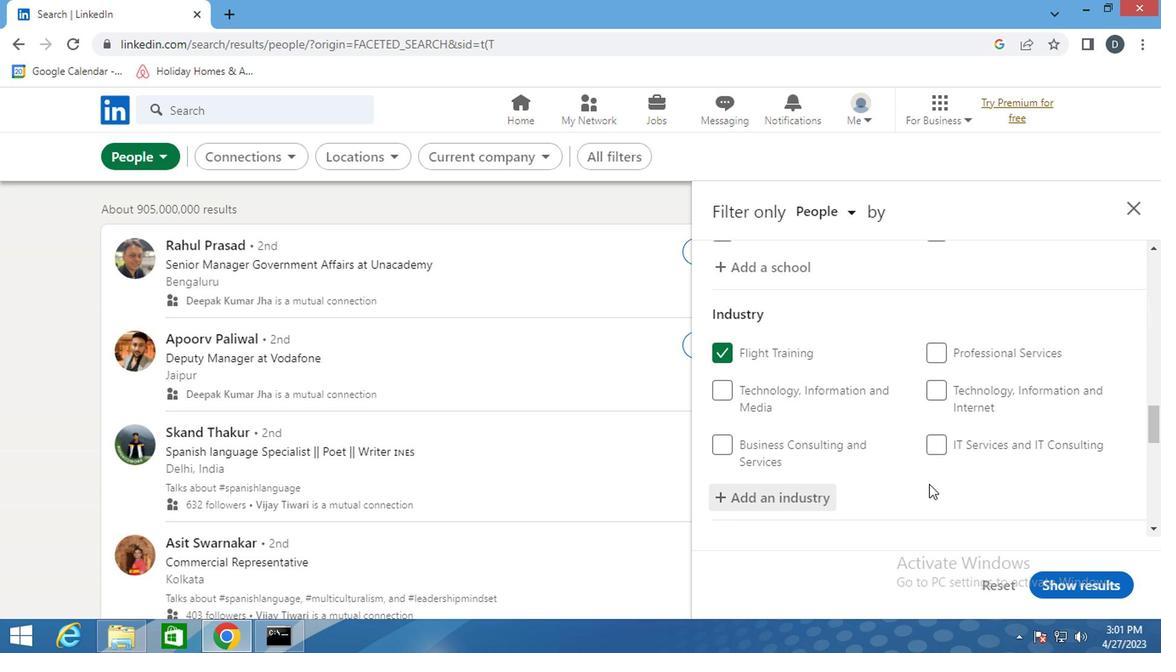 
Action: Mouse scrolled (924, 485) with delta (0, 0)
Screenshot: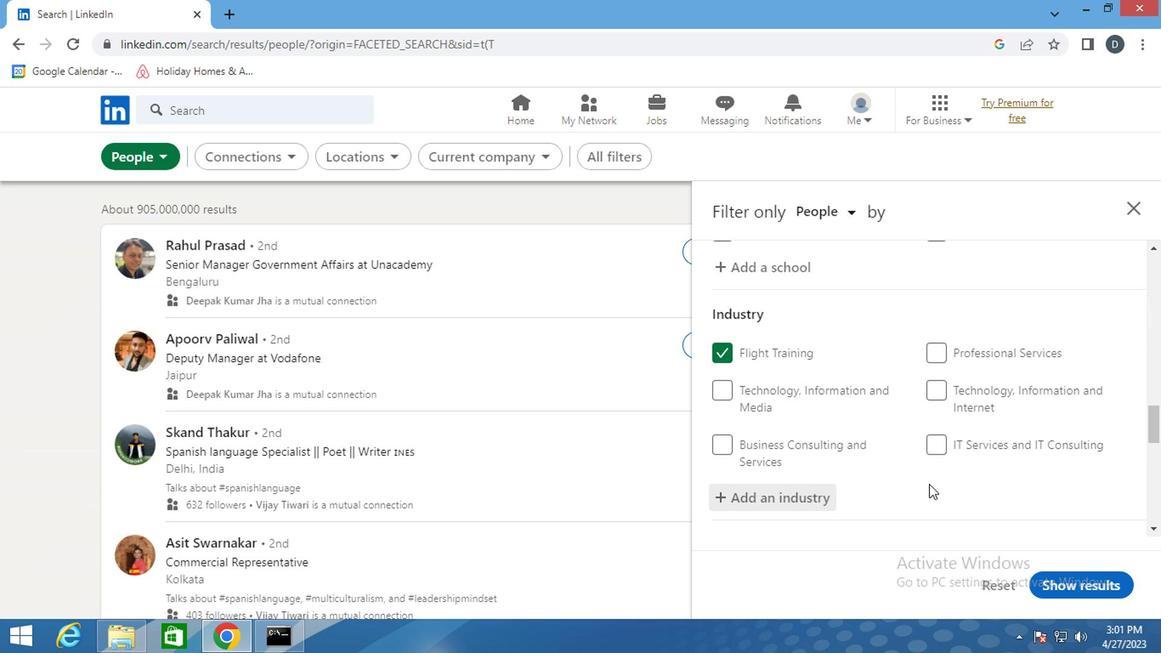 
Action: Mouse moved to (926, 422)
Screenshot: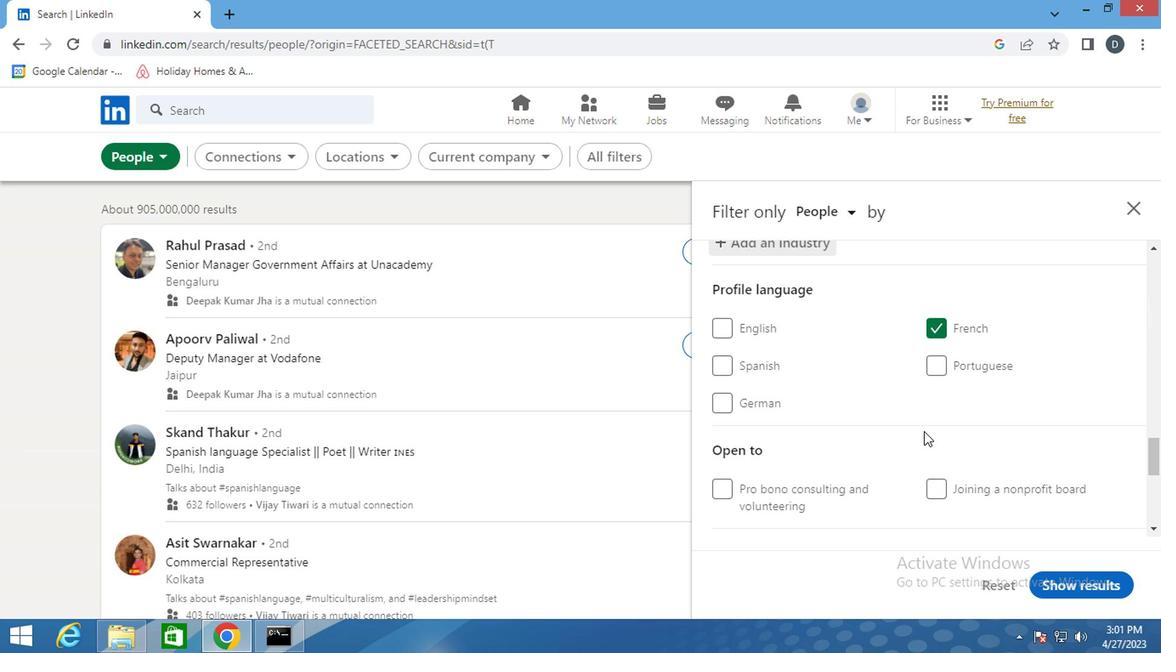 
Action: Mouse scrolled (926, 422) with delta (0, 0)
Screenshot: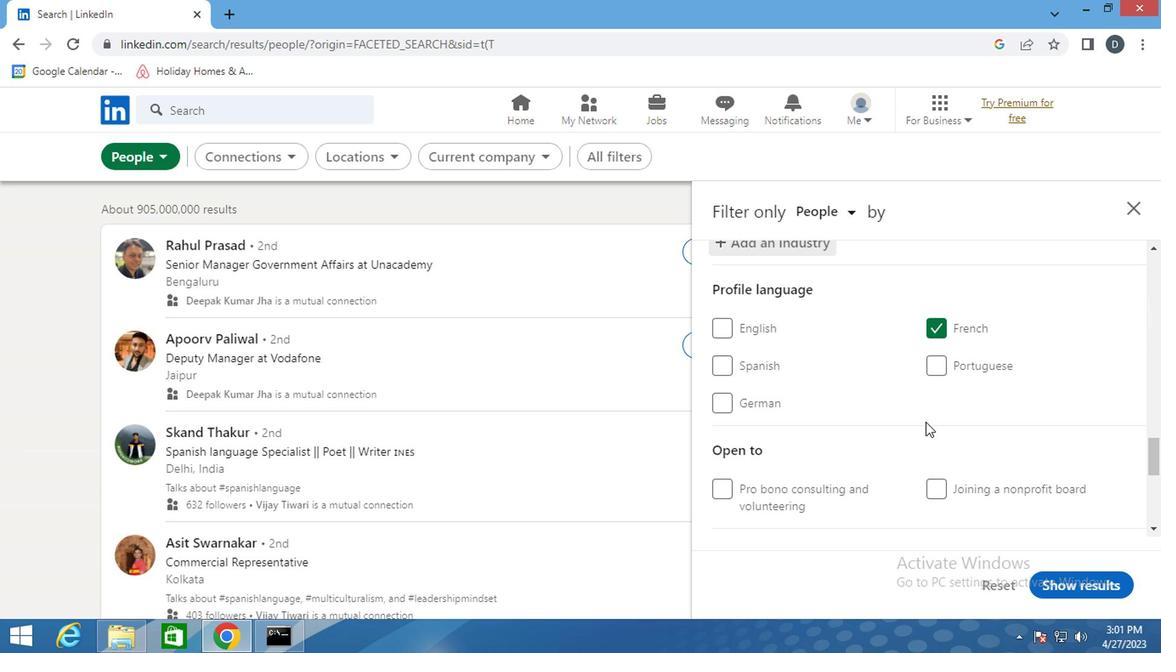 
Action: Mouse scrolled (926, 422) with delta (0, 0)
Screenshot: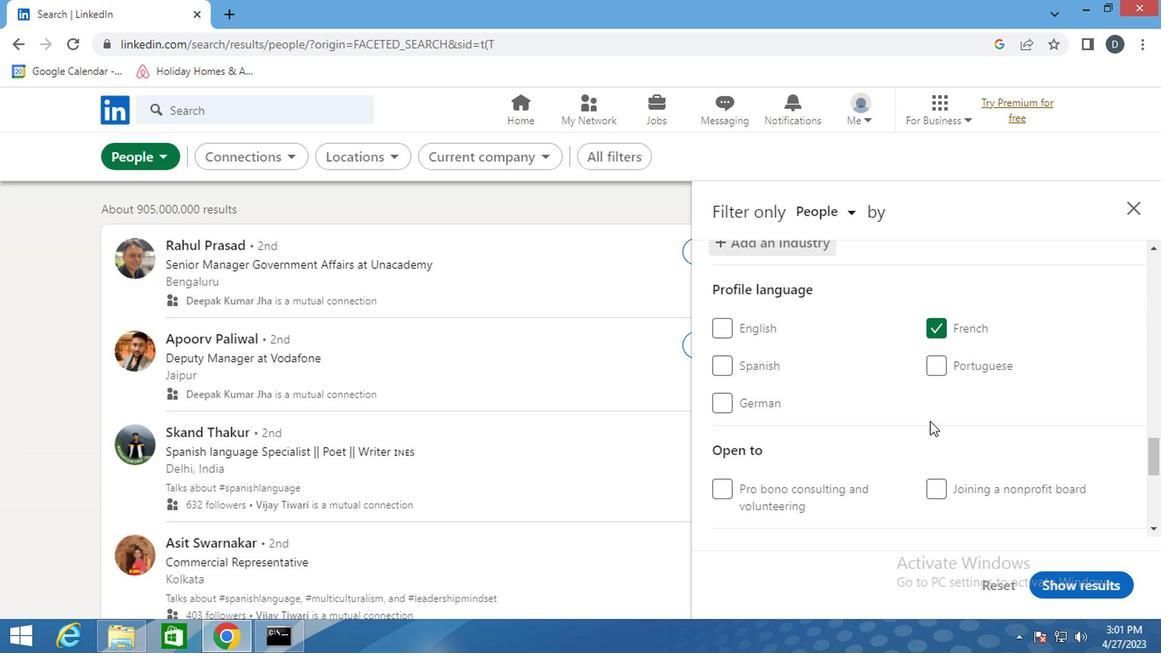 
Action: Mouse moved to (944, 493)
Screenshot: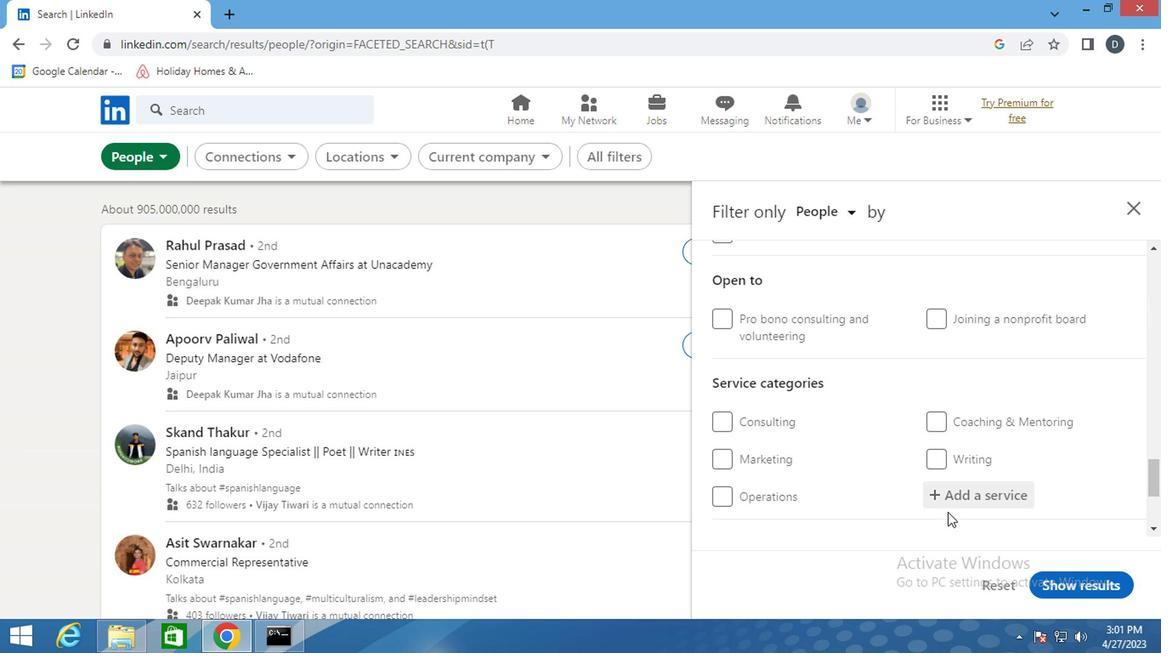 
Action: Mouse pressed left at (944, 493)
Screenshot: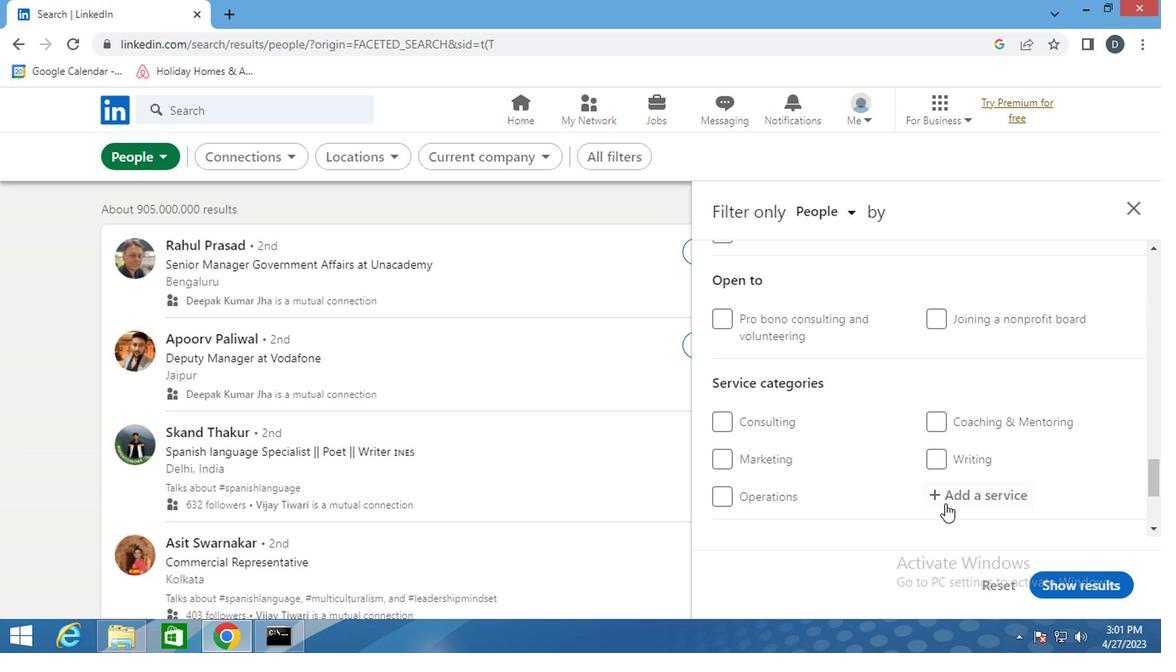 
Action: Mouse scrolled (944, 493) with delta (0, 0)
Screenshot: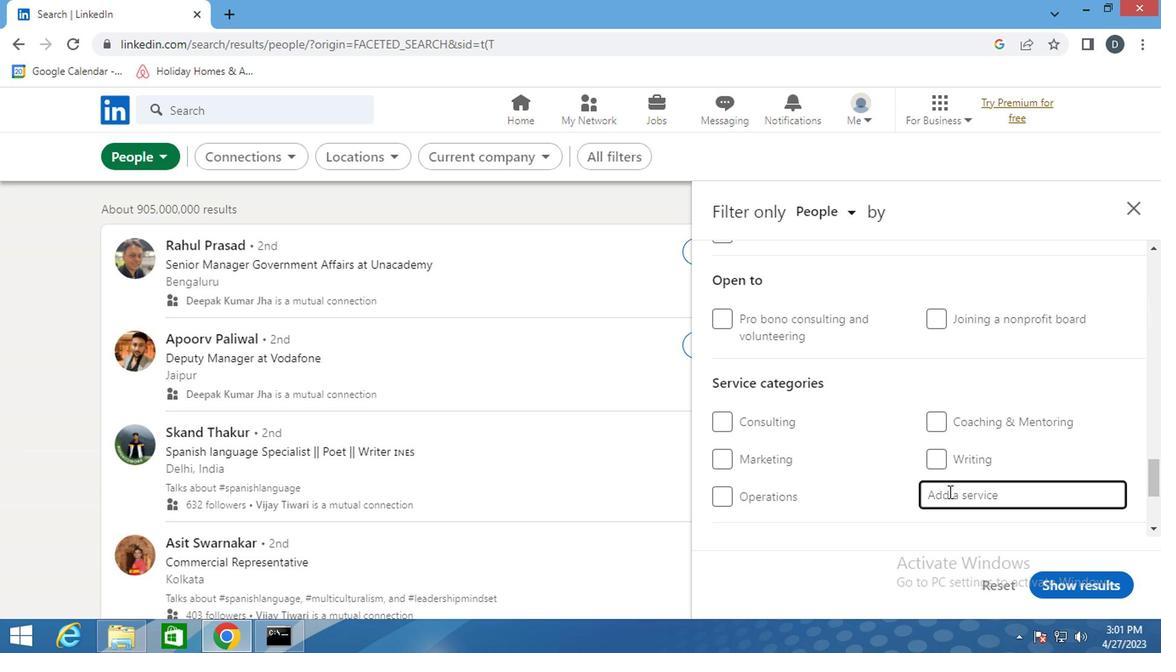 
Action: Mouse moved to (951, 445)
Screenshot: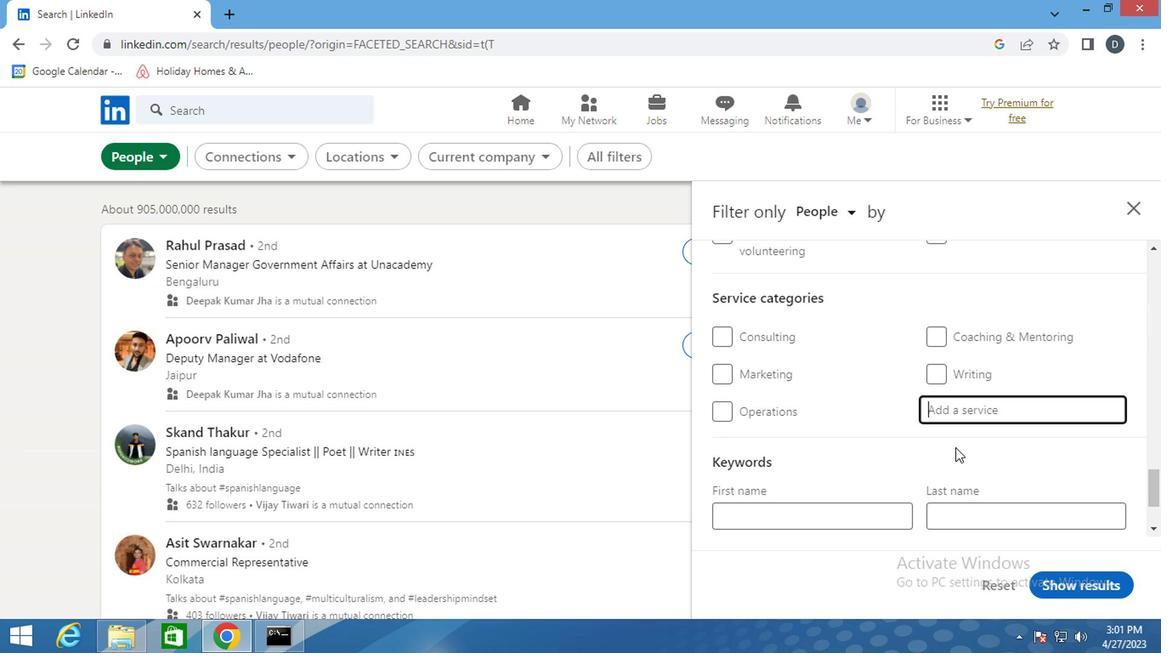 
Action: Key pressed <Key.shift>HUMAN<Key.space><Key.shift>RE
Screenshot: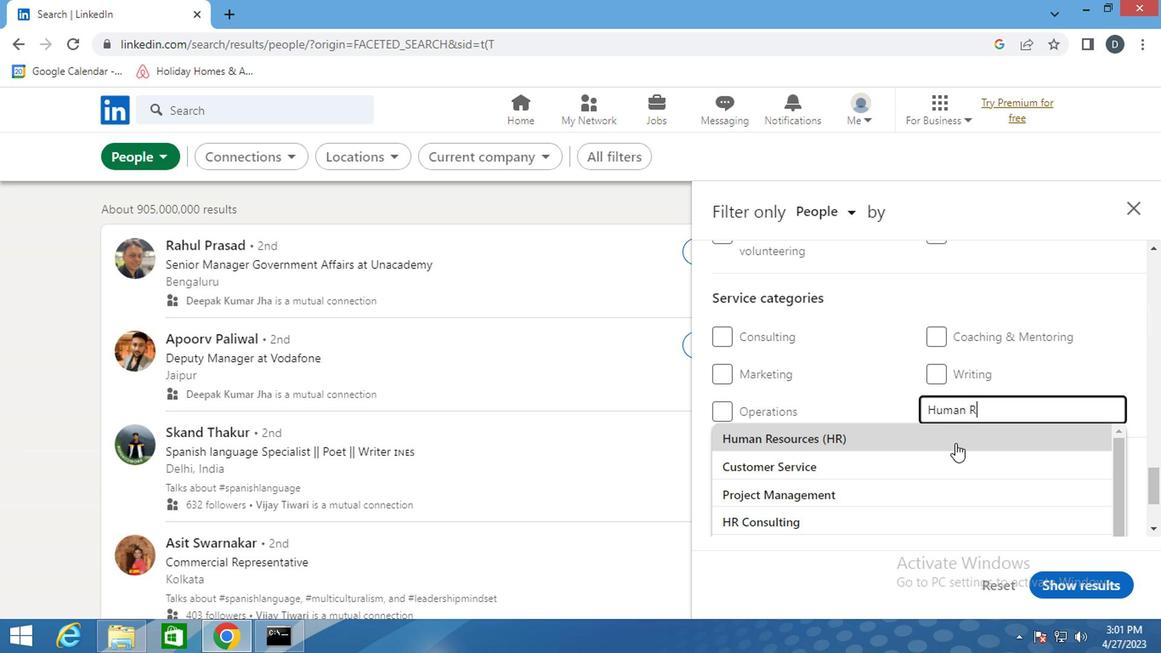 
Action: Mouse pressed left at (951, 445)
Screenshot: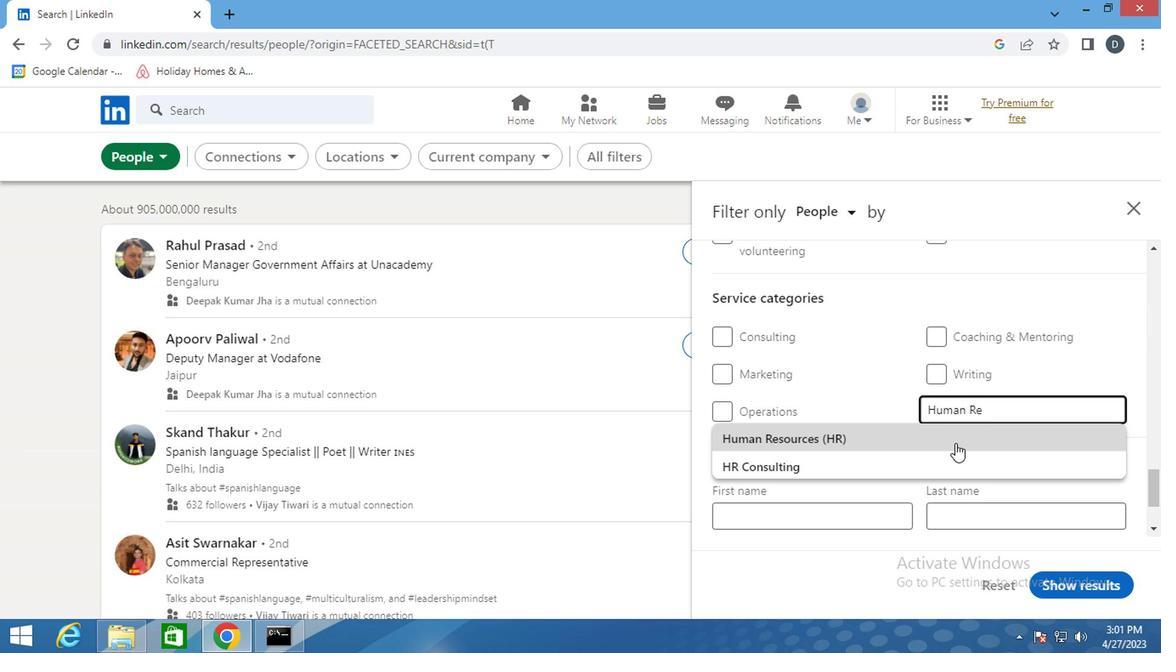 
Action: Mouse moved to (1036, 410)
Screenshot: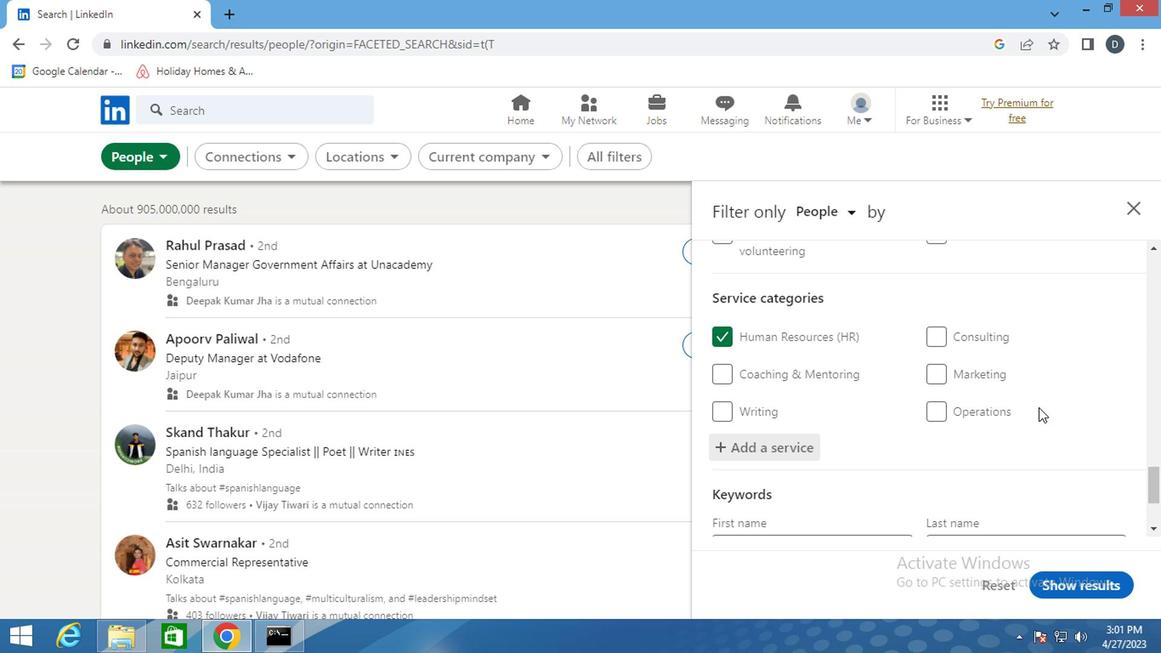 
Action: Mouse scrolled (1036, 408) with delta (0, -1)
Screenshot: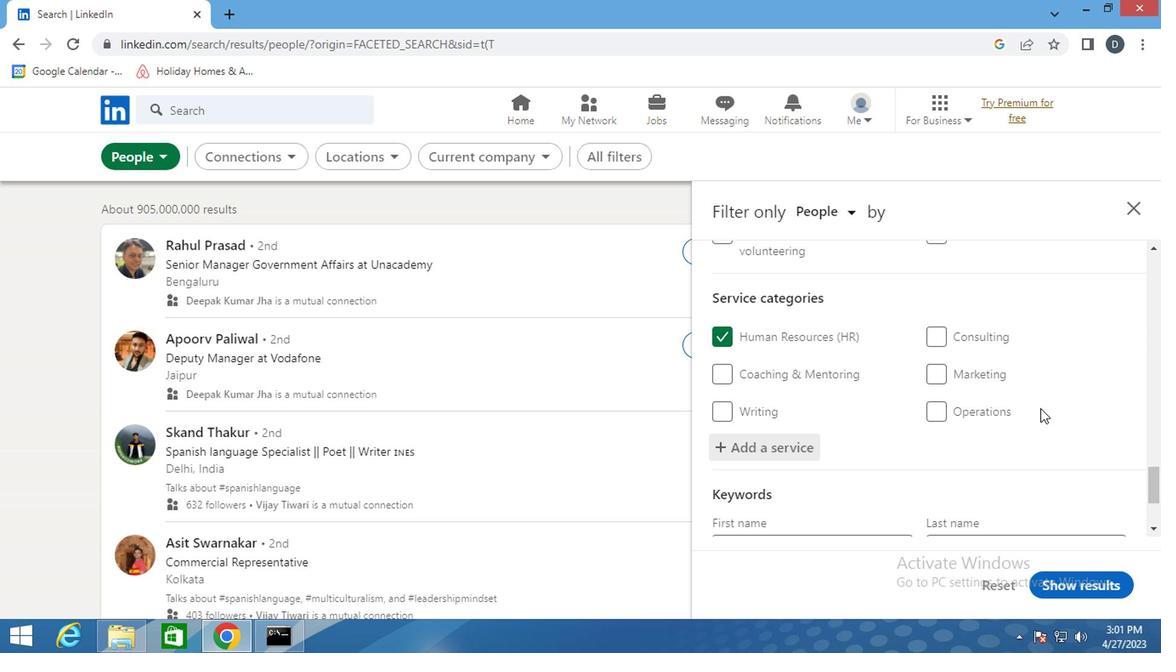 
Action: Mouse scrolled (1036, 408) with delta (0, -1)
Screenshot: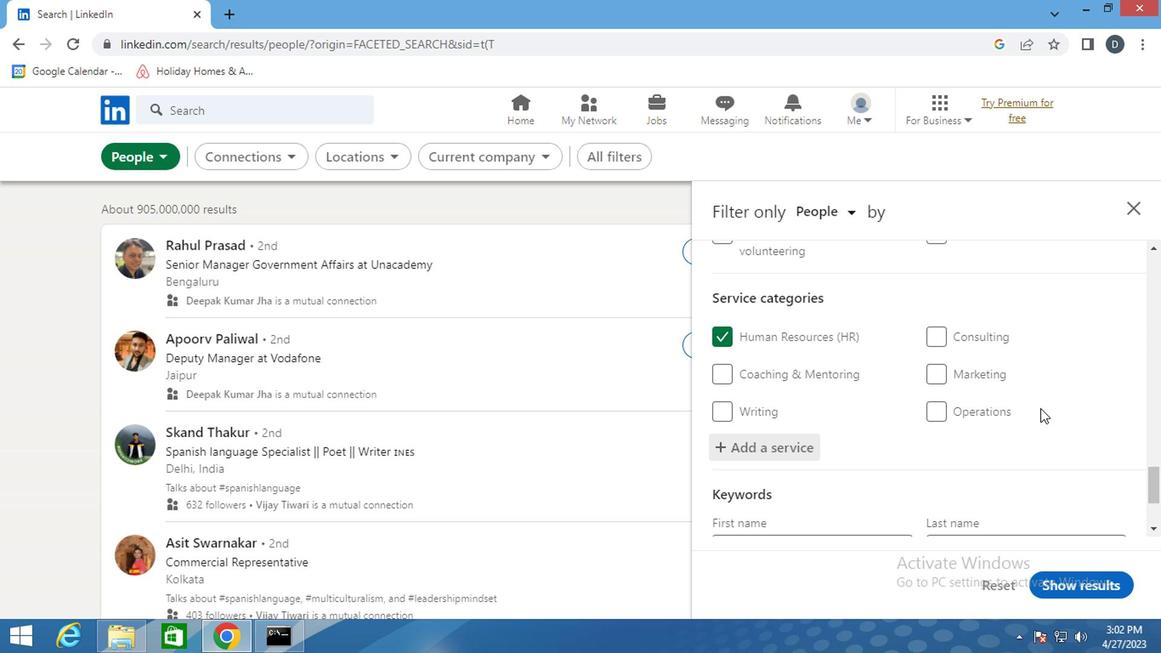 
Action: Mouse scrolled (1036, 408) with delta (0, -1)
Screenshot: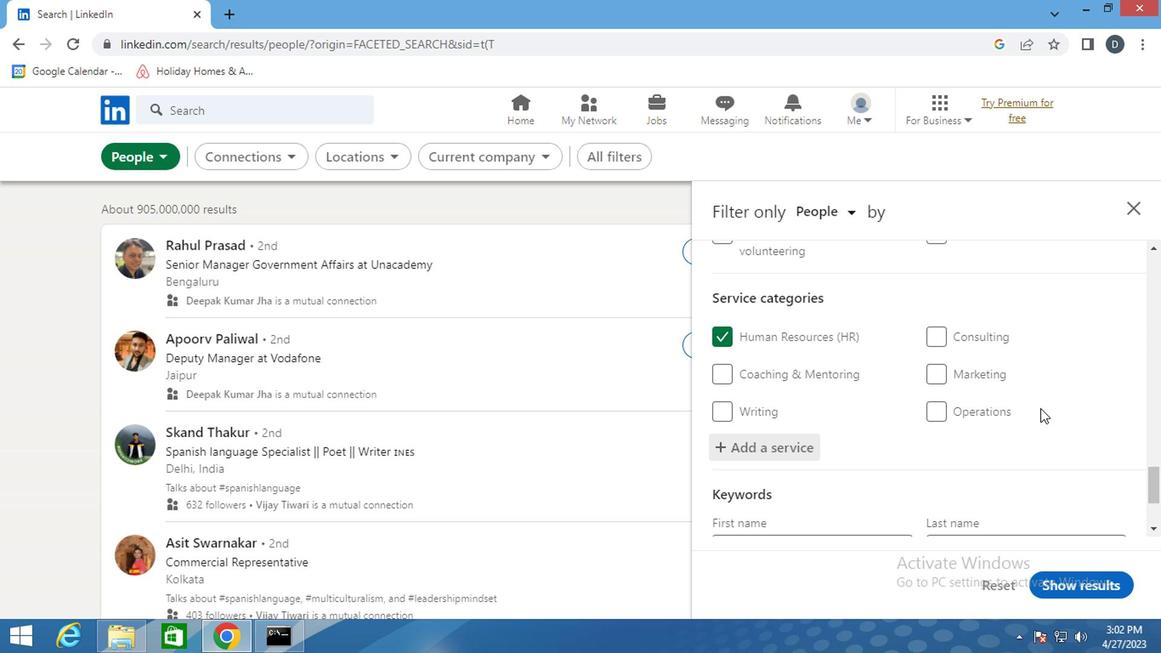 
Action: Mouse moved to (857, 451)
Screenshot: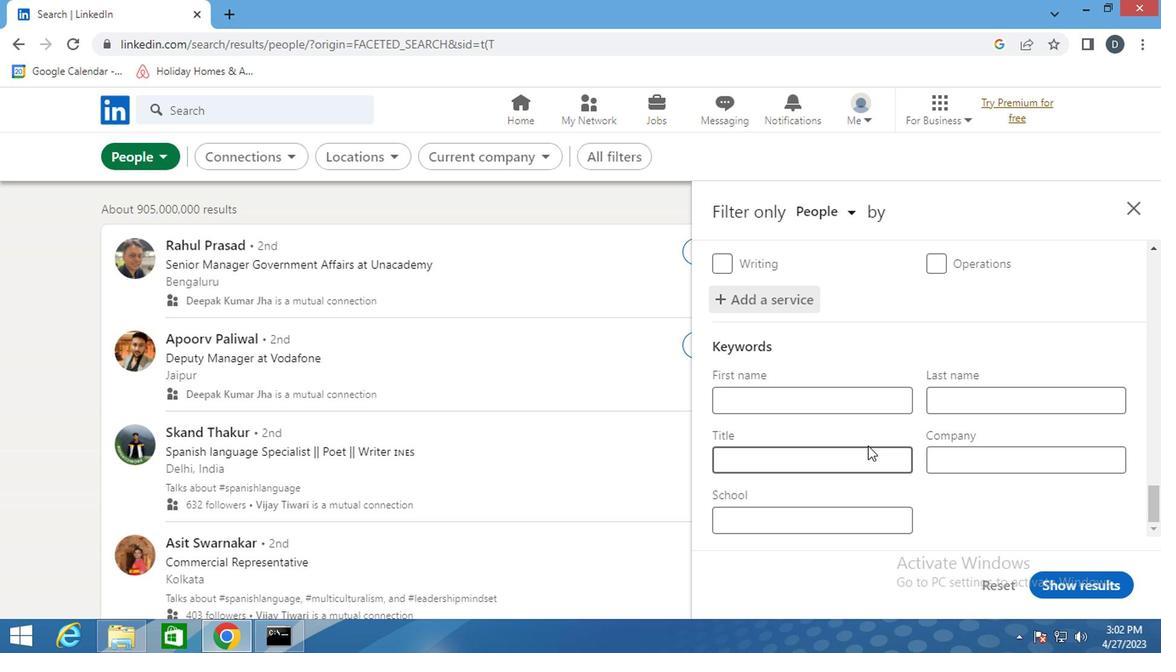 
Action: Mouse pressed left at (857, 451)
Screenshot: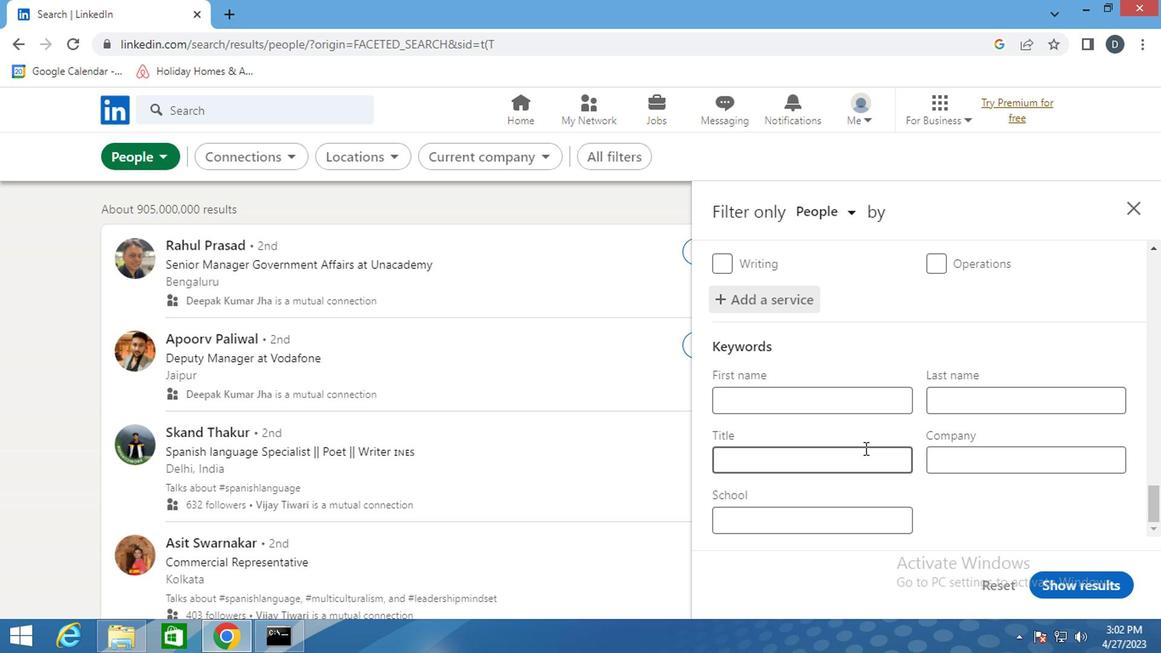
Action: Key pressed <Key.shift>LOCKSMITH
Screenshot: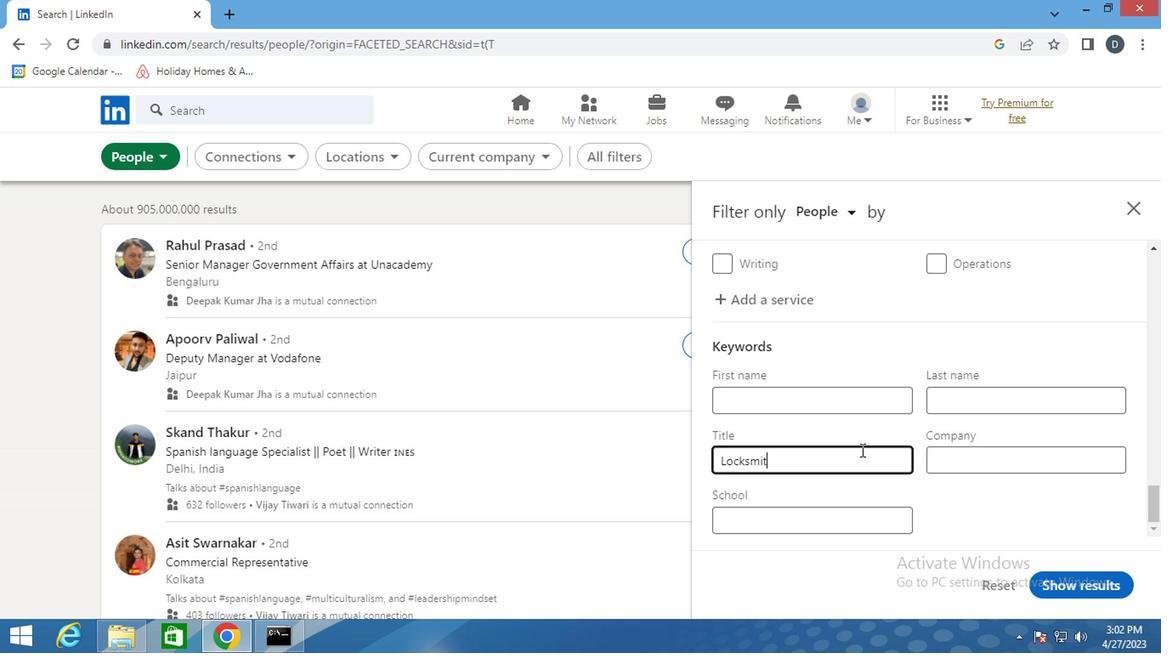 
Action: Mouse moved to (1061, 582)
Screenshot: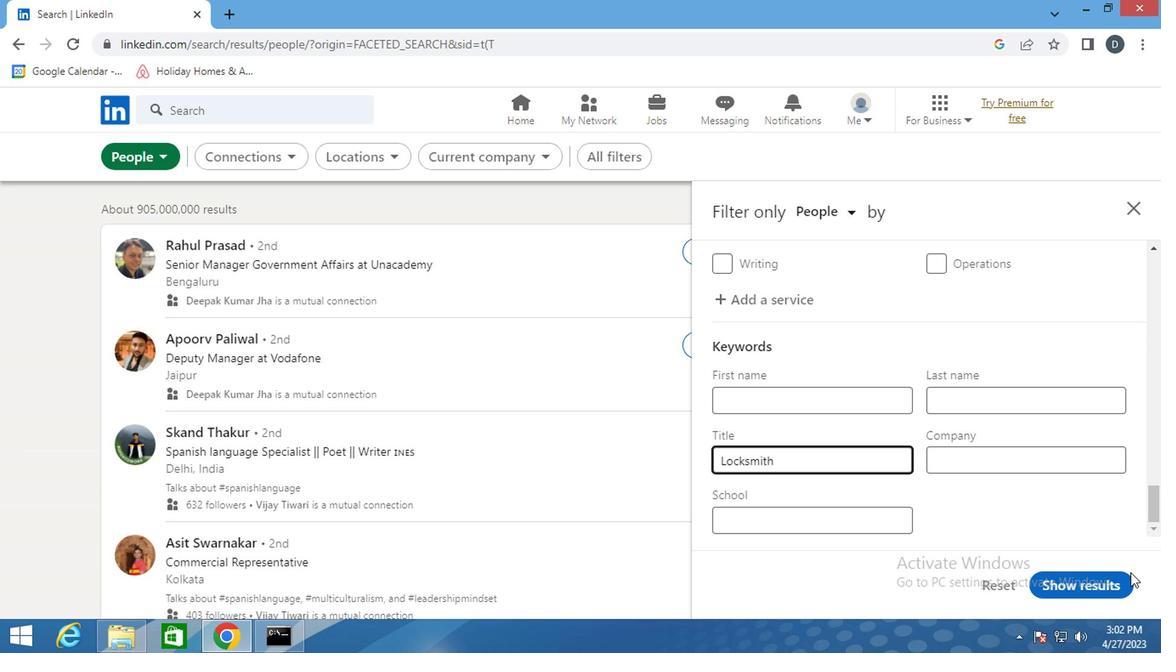 
Action: Mouse pressed left at (1061, 582)
Screenshot: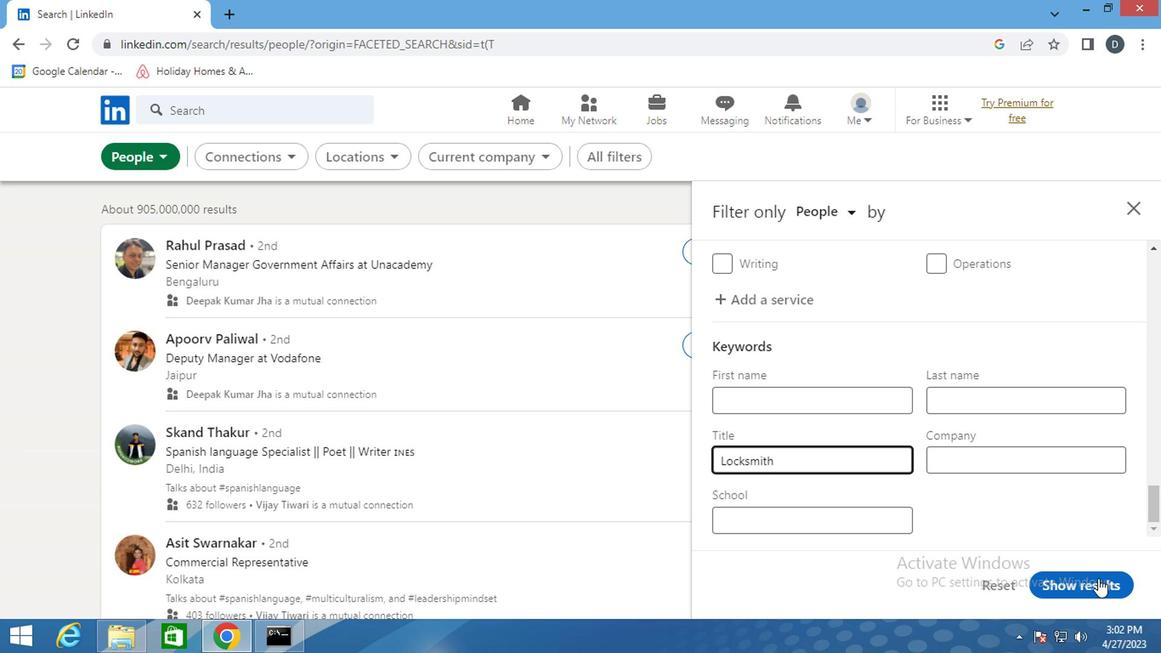 
Action: Mouse moved to (601, 295)
Screenshot: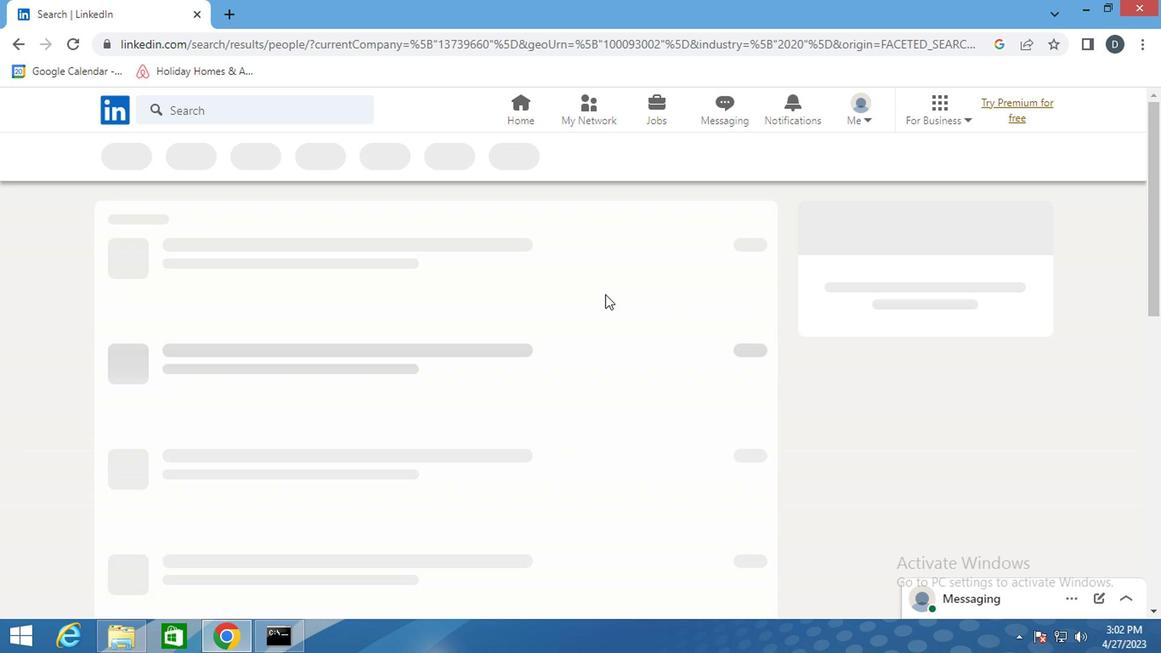 
